 Task: Send email and add a link Link0000000031 to Sandip@sogtage.net; Email000000002 with a subject Subject0000000032 and add a message Message0000000032. Send email and add a link Link0000000031 to Sandip@sogtage.net with a subject Subject0000000031 and add a message Message0000000031. Send email and add a link Link0000000031 to Sandip@sogtage.net; Email000000002; Email000000003 with a subject Subject0000000032 and add a message Message0000000033 and with an attachment of Attach0000000001. Send email and add a link Link0000000031 to Sandip@sogtage.net with a cc to Vanshu.thakur@sogtage.net with a subject Subject0000000031 and add a message Message0000000033 and with an attachment of Attach0000000001. Send email and add a link Link0000000031 to Sandip@sogtage.net with a cc to Vanshu.thakur@sogtage.net and bcc to Nikhil.rathi@sogtage.net with a subject Subject0000000031 and add a message Message0000000033
Action: Mouse moved to (116, 130)
Screenshot: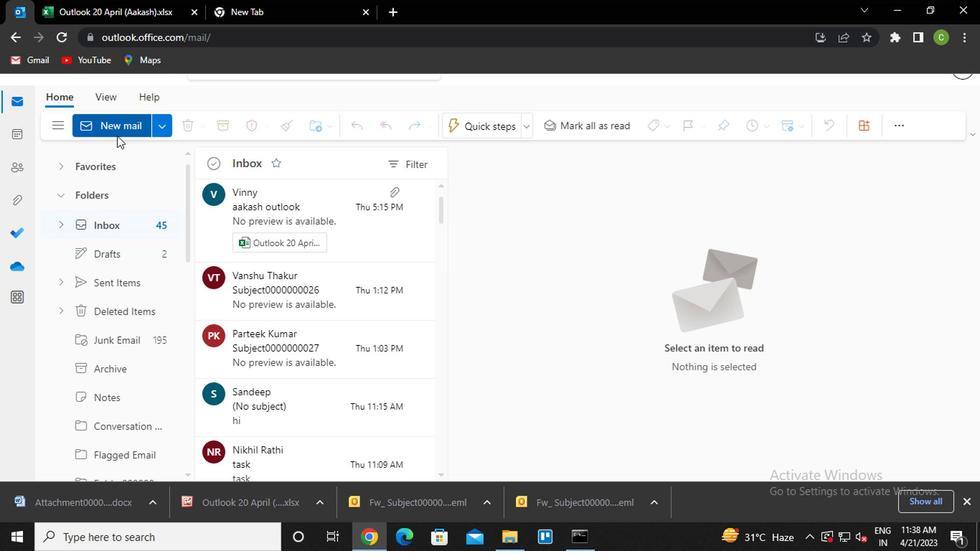 
Action: Mouse pressed left at (116, 130)
Screenshot: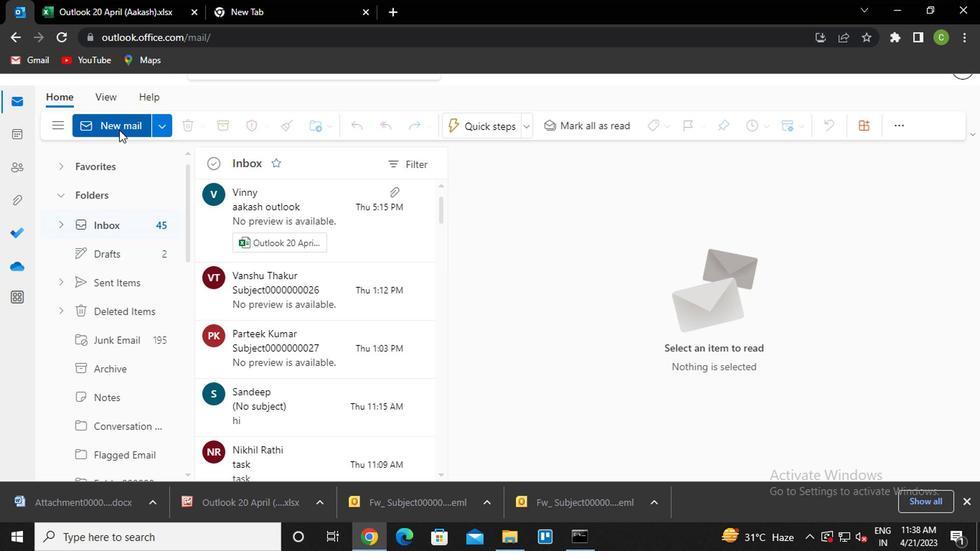 
Action: Mouse moved to (574, 314)
Screenshot: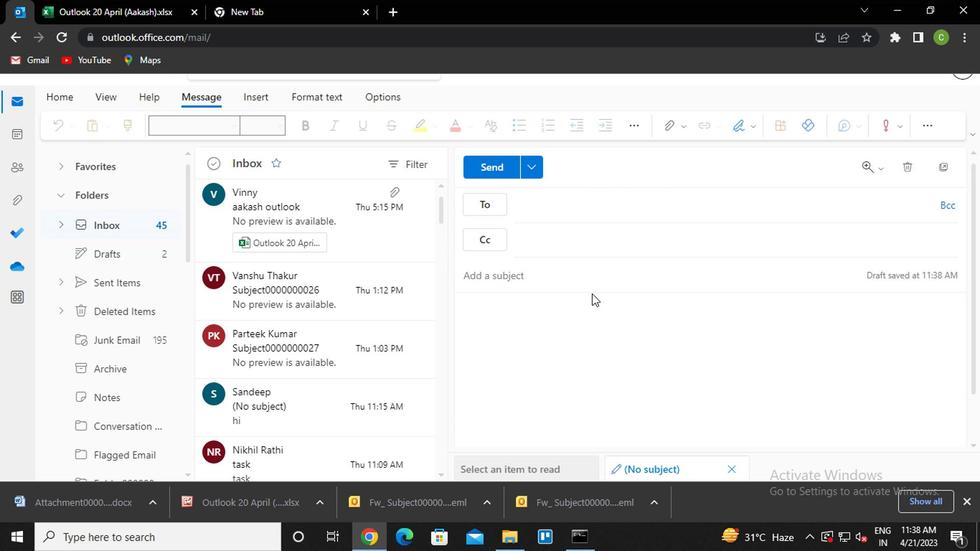 
Action: Mouse pressed left at (574, 314)
Screenshot: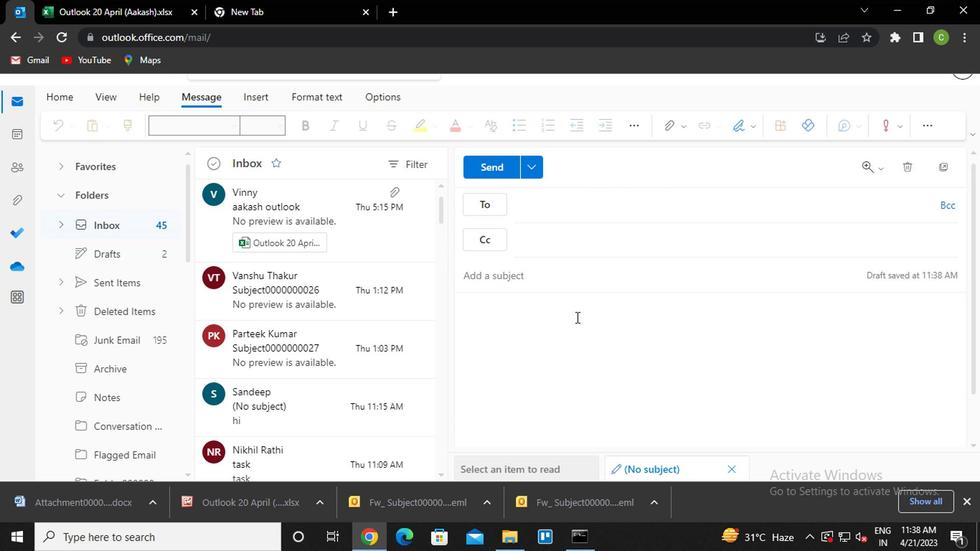 
Action: Mouse moved to (667, 126)
Screenshot: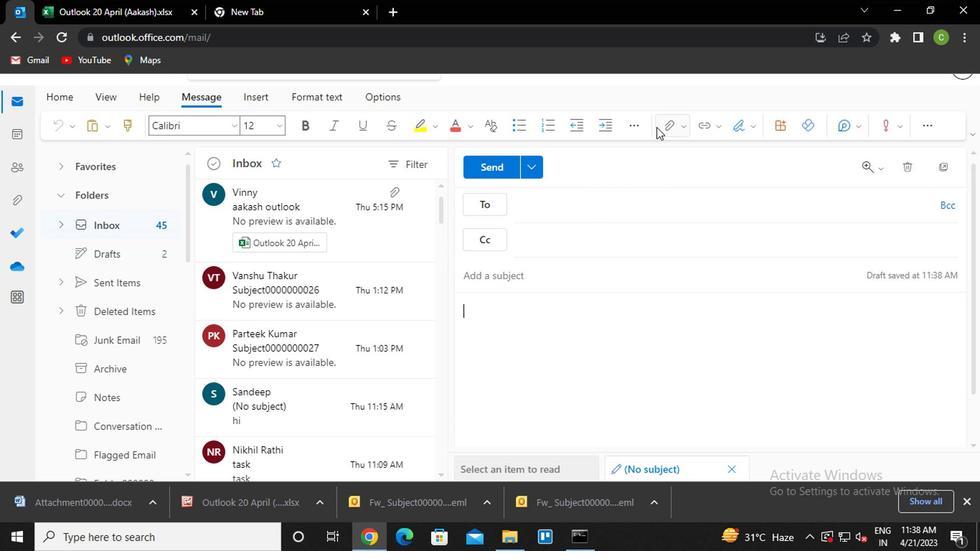 
Action: Mouse pressed left at (667, 126)
Screenshot: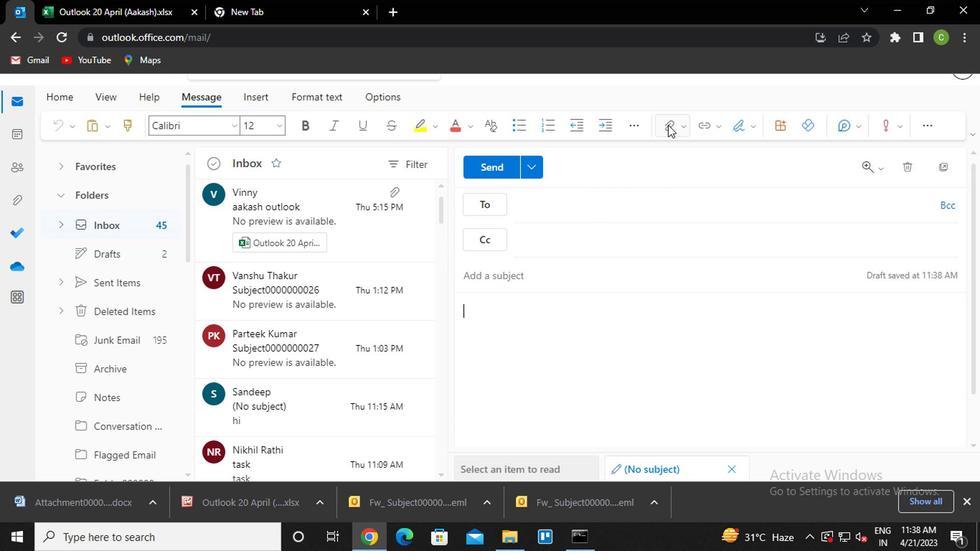 
Action: Mouse moved to (573, 237)
Screenshot: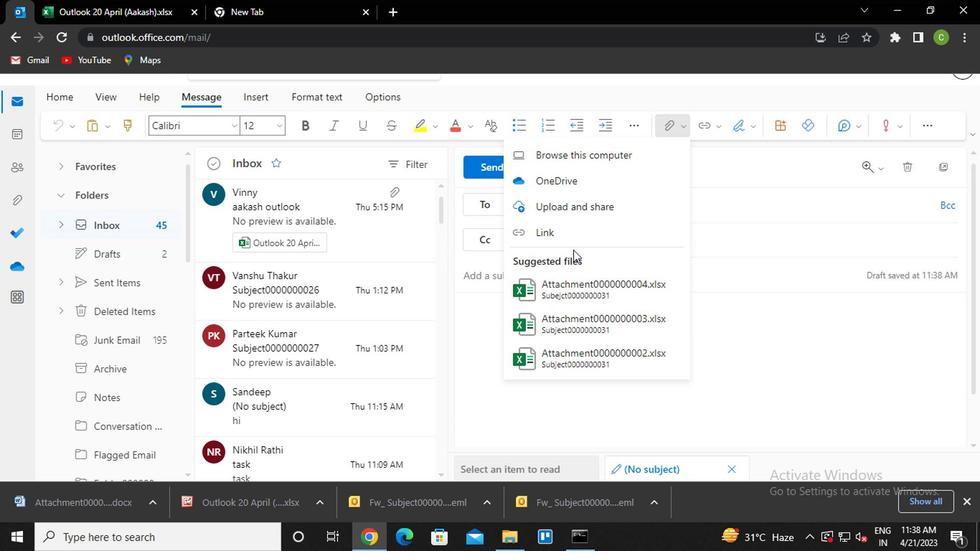 
Action: Mouse pressed left at (573, 237)
Screenshot: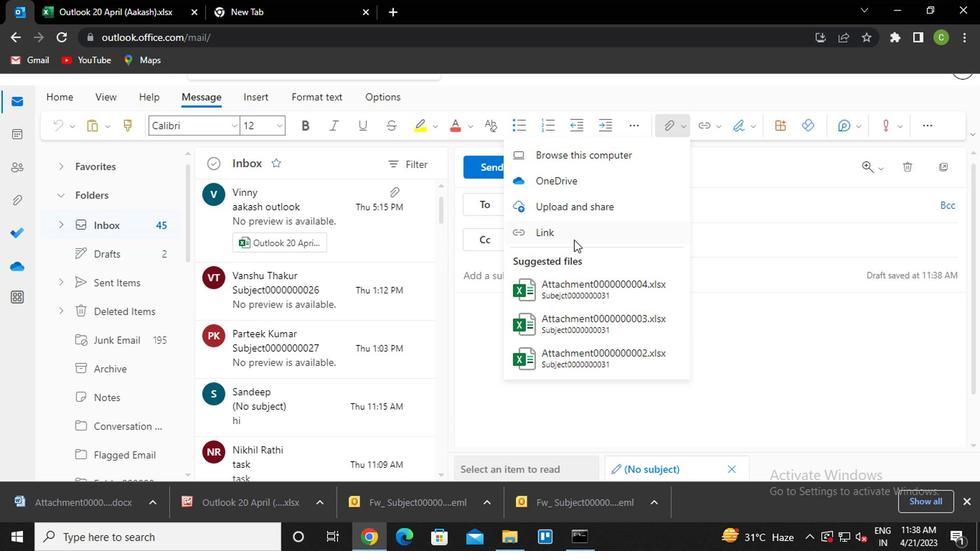 
Action: Mouse moved to (576, 238)
Screenshot: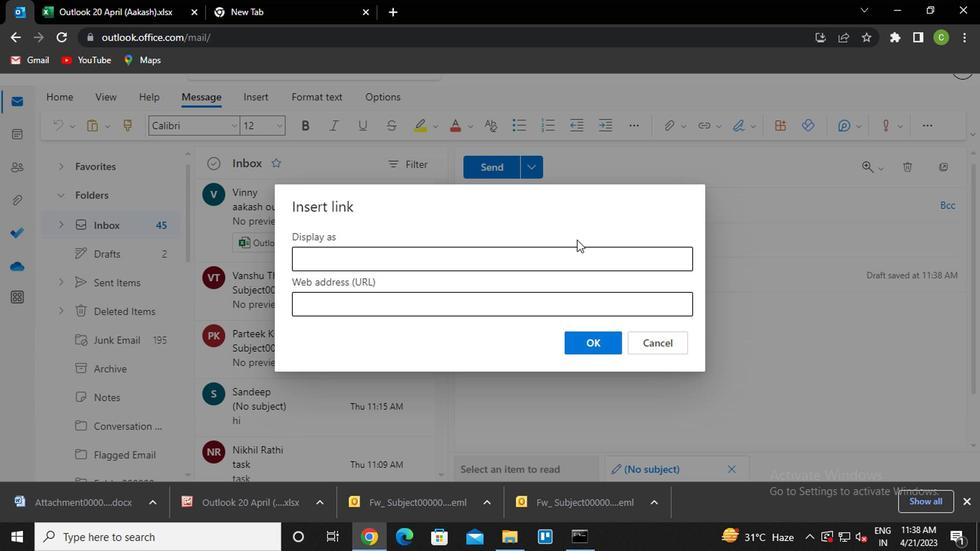 
Action: Key pressed <Key.caps_lock><Key.caps_lock>l<Key.caps_lock>ink0000000031
Screenshot: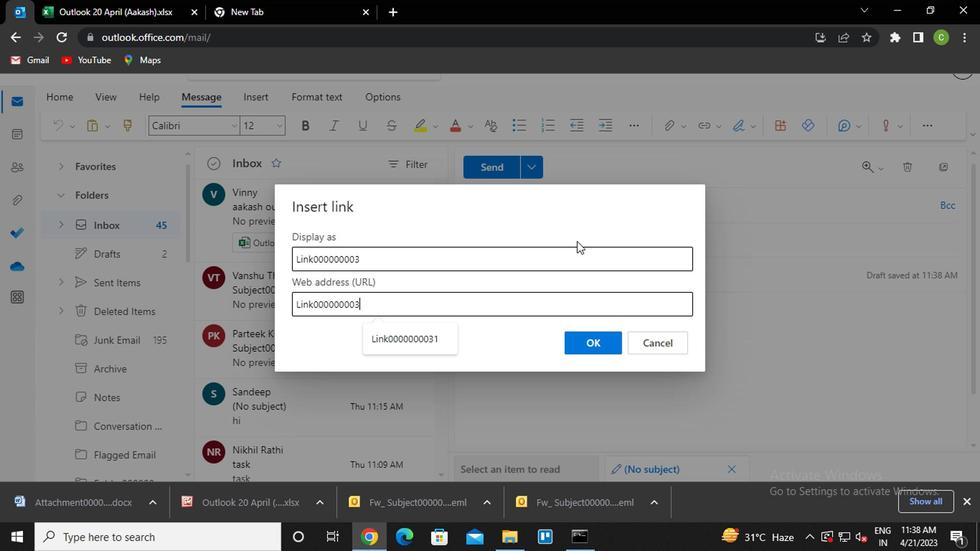 
Action: Mouse moved to (602, 343)
Screenshot: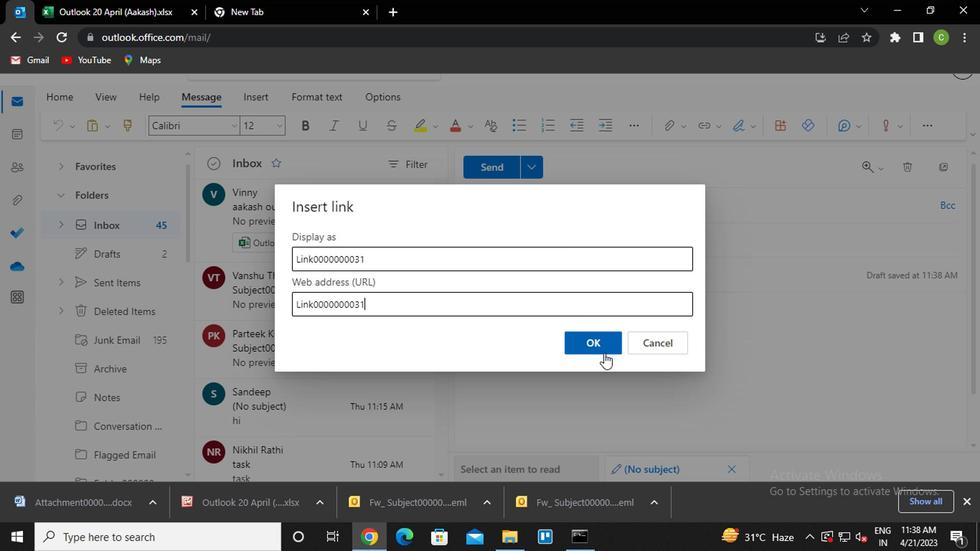 
Action: Mouse pressed left at (602, 343)
Screenshot: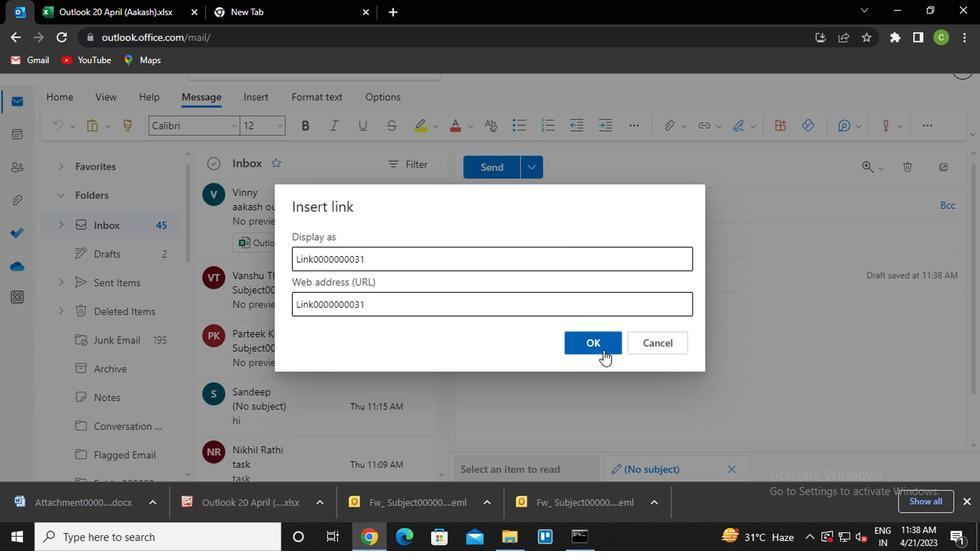 
Action: Mouse moved to (563, 200)
Screenshot: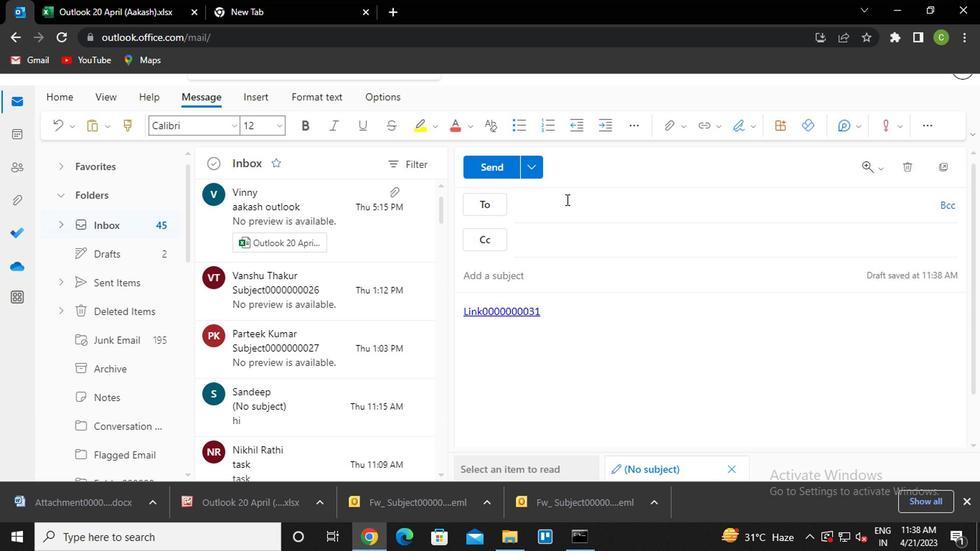 
Action: Mouse pressed left at (563, 200)
Screenshot: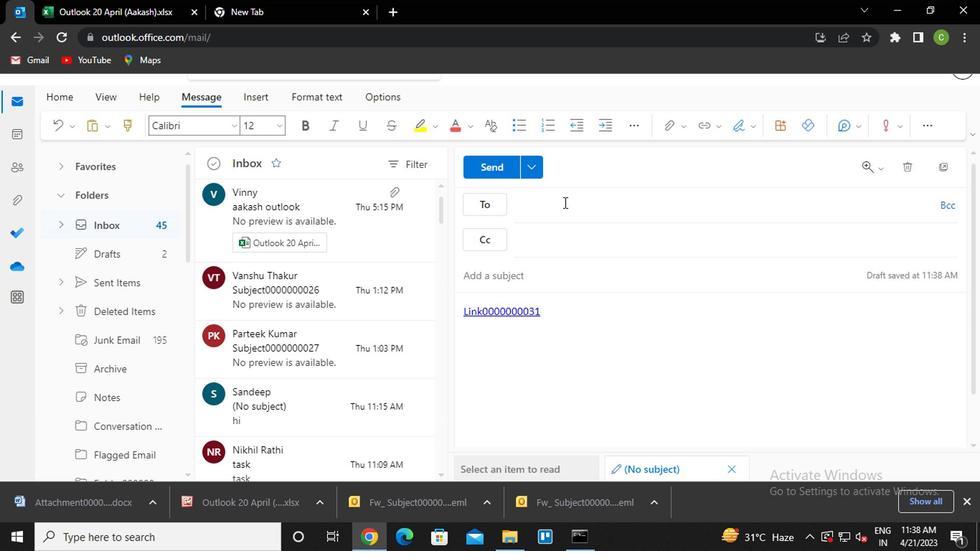 
Action: Key pressed sandeep<Key.enter>vanshu<Key.enter><Key.tab><Key.tab><Key.caps_lock>s<Key.caps_lock>ubject0000000032
Screenshot: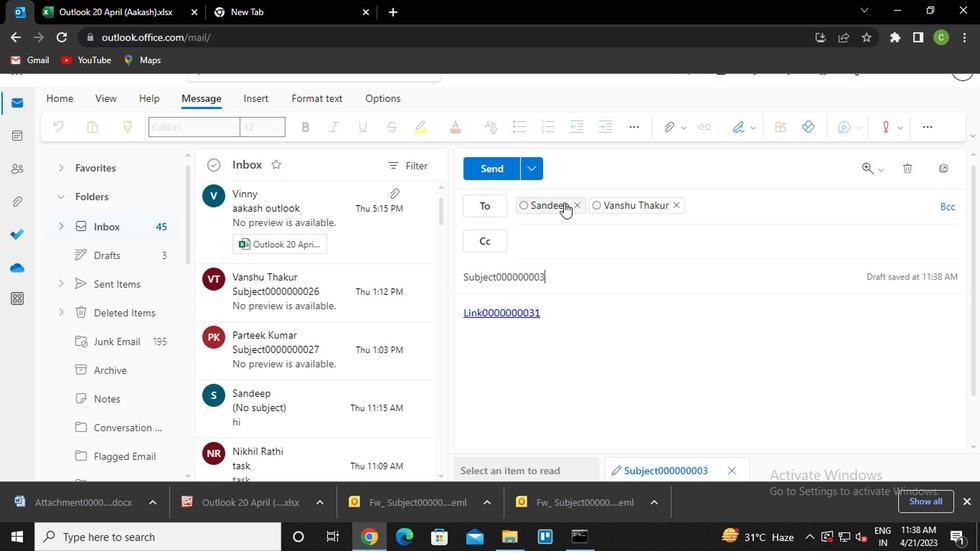 
Action: Mouse moved to (590, 309)
Screenshot: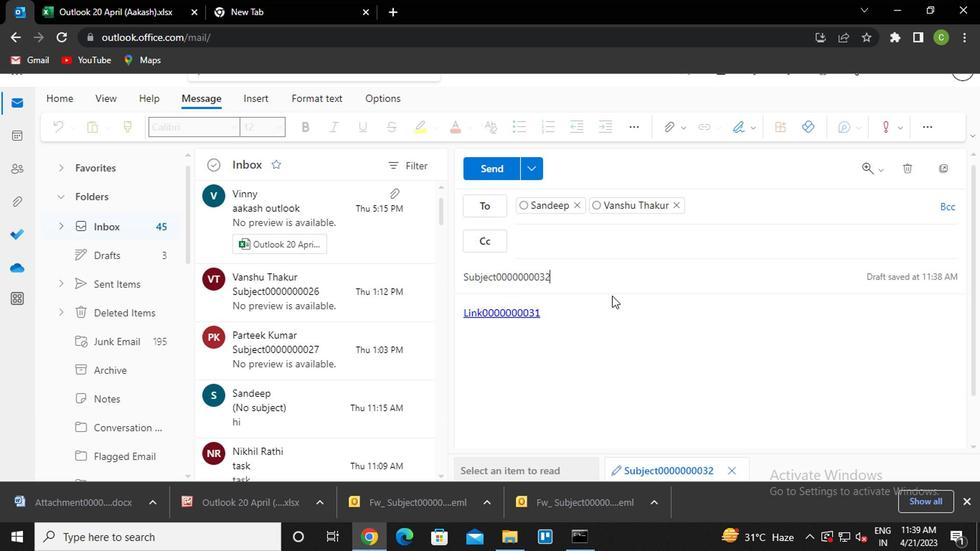 
Action: Mouse pressed left at (590, 309)
Screenshot: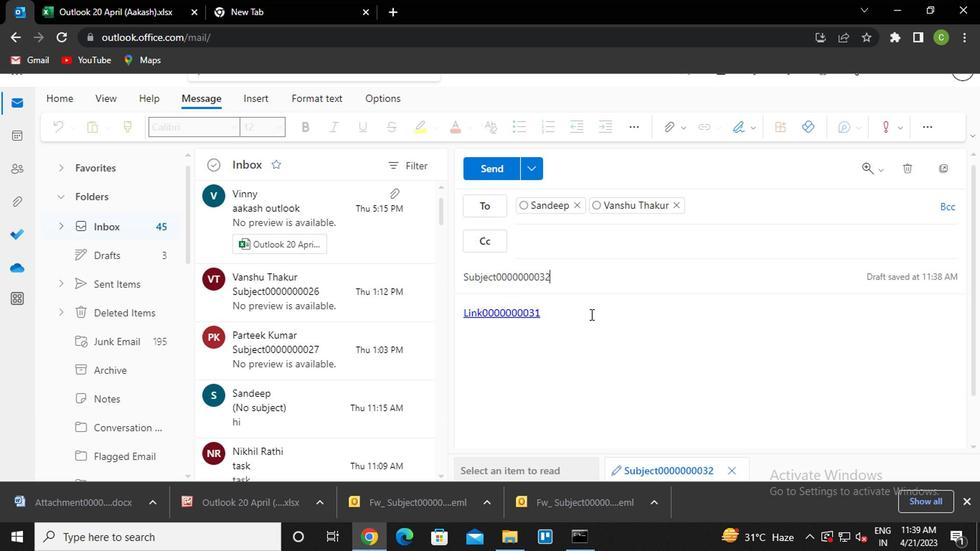 
Action: Key pressed <Key.enter><Key.caps_lock>m<Key.caps_lock>essage0000000032
Screenshot: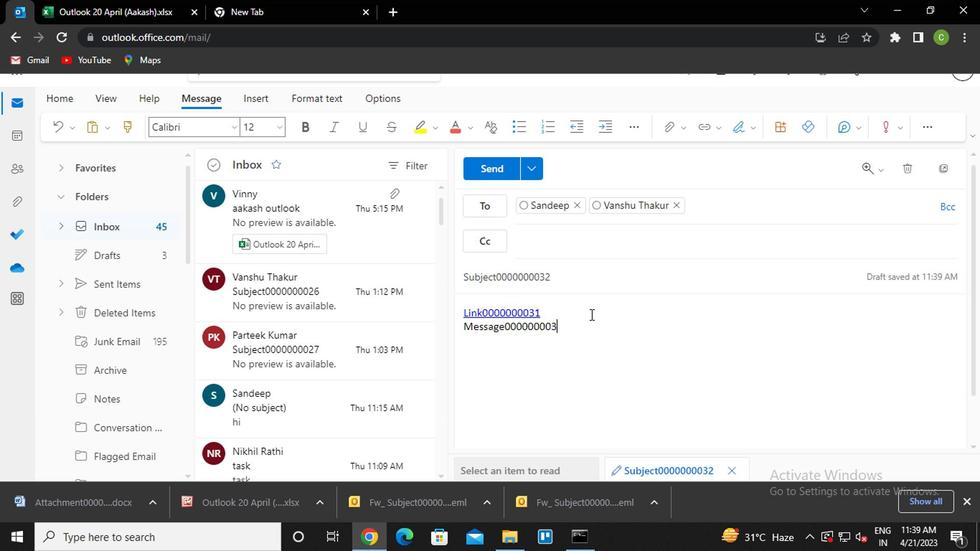 
Action: Mouse moved to (497, 175)
Screenshot: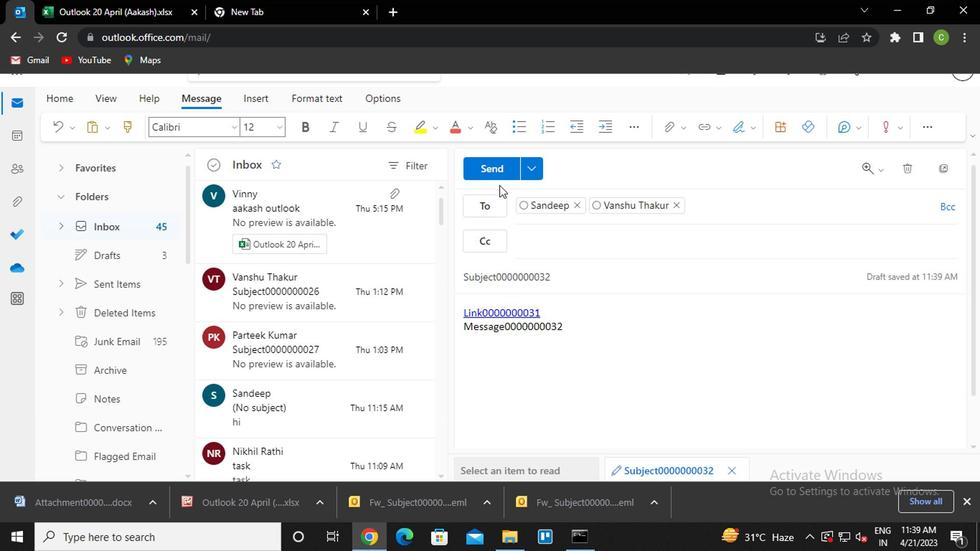 
Action: Mouse pressed left at (497, 175)
Screenshot: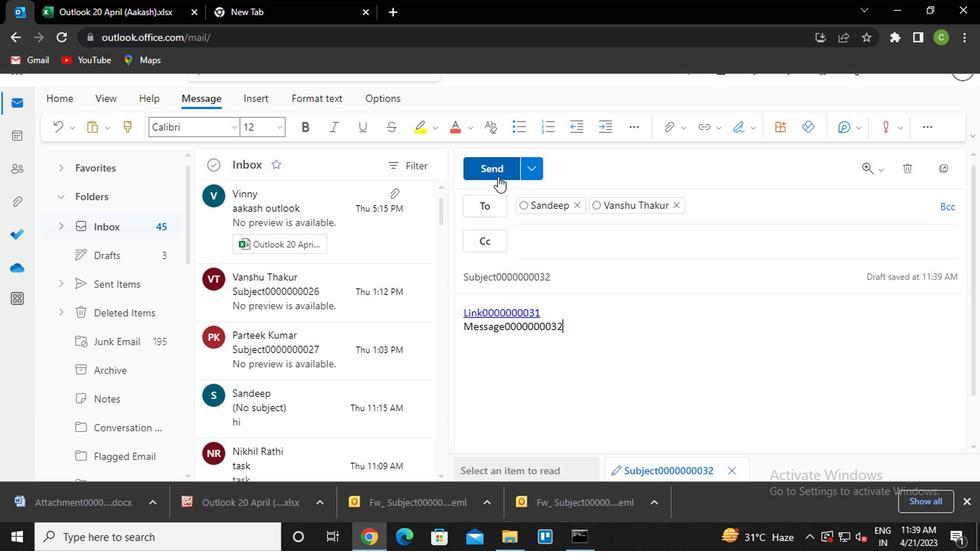 
Action: Mouse moved to (128, 130)
Screenshot: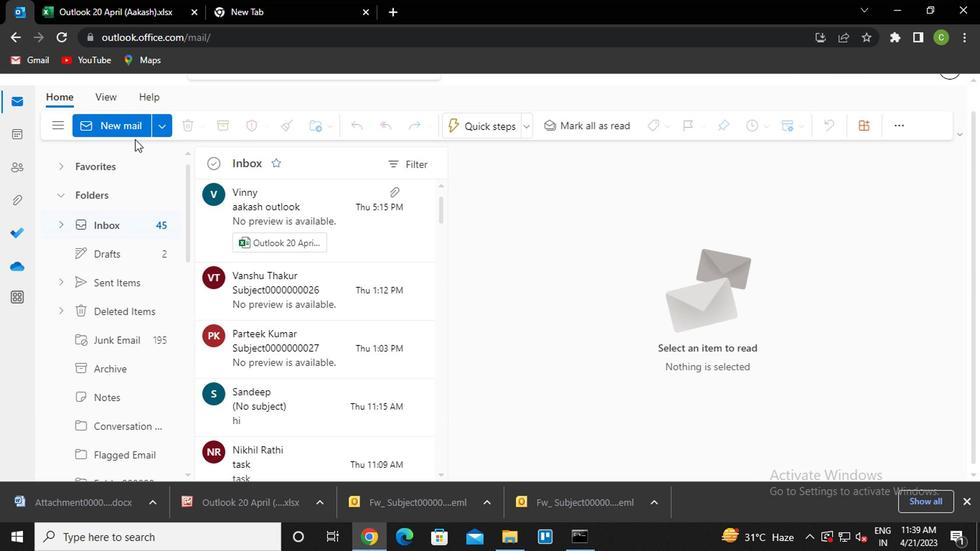 
Action: Mouse pressed left at (128, 130)
Screenshot: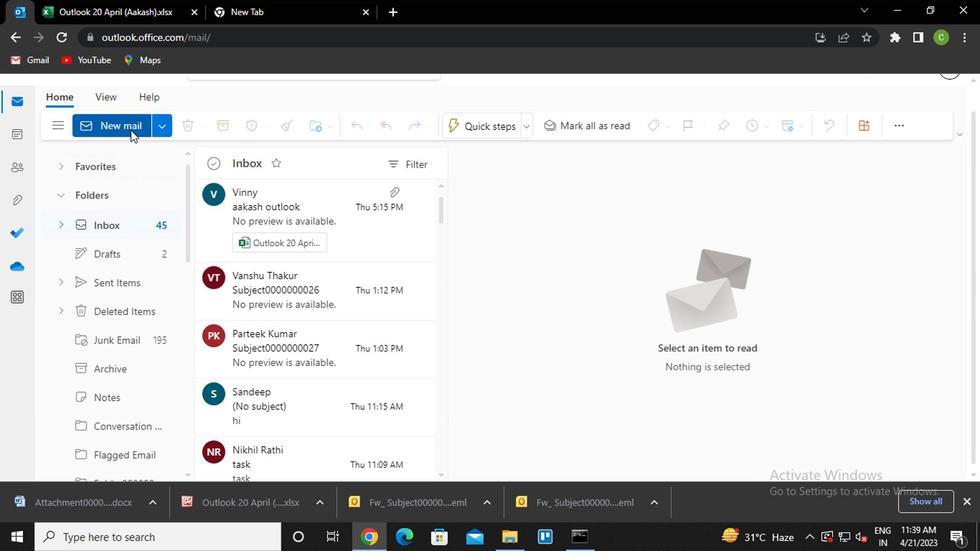 
Action: Mouse moved to (523, 293)
Screenshot: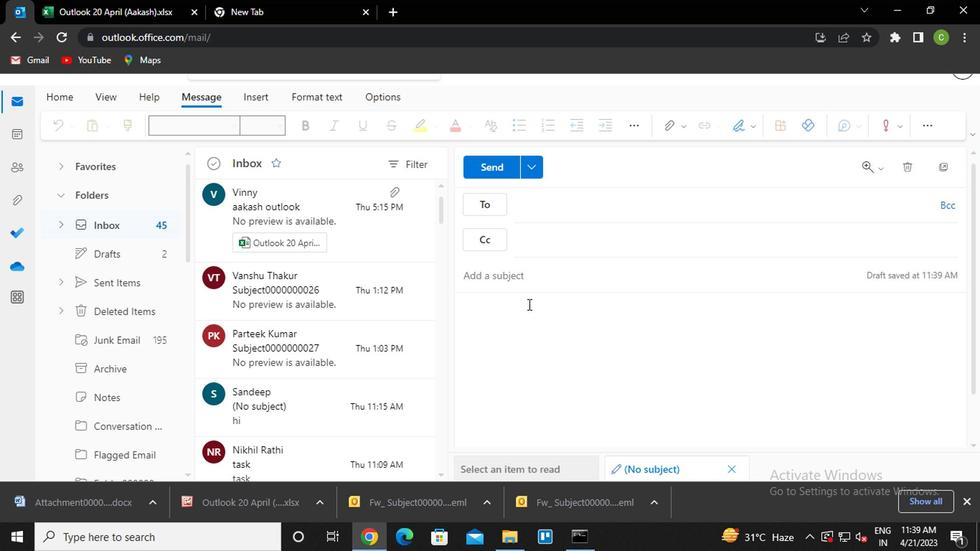 
Action: Mouse pressed left at (523, 293)
Screenshot: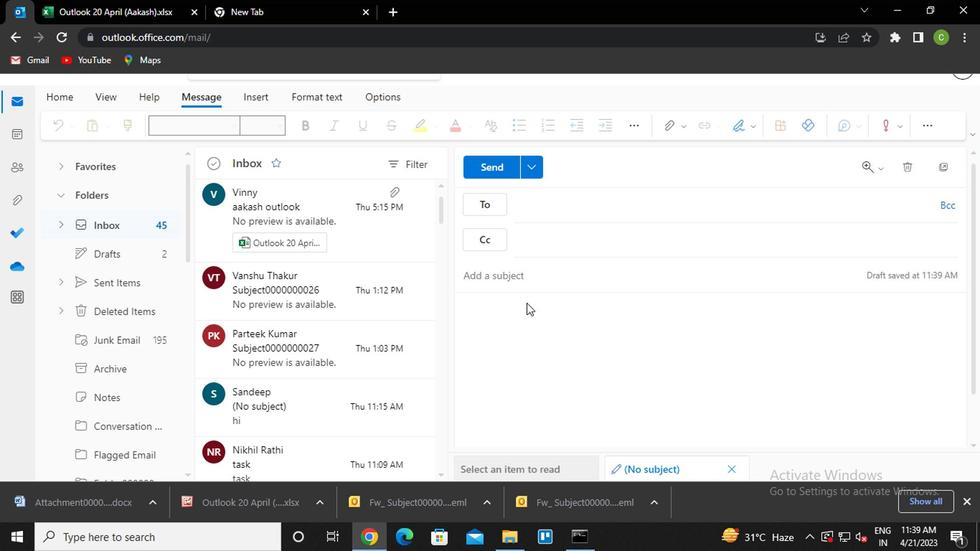 
Action: Mouse moved to (499, 273)
Screenshot: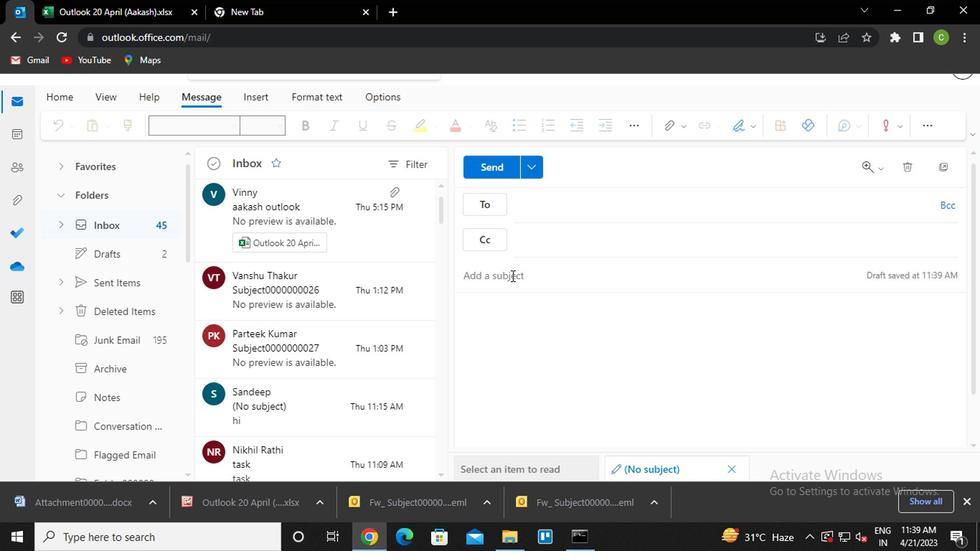 
Action: Mouse pressed left at (499, 273)
Screenshot: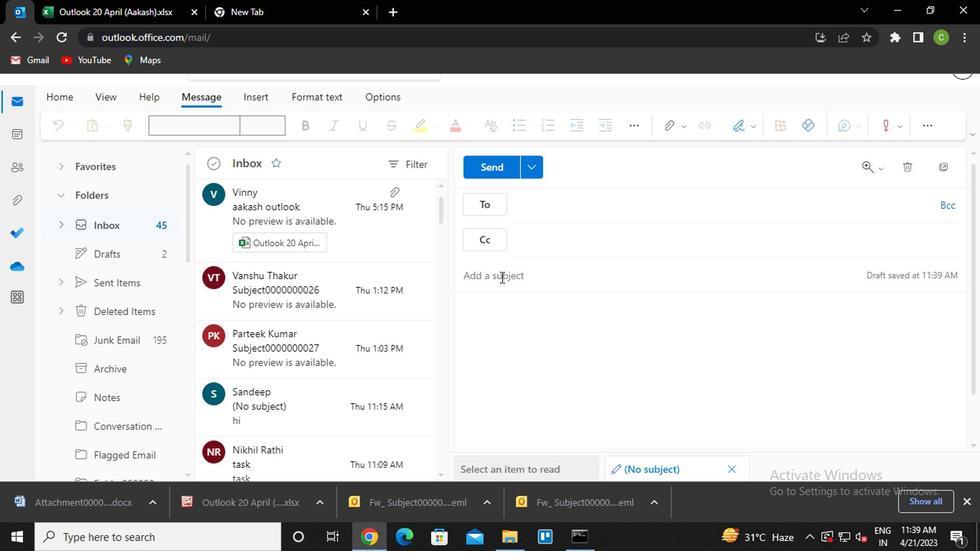 
Action: Mouse moved to (528, 310)
Screenshot: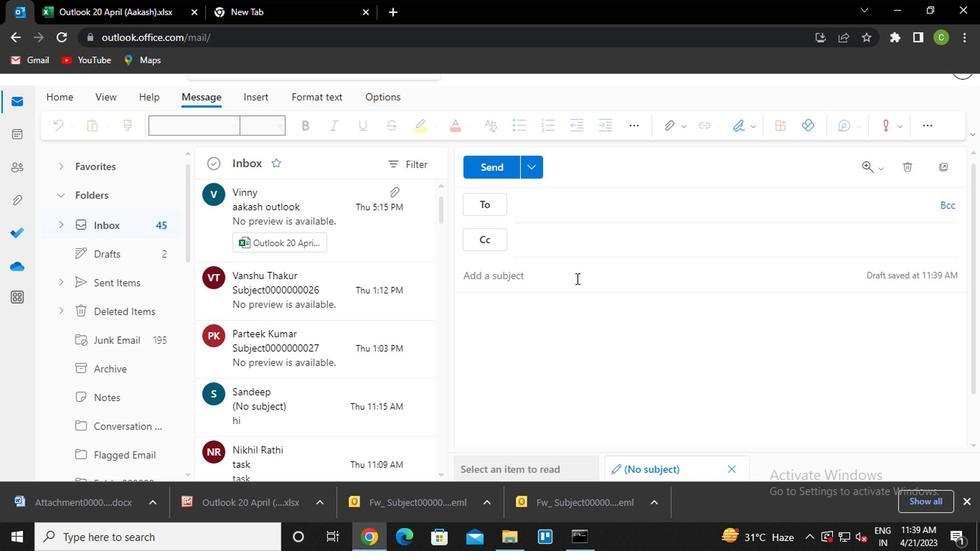 
Action: Mouse pressed left at (528, 310)
Screenshot: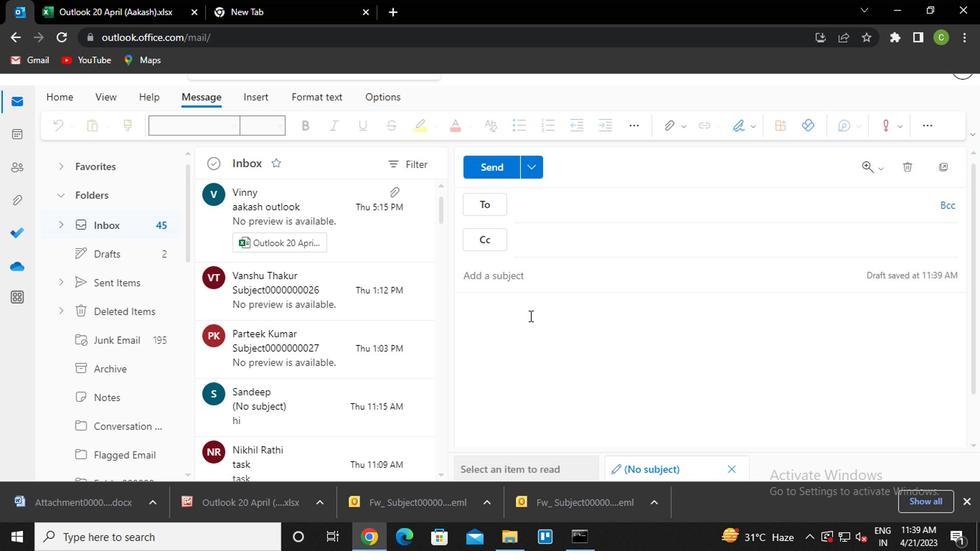 
Action: Mouse moved to (667, 122)
Screenshot: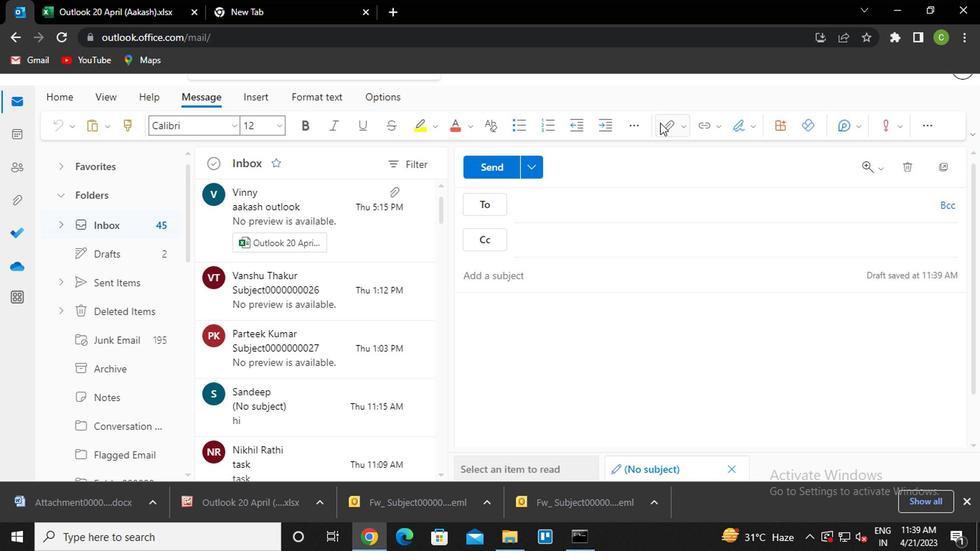 
Action: Mouse pressed left at (667, 122)
Screenshot: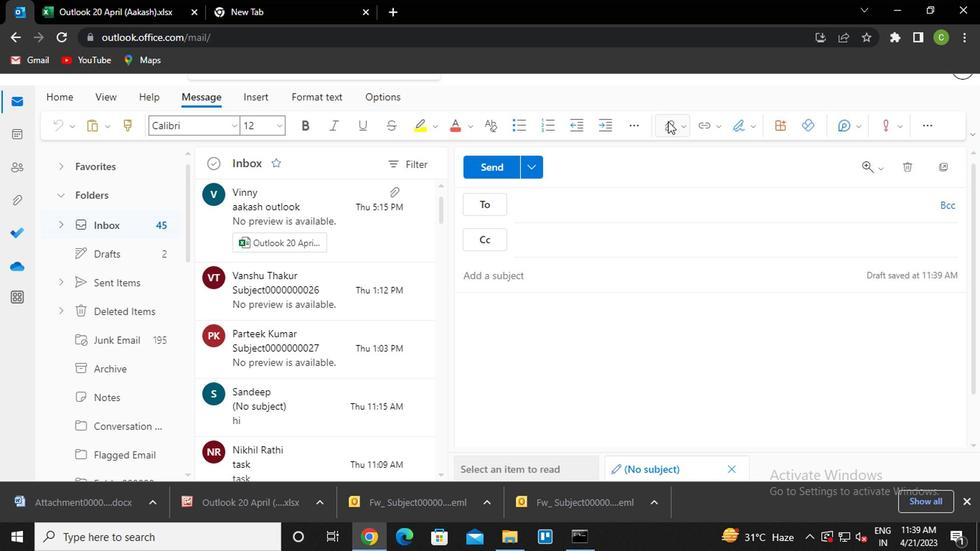 
Action: Mouse moved to (564, 226)
Screenshot: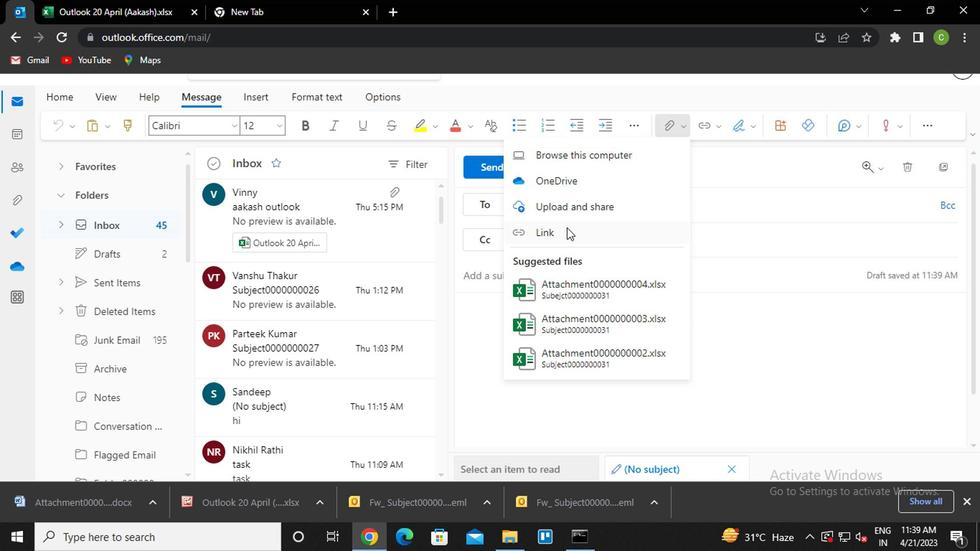 
Action: Mouse pressed left at (564, 226)
Screenshot: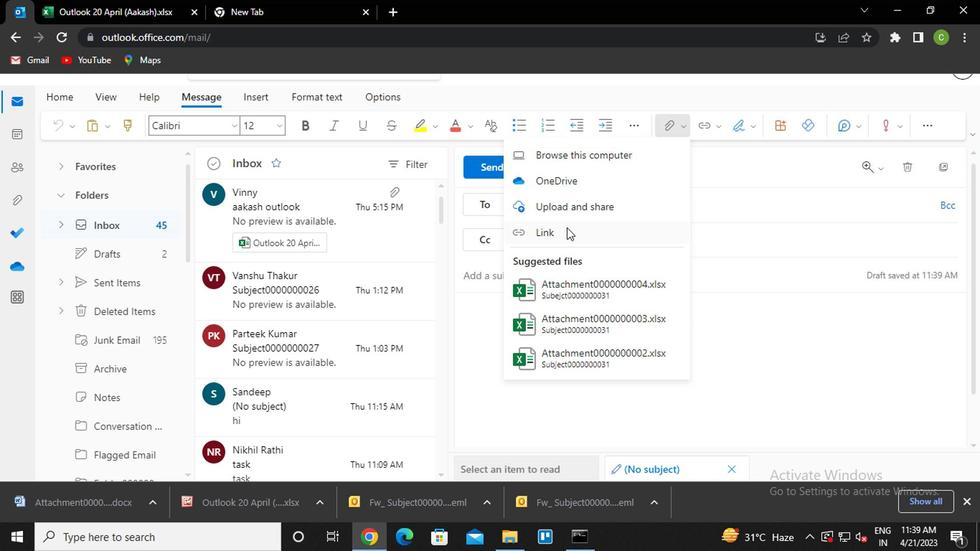 
Action: Mouse moved to (563, 227)
Screenshot: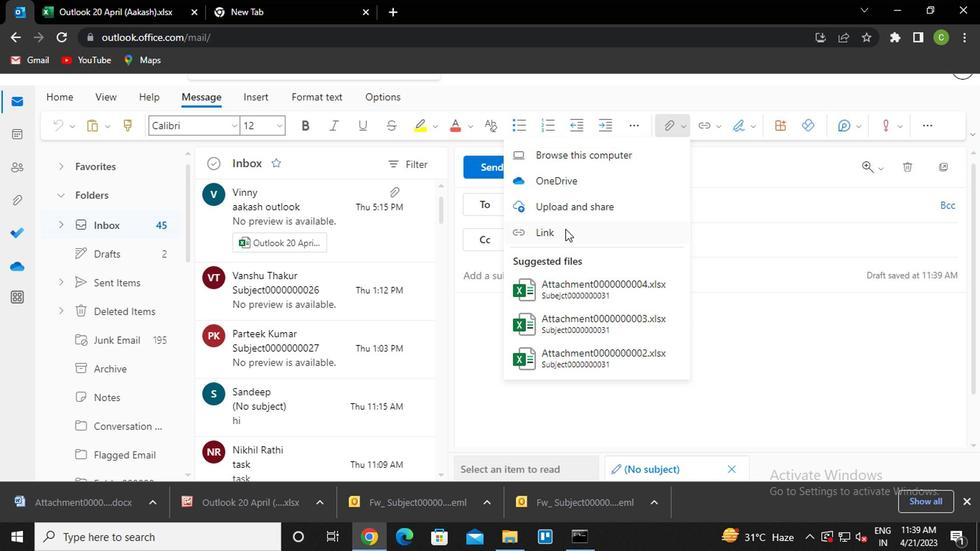 
Action: Key pressed <Key.caps_lock>l<Key.caps_lock>ink0000000031
Screenshot: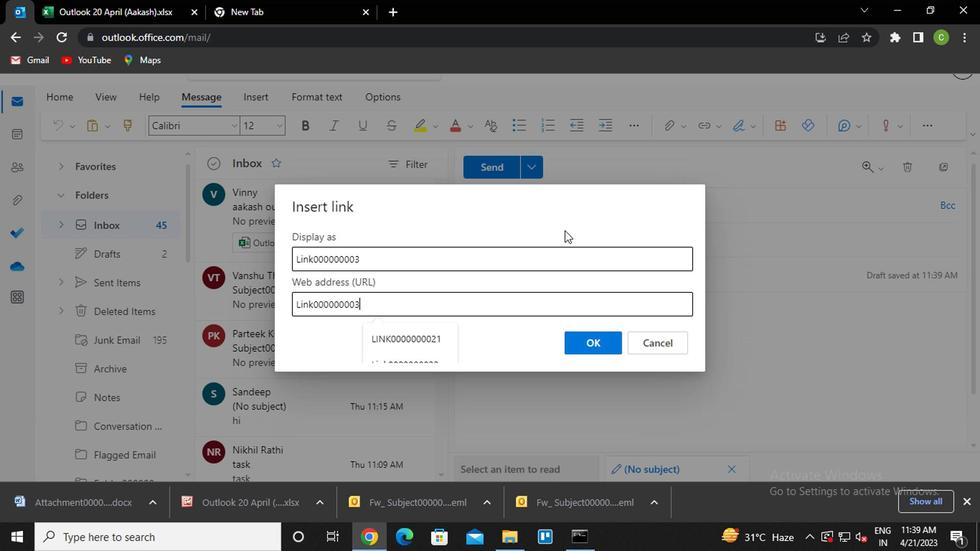 
Action: Mouse moved to (598, 332)
Screenshot: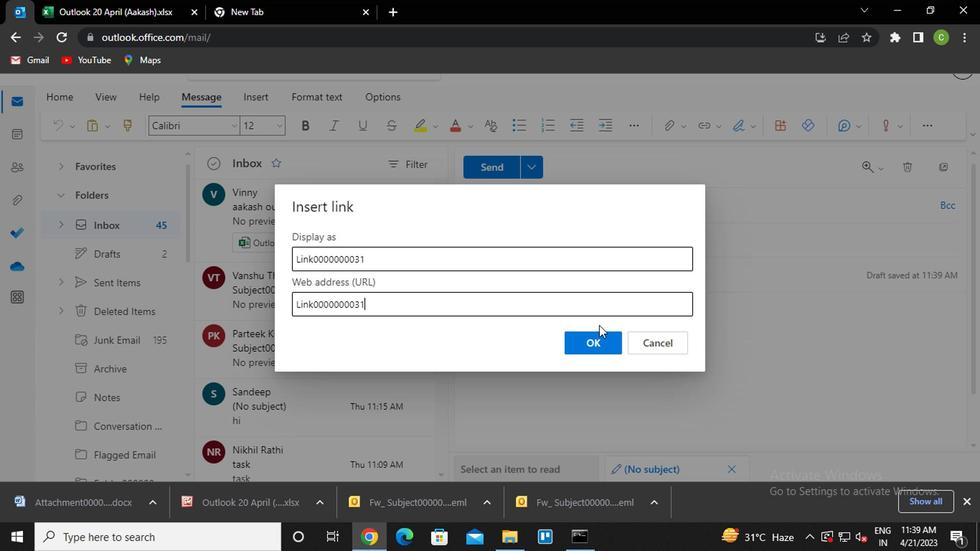 
Action: Mouse pressed left at (598, 332)
Screenshot: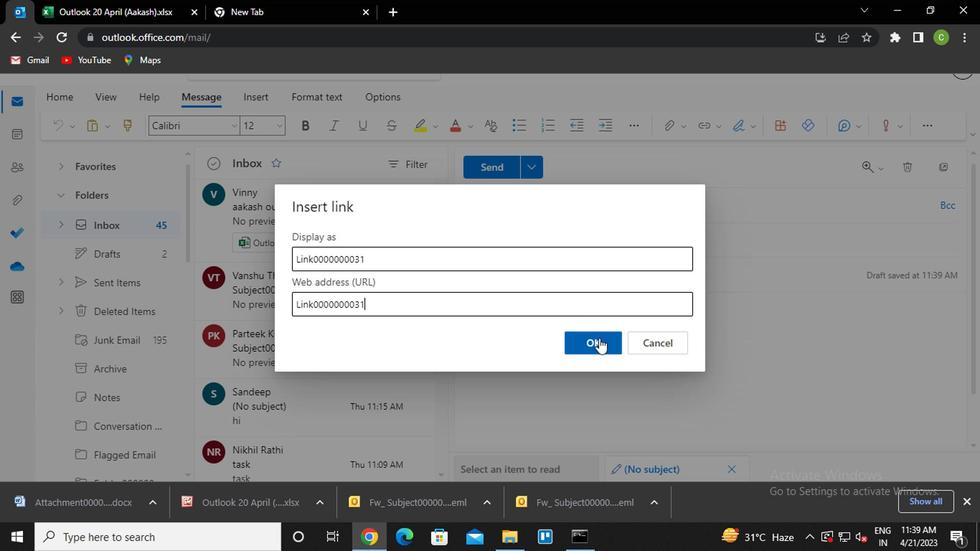 
Action: Mouse moved to (546, 202)
Screenshot: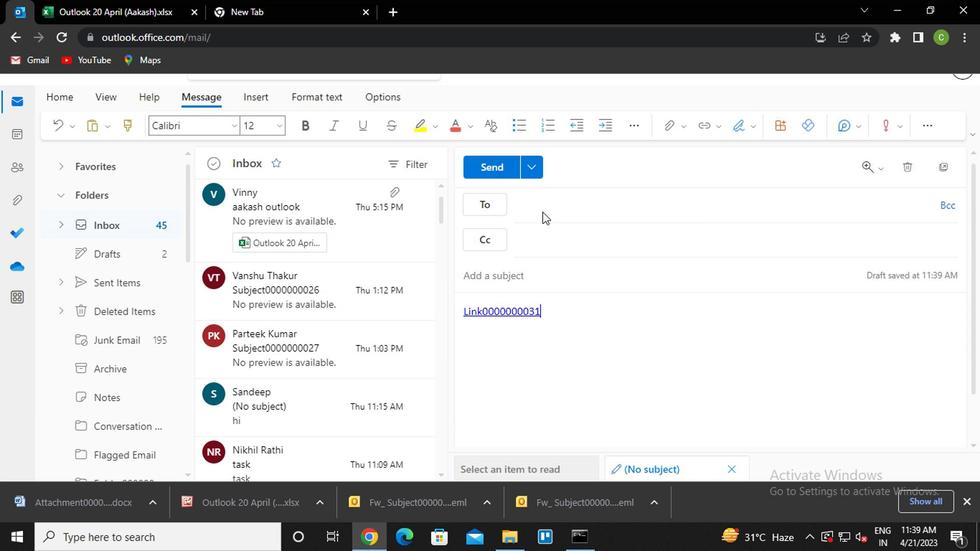 
Action: Mouse pressed left at (546, 202)
Screenshot: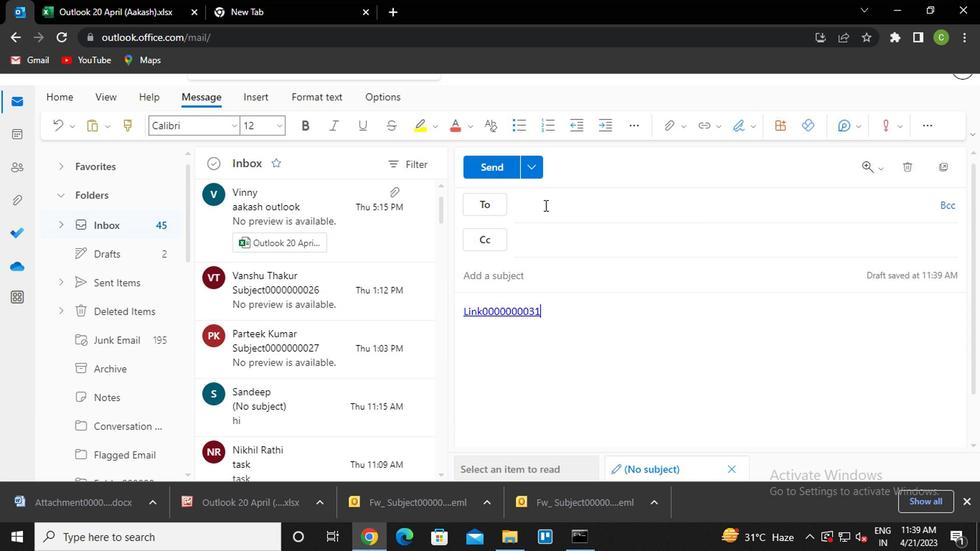 
Action: Key pressed sandeep<Key.enter>
Screenshot: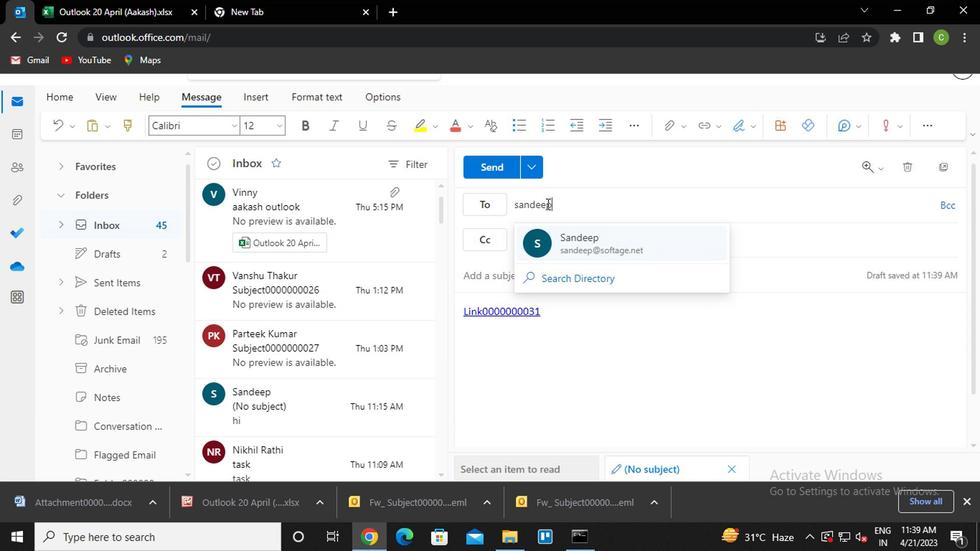 
Action: Mouse moved to (515, 271)
Screenshot: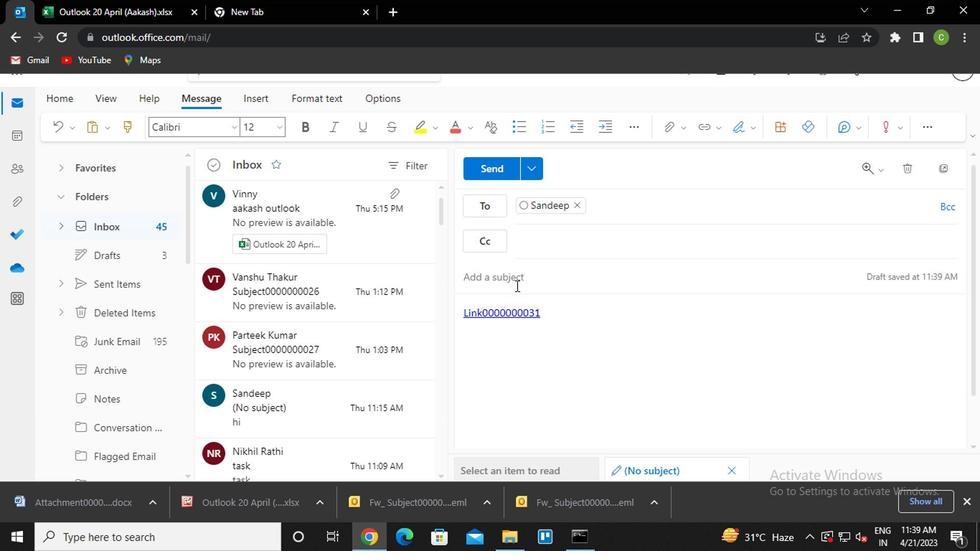 
Action: Mouse pressed left at (515, 271)
Screenshot: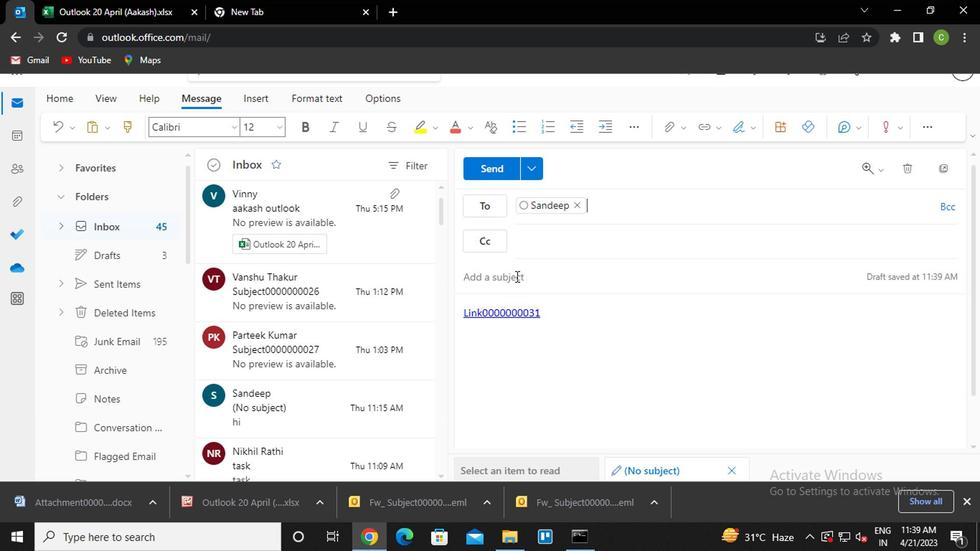 
Action: Key pressed <Key.caps_lock>s<Key.caps_lock>ubject0000000031<Key.tab><Key.tab><Key.backspace>
Screenshot: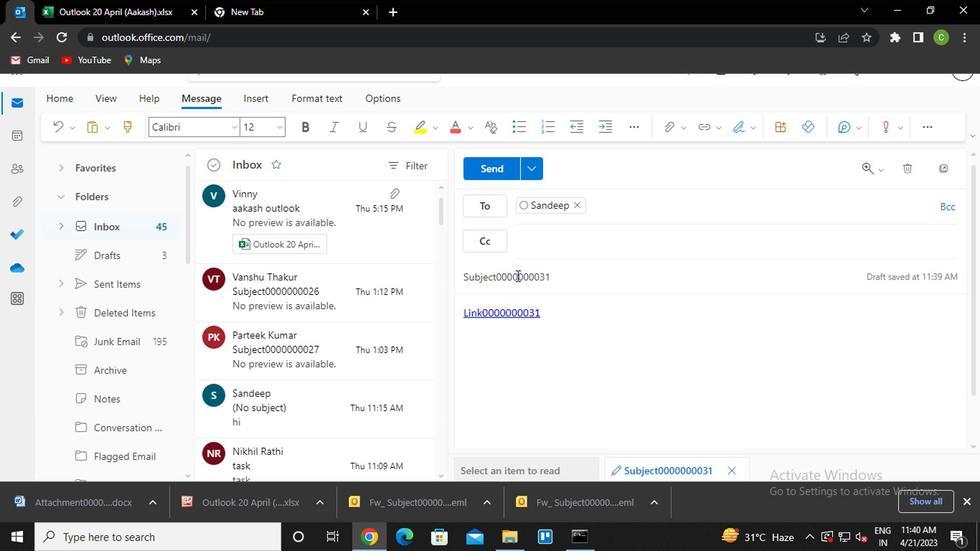 
Action: Mouse moved to (525, 335)
Screenshot: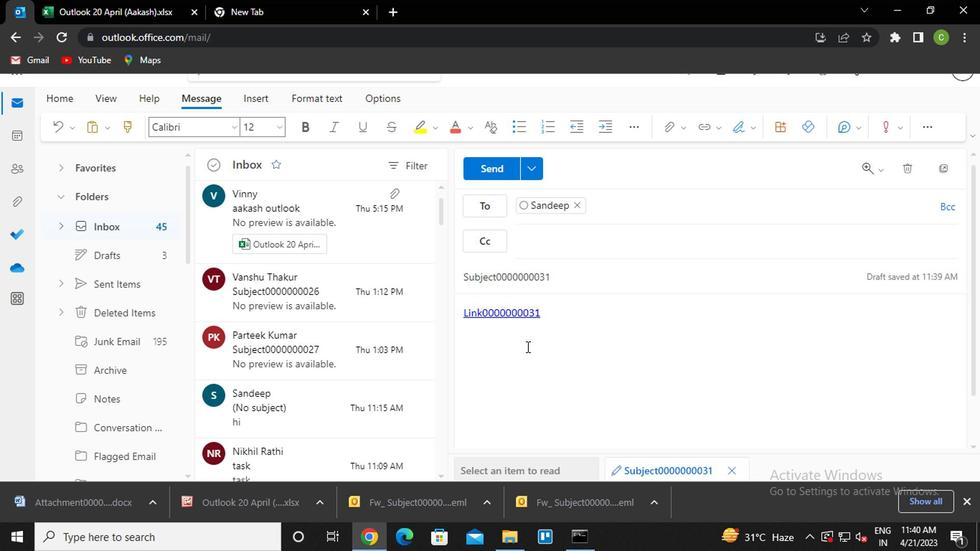
Action: Mouse pressed left at (525, 335)
Screenshot: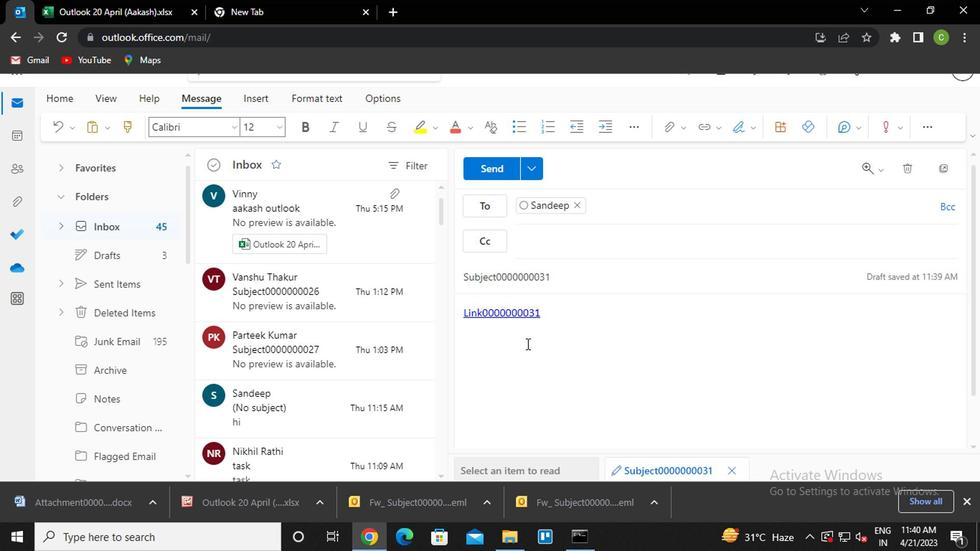 
Action: Mouse moved to (551, 313)
Screenshot: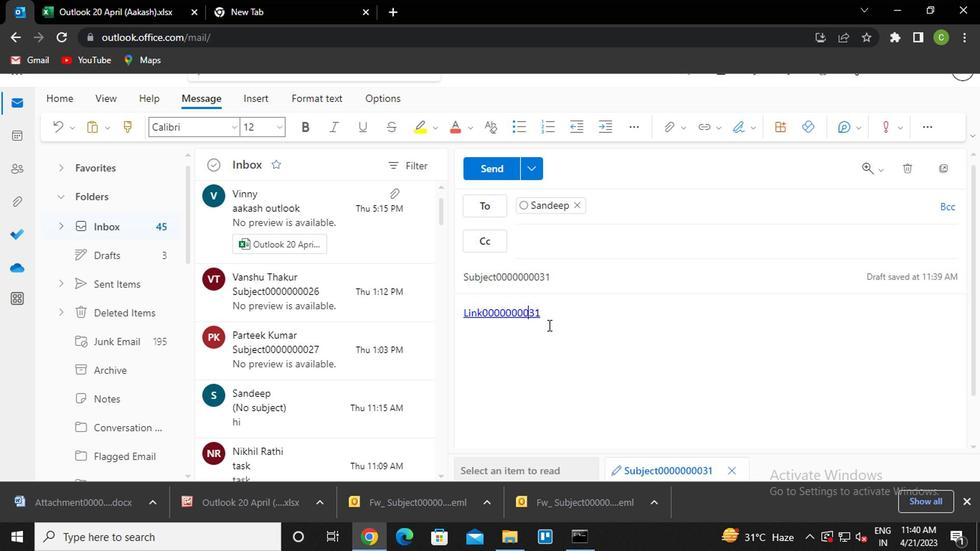 
Action: Mouse pressed left at (551, 313)
Screenshot: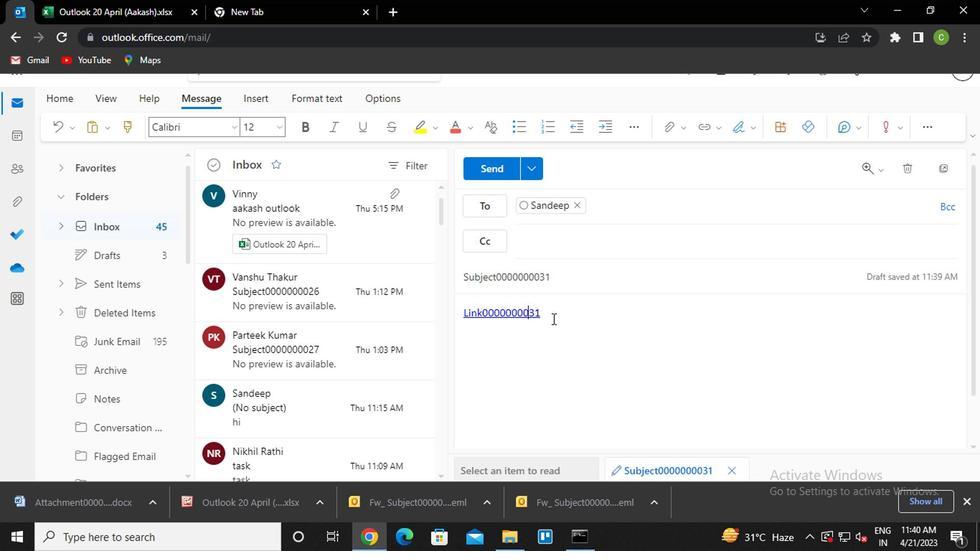 
Action: Key pressed <Key.enter><Key.caps_lock>m<Key.caps_lock>essage0000000031
Screenshot: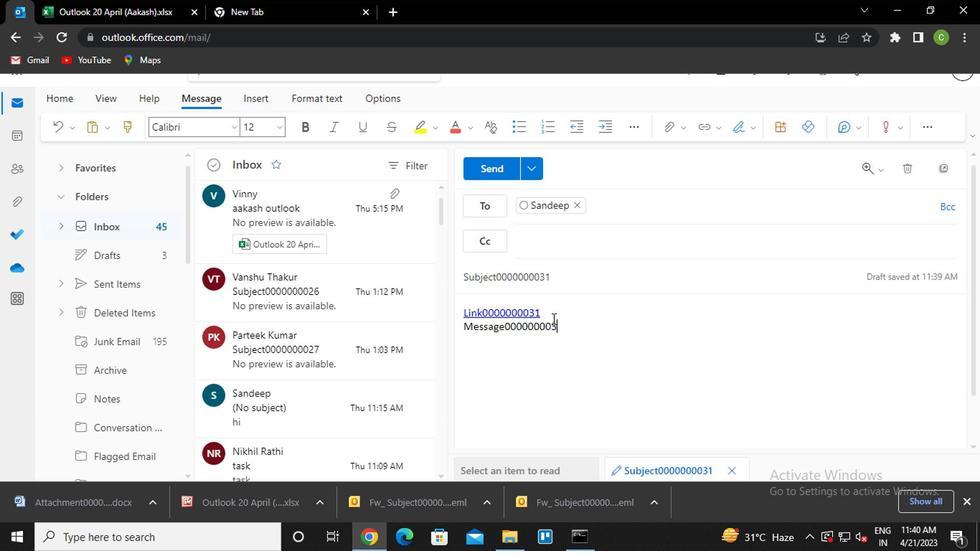
Action: Mouse moved to (493, 170)
Screenshot: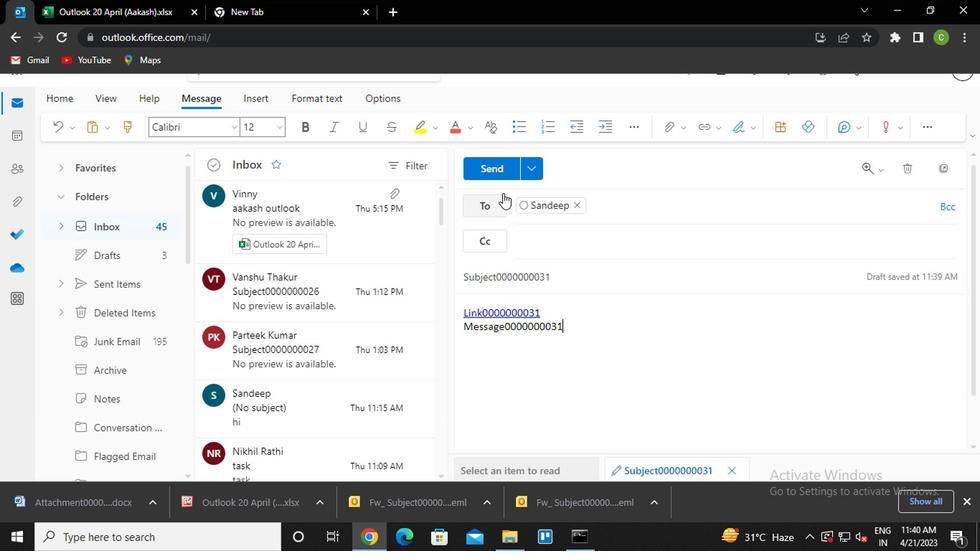 
Action: Mouse pressed left at (493, 170)
Screenshot: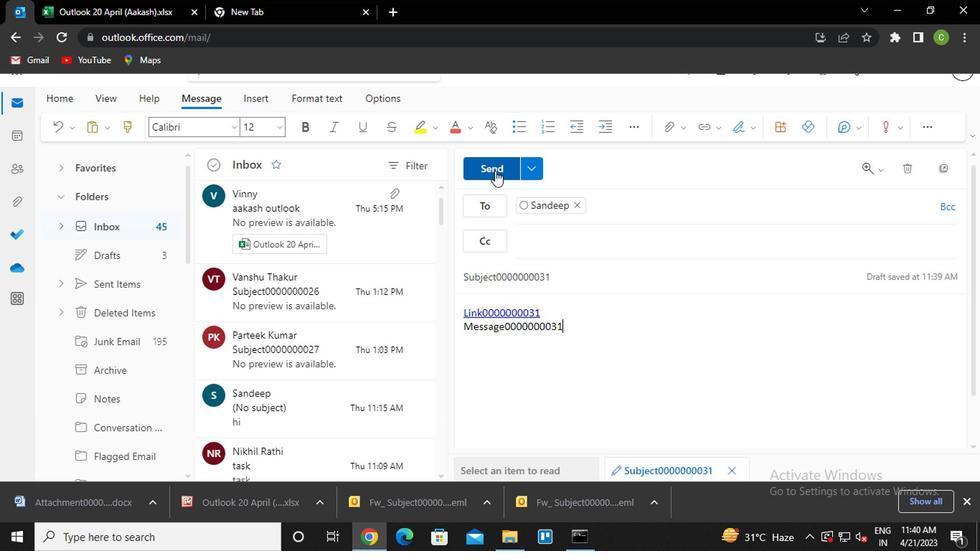 
Action: Mouse moved to (110, 119)
Screenshot: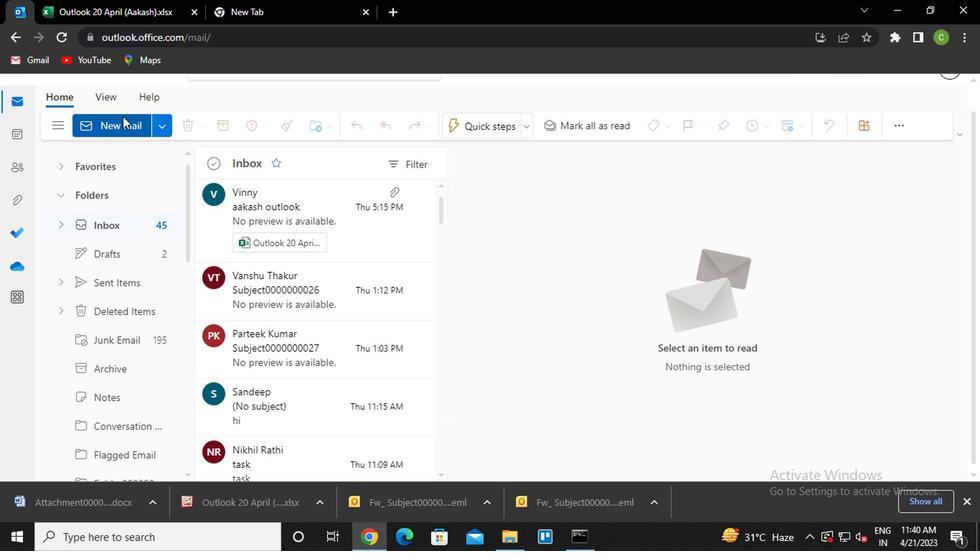 
Action: Mouse pressed left at (110, 119)
Screenshot: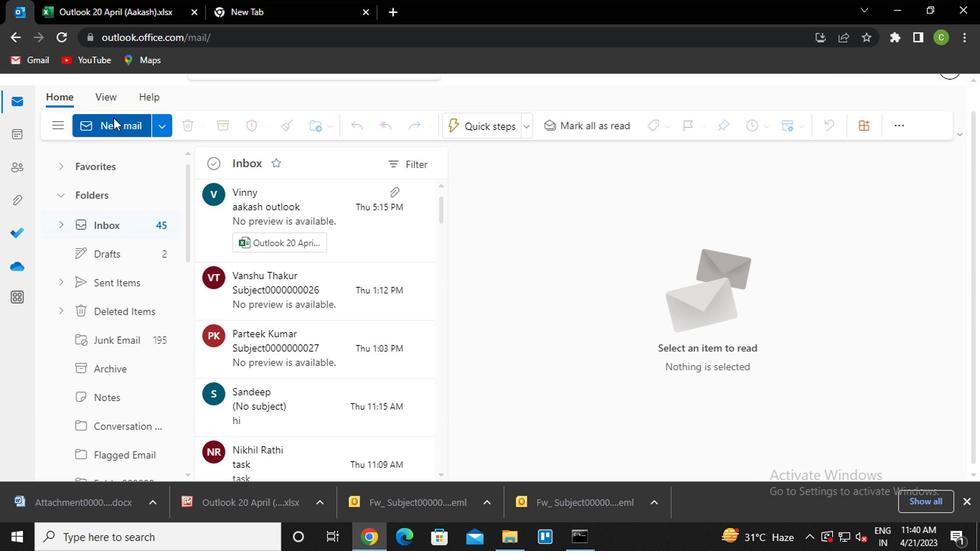 
Action: Mouse moved to (514, 299)
Screenshot: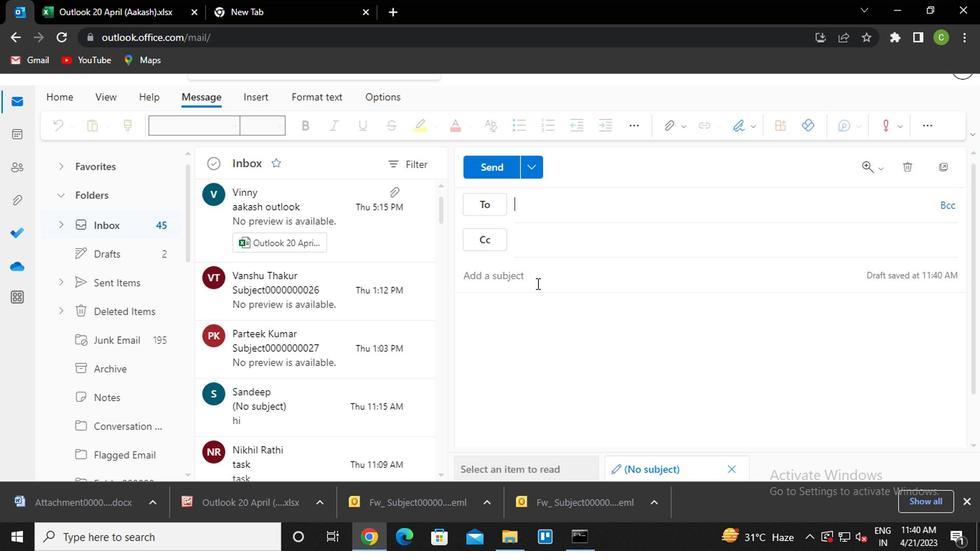 
Action: Mouse pressed left at (514, 299)
Screenshot: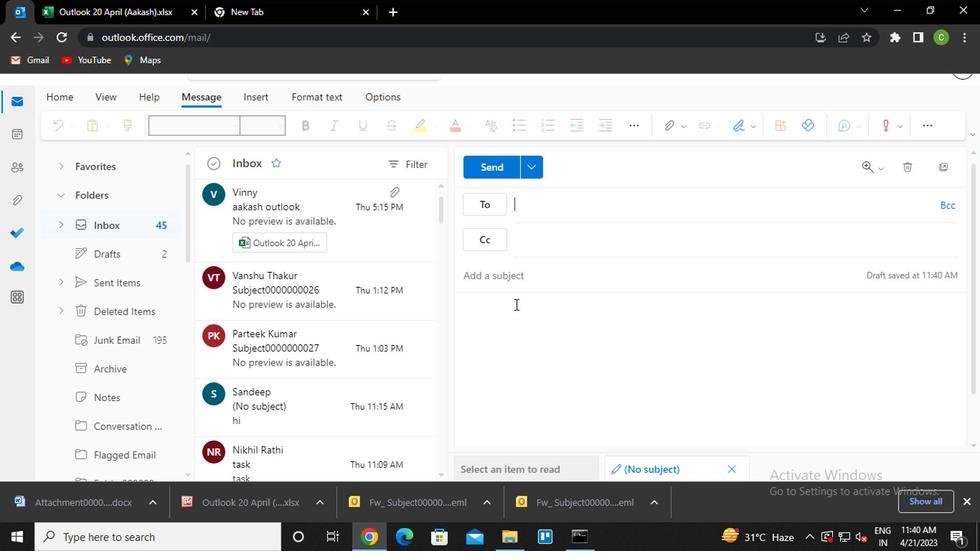 
Action: Mouse moved to (679, 130)
Screenshot: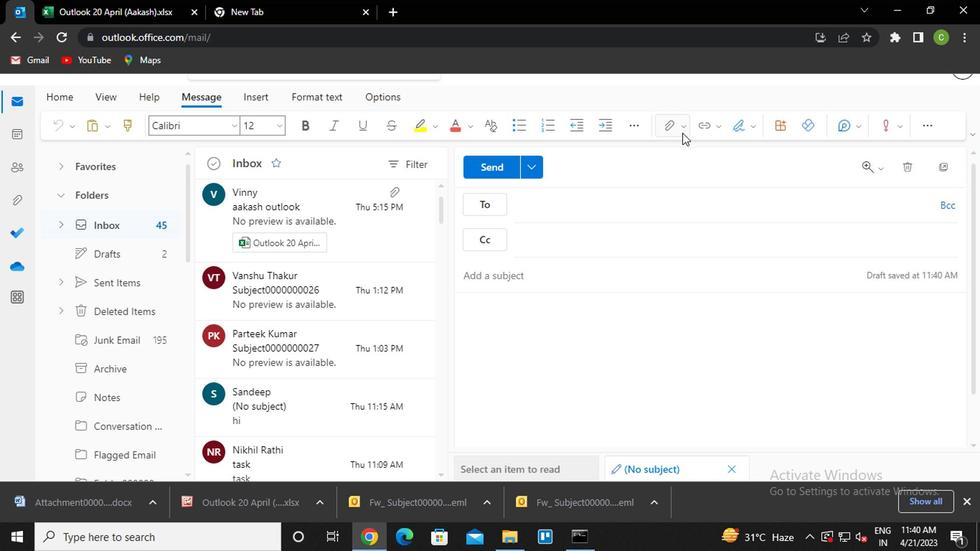 
Action: Mouse pressed left at (679, 130)
Screenshot: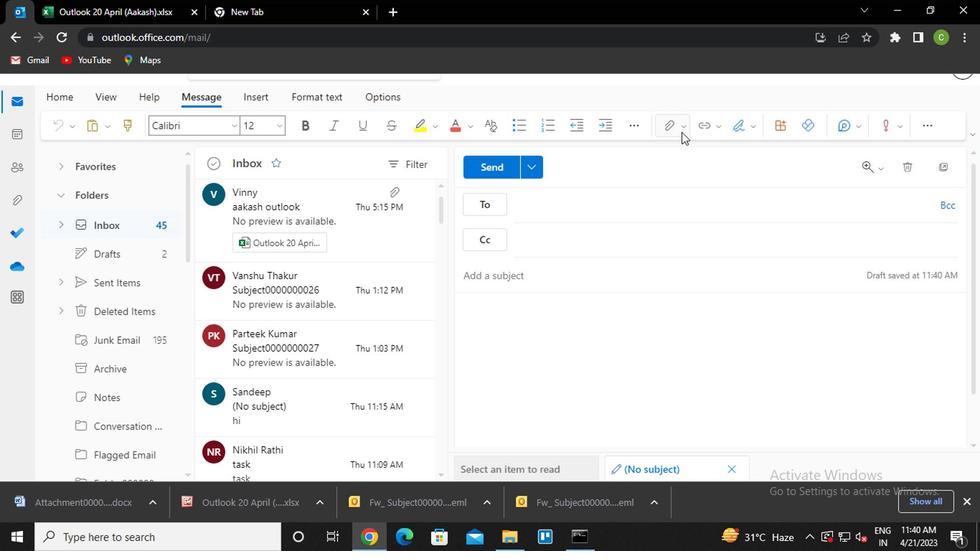 
Action: Mouse moved to (597, 229)
Screenshot: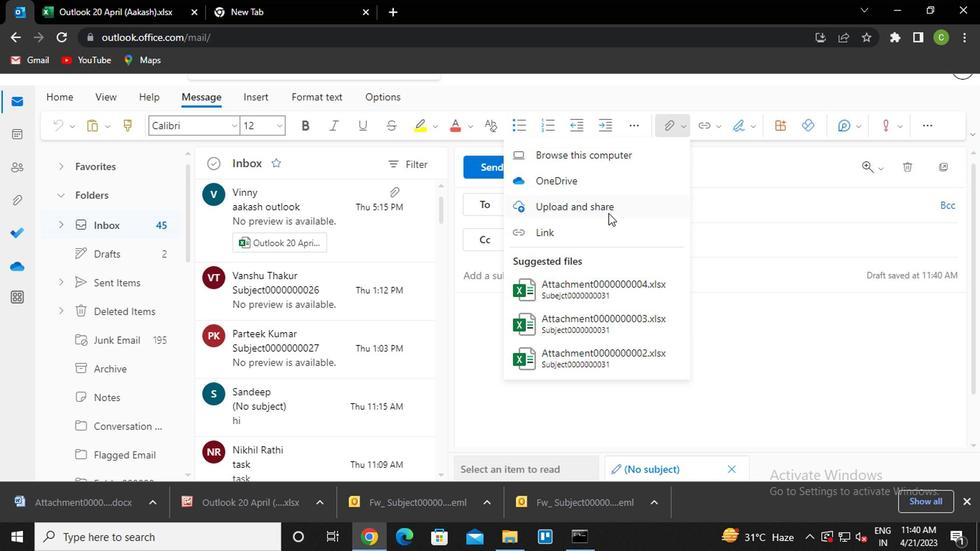 
Action: Mouse pressed left at (597, 229)
Screenshot: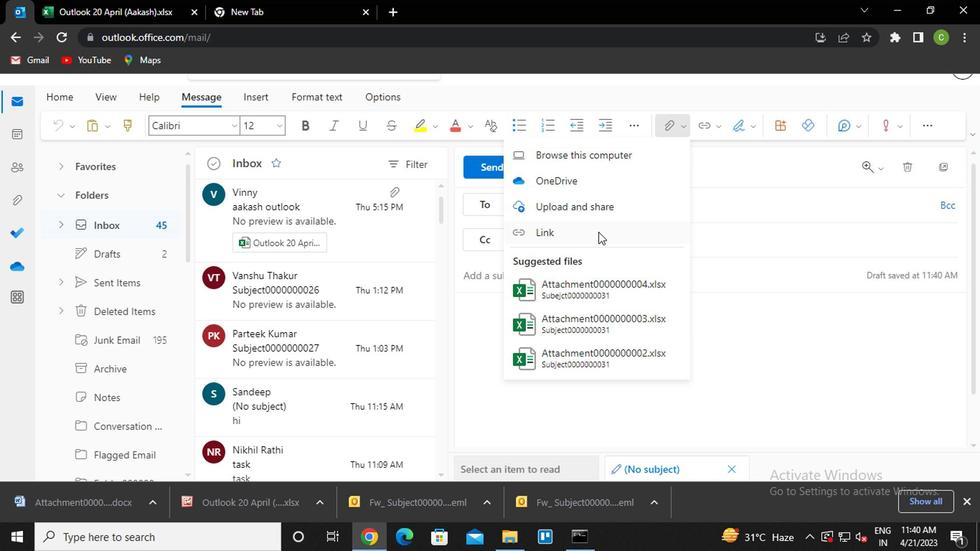 
Action: Mouse moved to (514, 254)
Screenshot: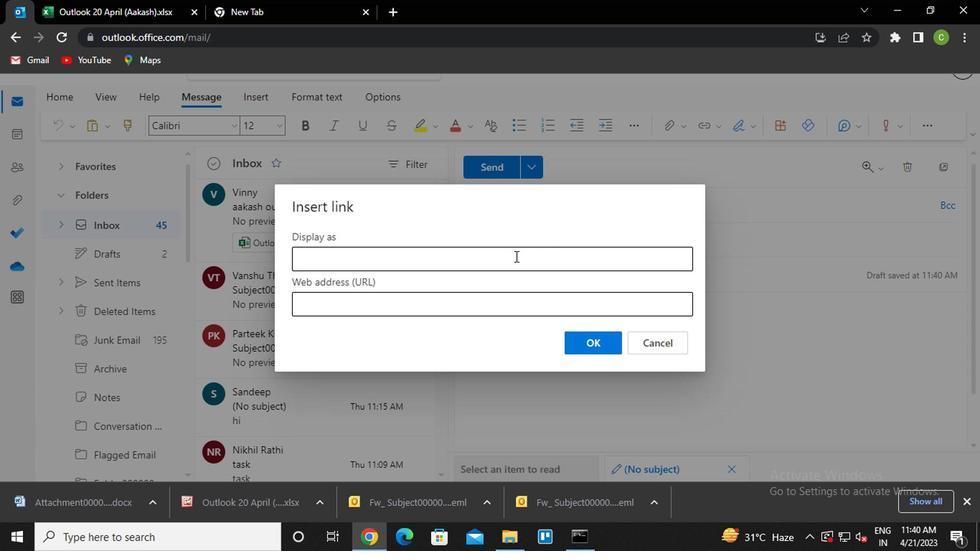 
Action: Key pressed <Key.caps_lock>l<Key.caps_lock>ink0000000031
Screenshot: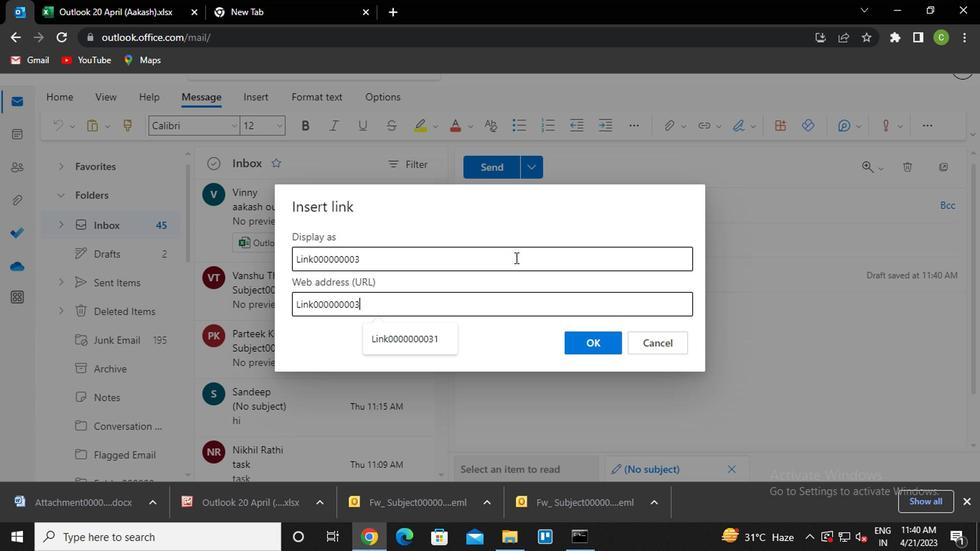 
Action: Mouse moved to (582, 333)
Screenshot: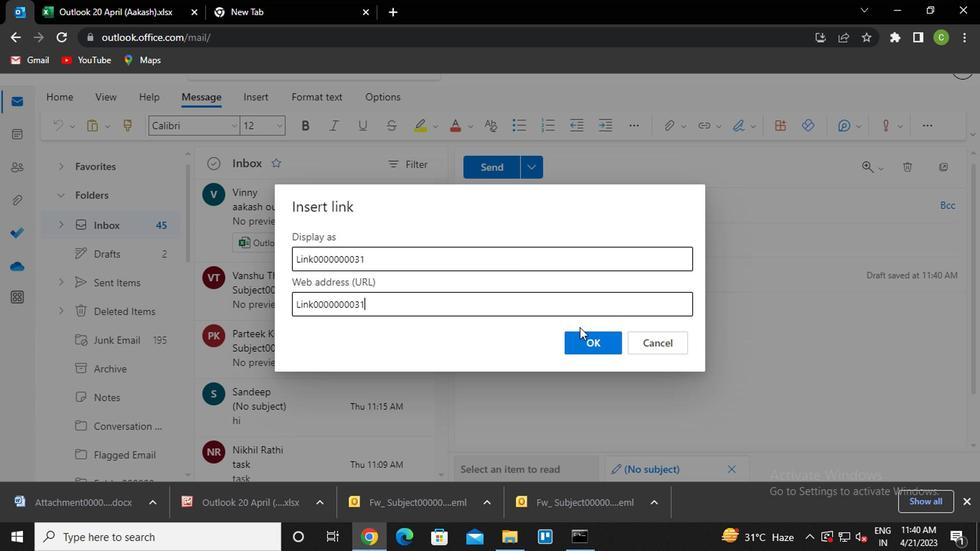 
Action: Mouse pressed left at (582, 333)
Screenshot: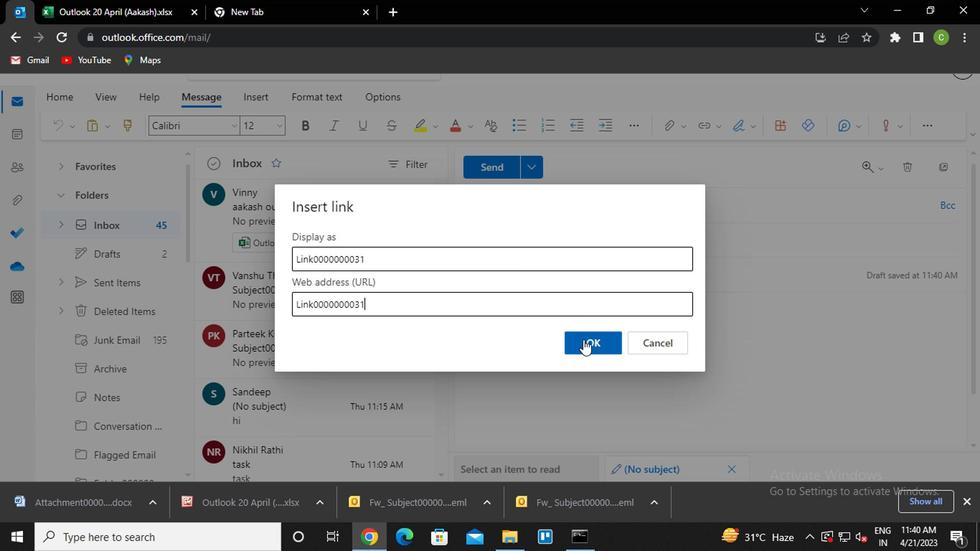 
Action: Mouse moved to (540, 207)
Screenshot: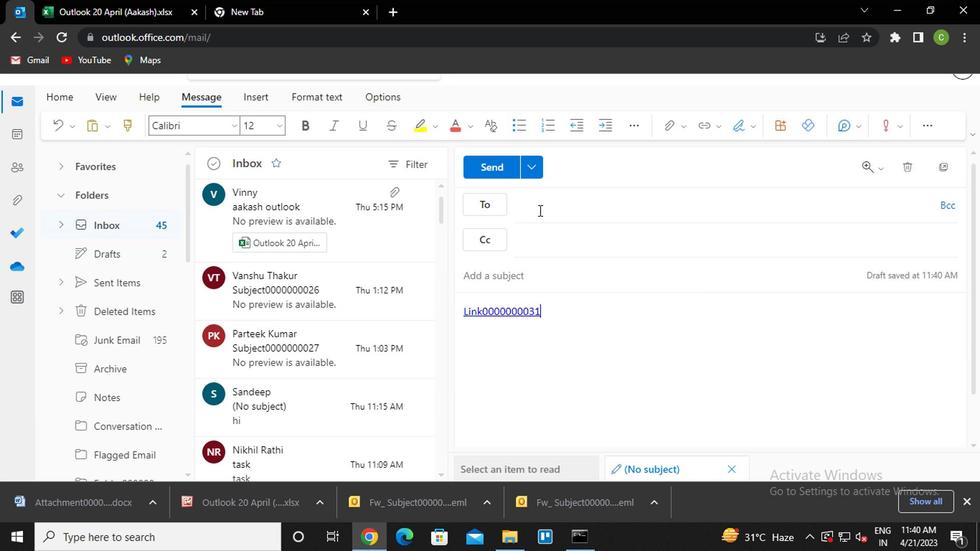 
Action: Mouse pressed left at (540, 207)
Screenshot: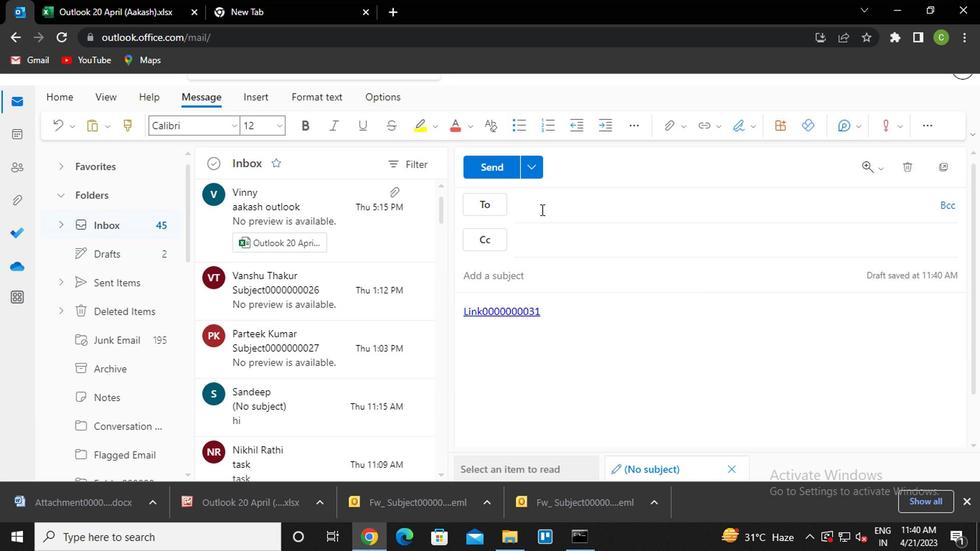 
Action: Key pressed sandeep<Key.enter>vanshu<Key.enter>nikhil<Key.enter><Key.tab><Key.tab><Key.caps_lock>s<Key.caps_lock>ubject0000000032
Screenshot: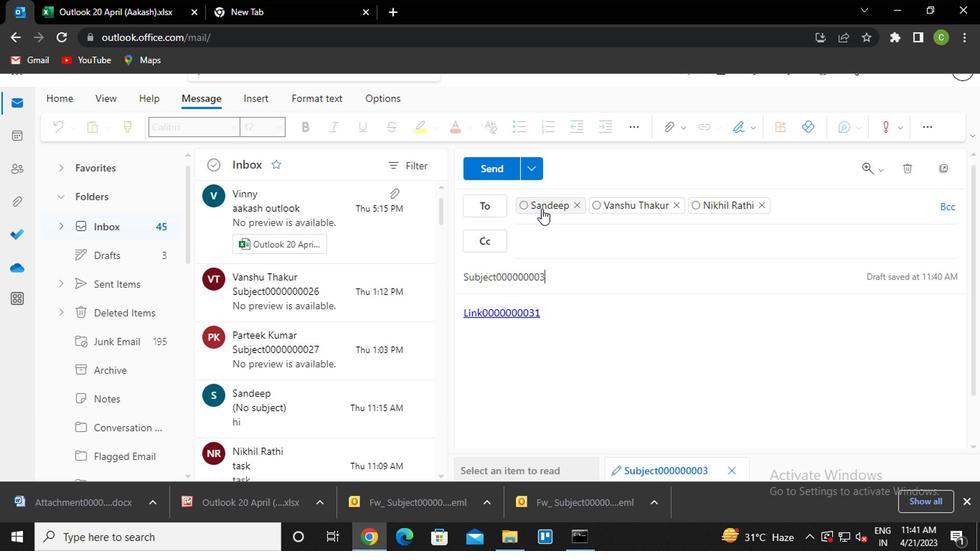 
Action: Mouse moved to (563, 313)
Screenshot: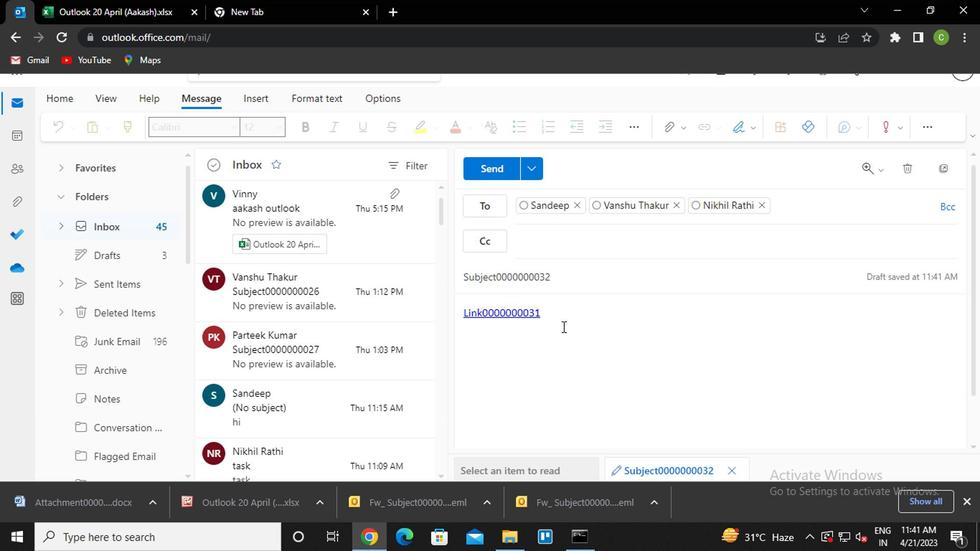 
Action: Mouse pressed left at (563, 313)
Screenshot: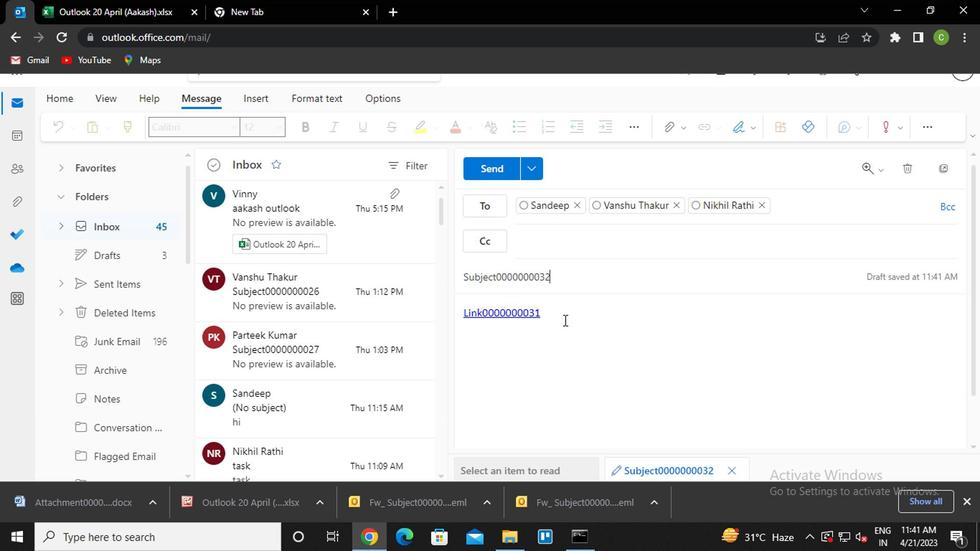 
Action: Key pressed <Key.enter><Key.caps_lock>m<Key.caps_lock>essage0000000033
Screenshot: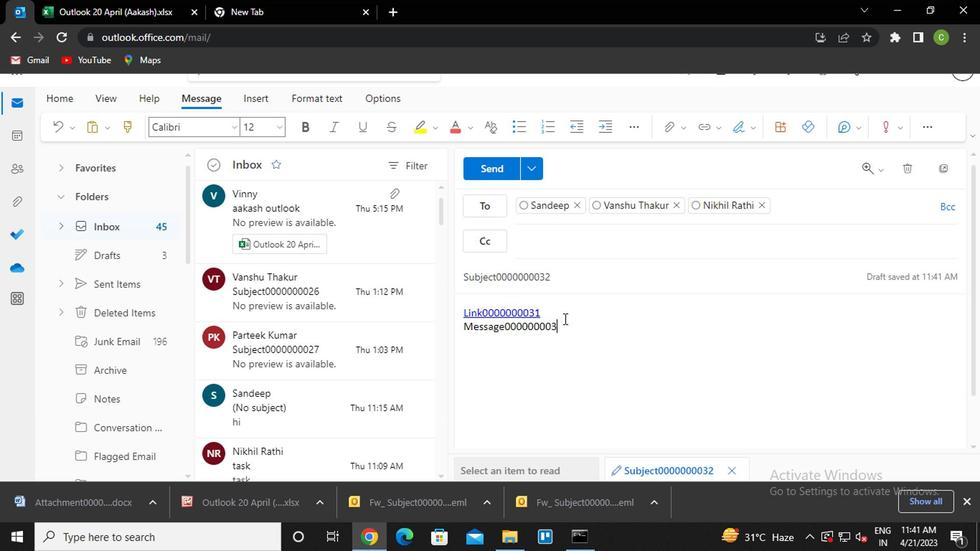 
Action: Mouse moved to (669, 126)
Screenshot: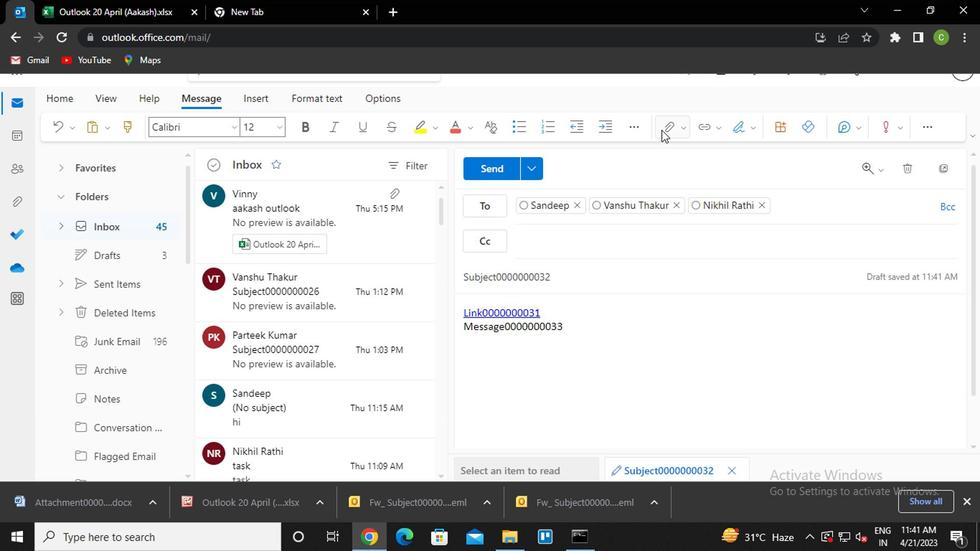 
Action: Mouse pressed left at (669, 126)
Screenshot: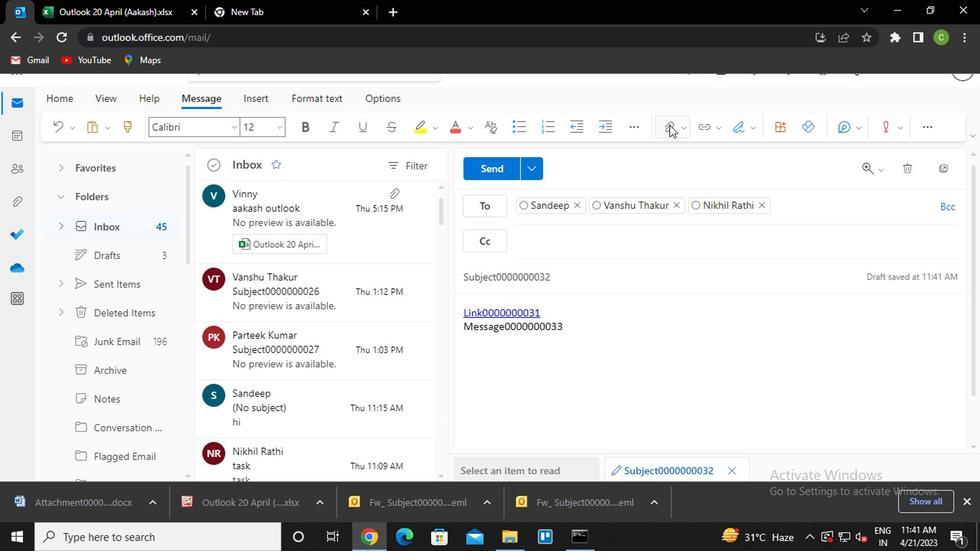
Action: Mouse moved to (589, 159)
Screenshot: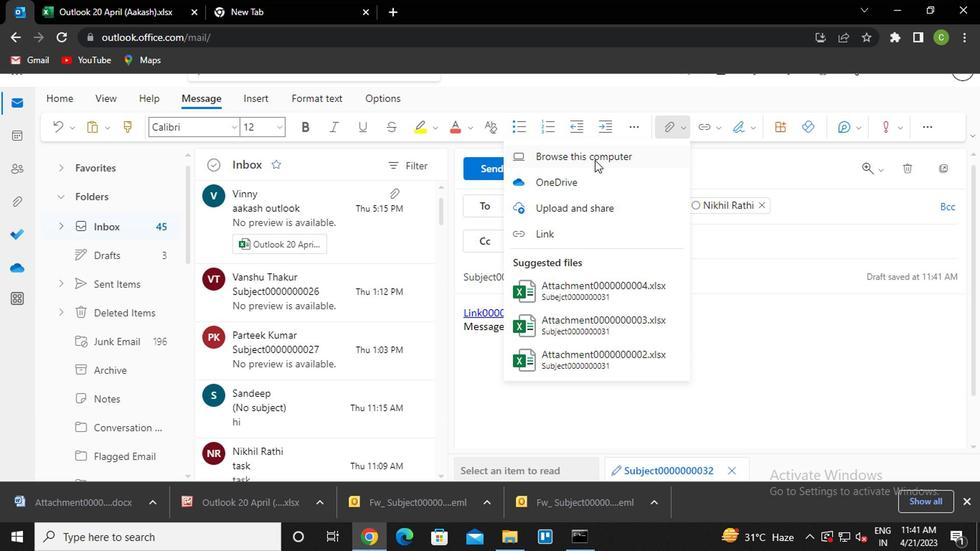 
Action: Mouse pressed left at (589, 159)
Screenshot: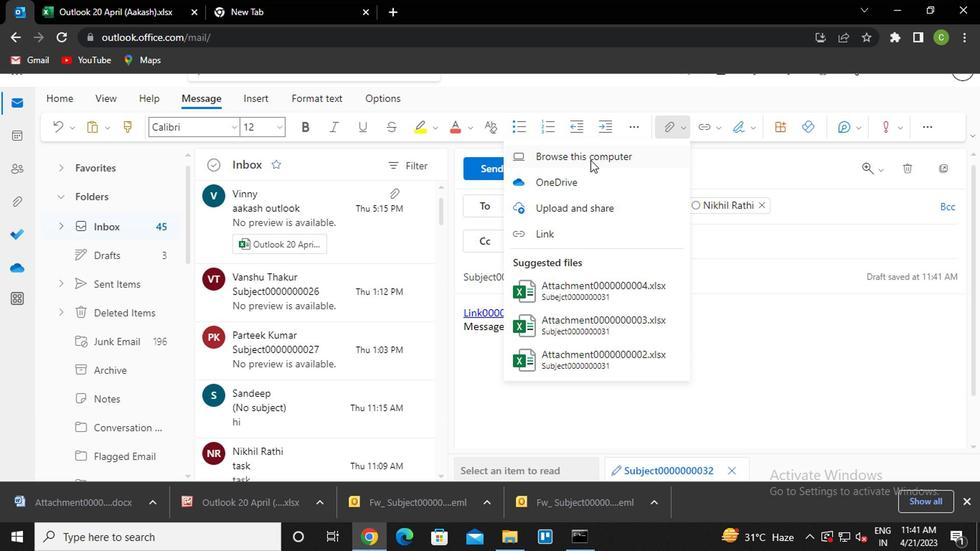 
Action: Mouse moved to (230, 106)
Screenshot: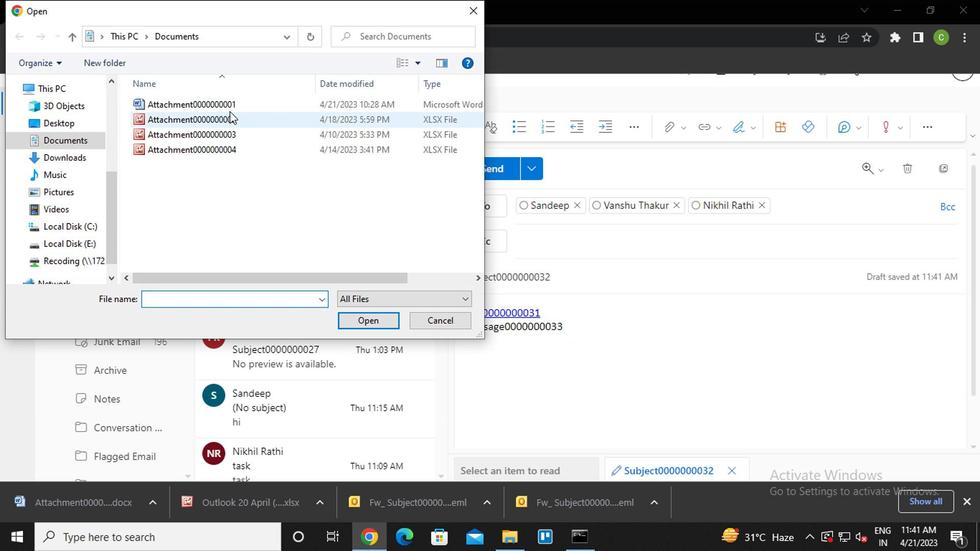 
Action: Mouse pressed left at (230, 106)
Screenshot: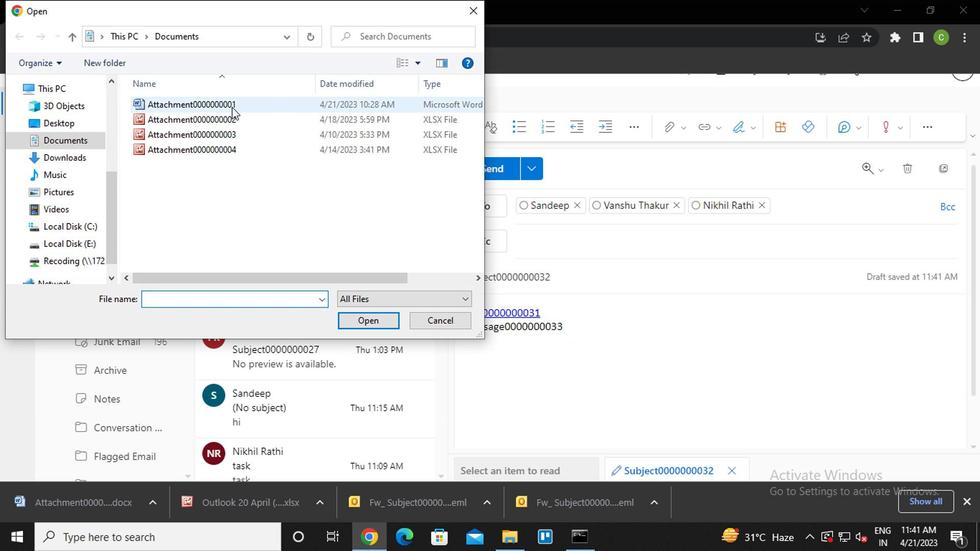 
Action: Mouse pressed left at (230, 106)
Screenshot: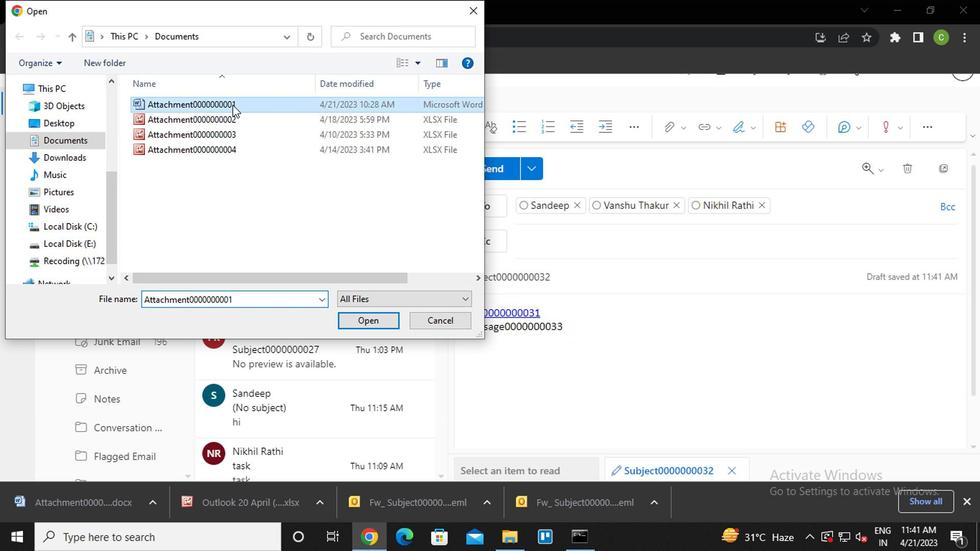 
Action: Mouse moved to (480, 167)
Screenshot: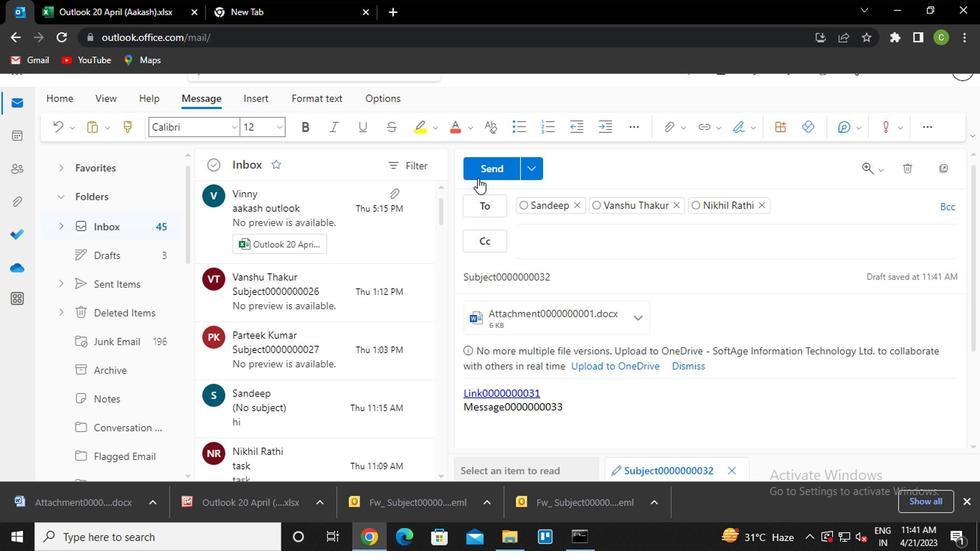
Action: Mouse pressed left at (480, 167)
Screenshot: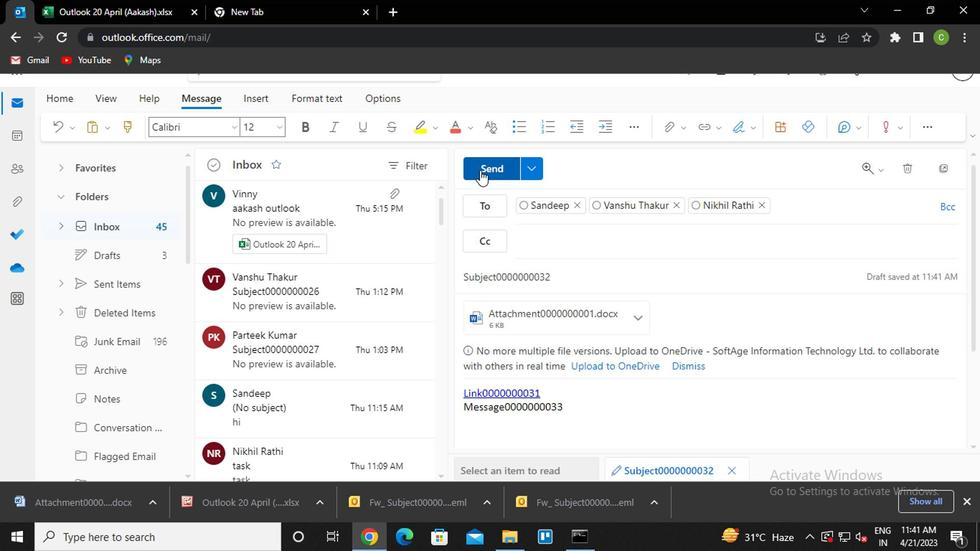
Action: Mouse moved to (117, 126)
Screenshot: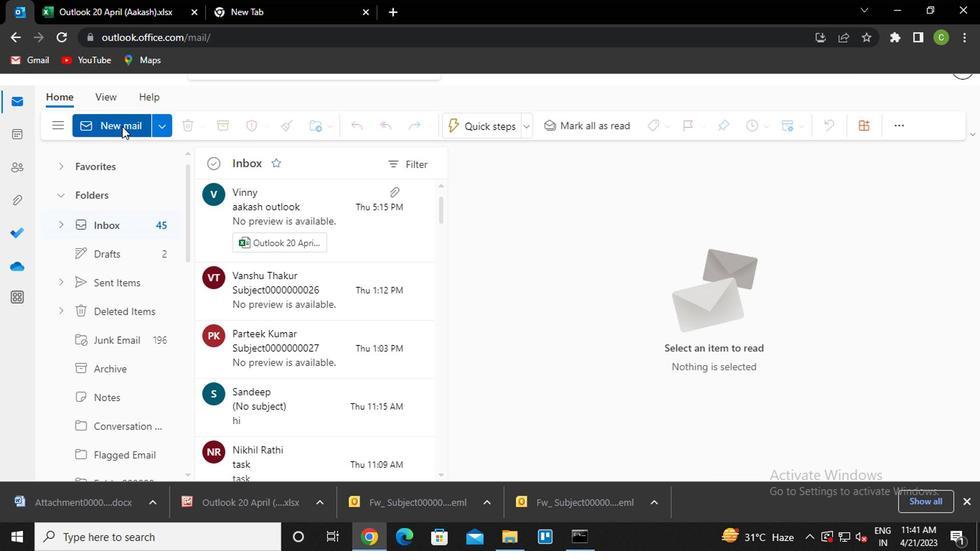 
Action: Mouse pressed left at (117, 126)
Screenshot: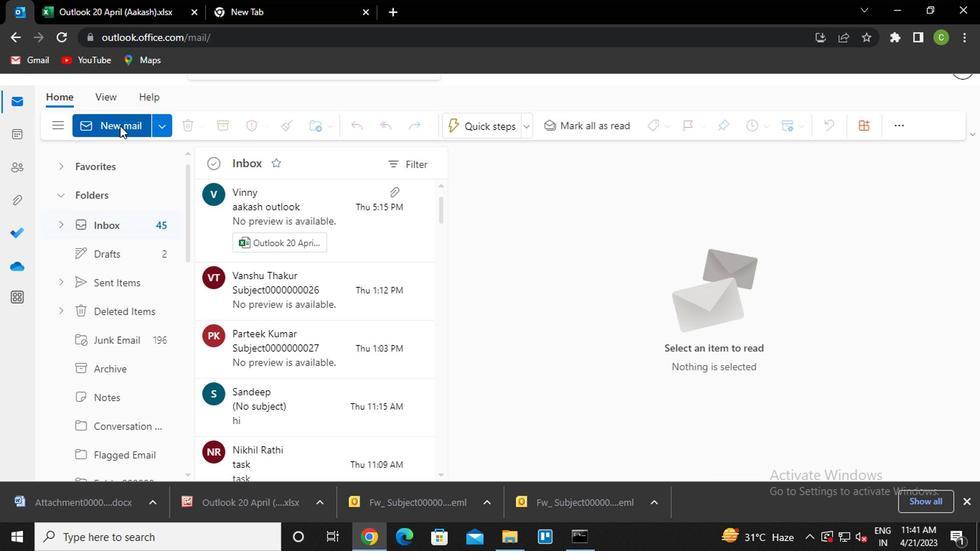 
Action: Mouse moved to (566, 312)
Screenshot: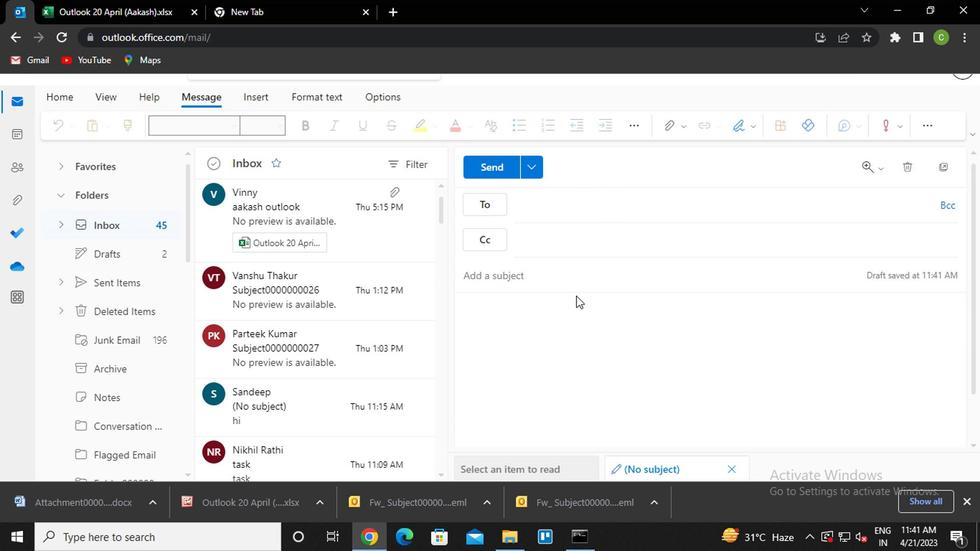 
Action: Mouse pressed left at (566, 312)
Screenshot: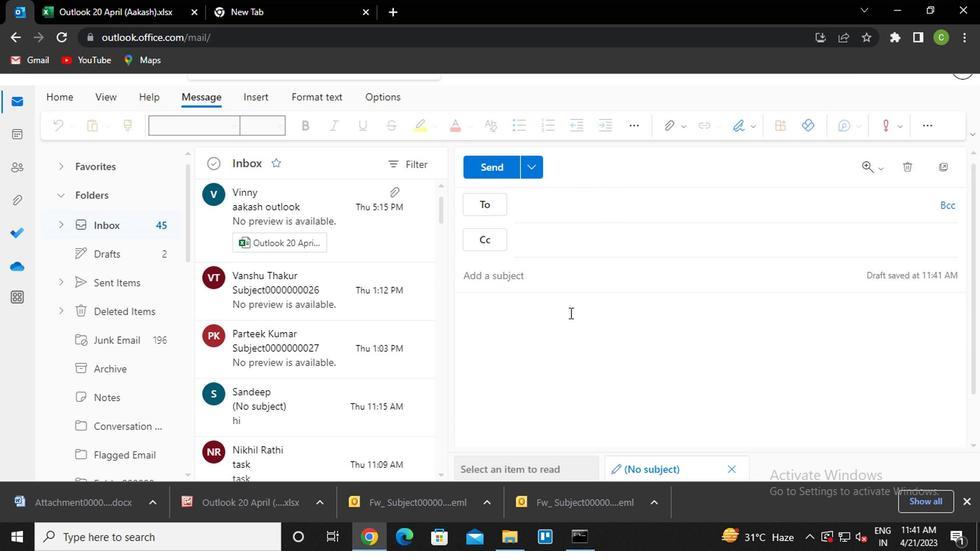 
Action: Mouse moved to (681, 123)
Screenshot: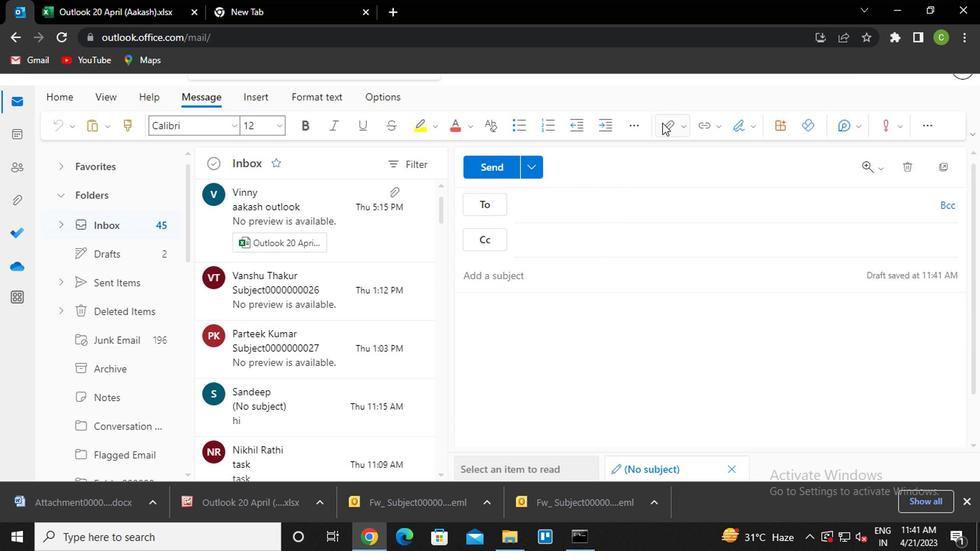 
Action: Mouse pressed left at (681, 123)
Screenshot: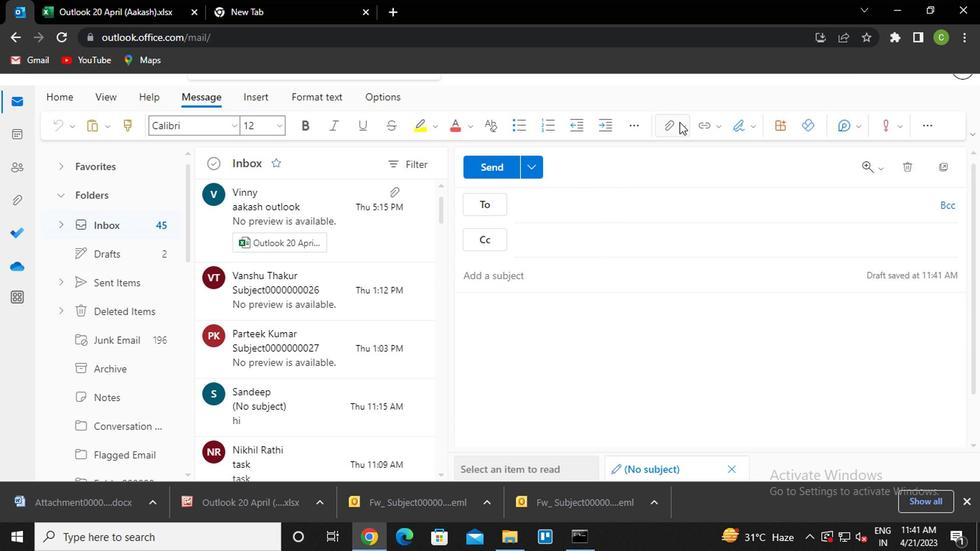 
Action: Mouse moved to (546, 227)
Screenshot: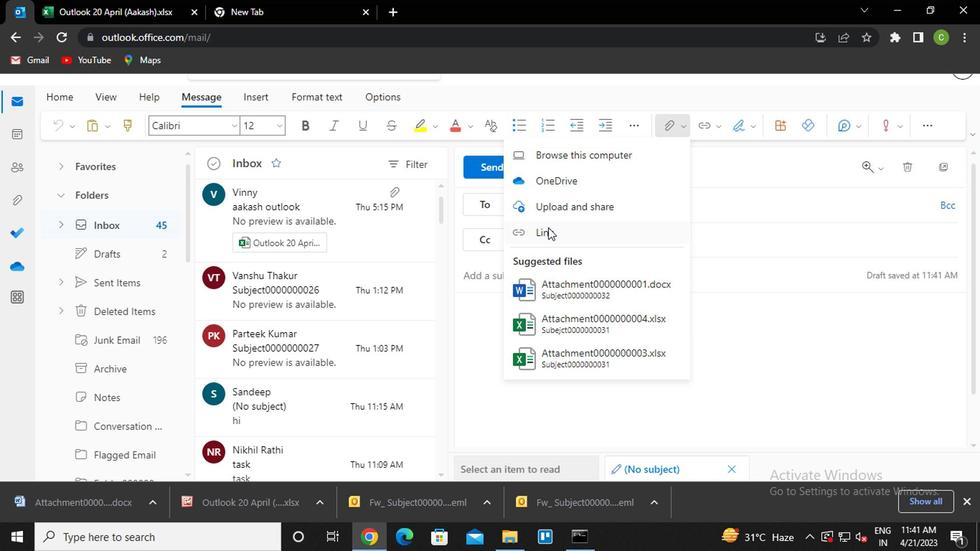 
Action: Mouse pressed left at (546, 227)
Screenshot: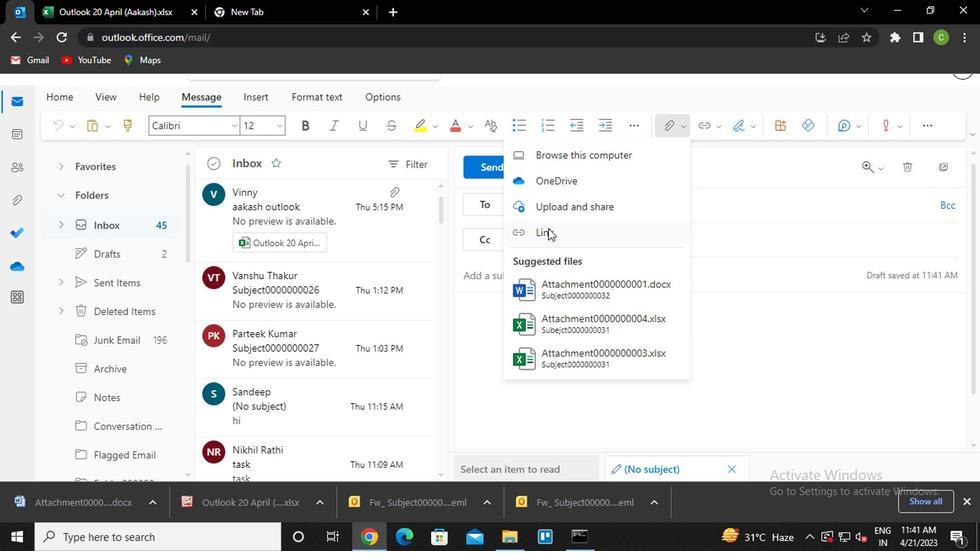 
Action: Mouse moved to (463, 244)
Screenshot: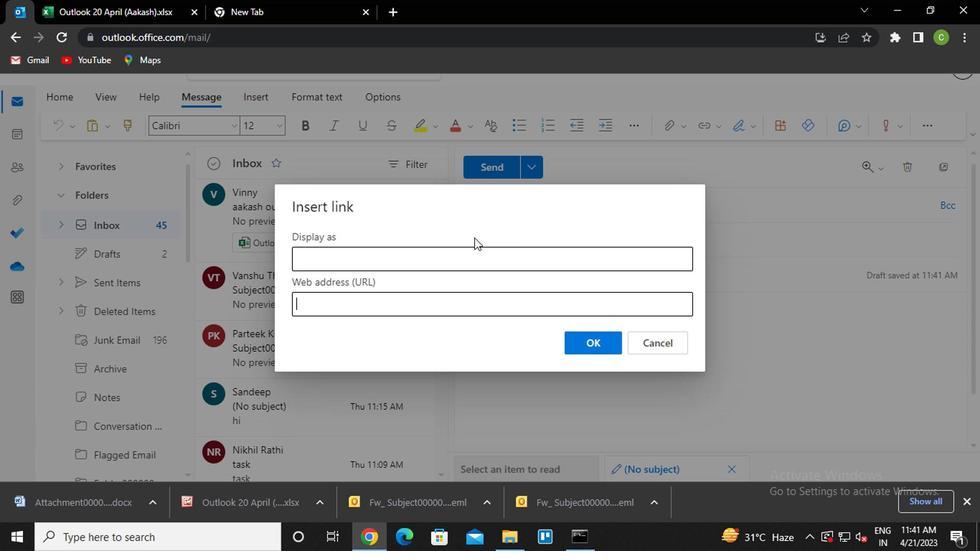 
Action: Mouse pressed left at (463, 244)
Screenshot: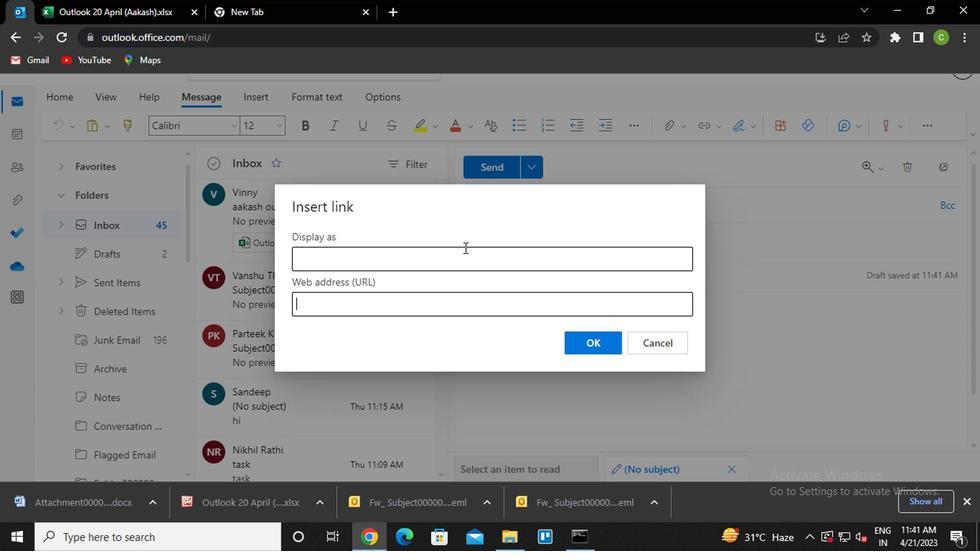
Action: Mouse moved to (331, 296)
Screenshot: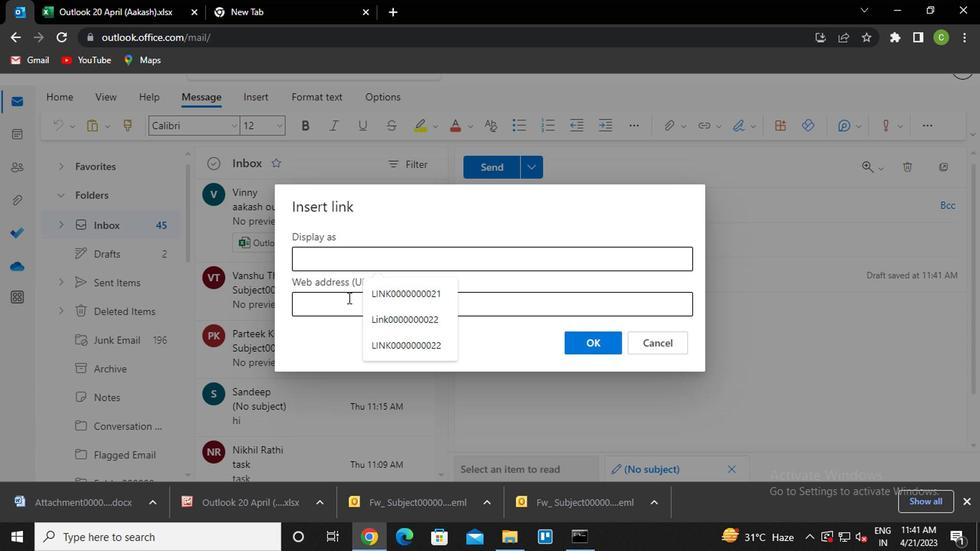 
Action: Mouse pressed left at (331, 296)
Screenshot: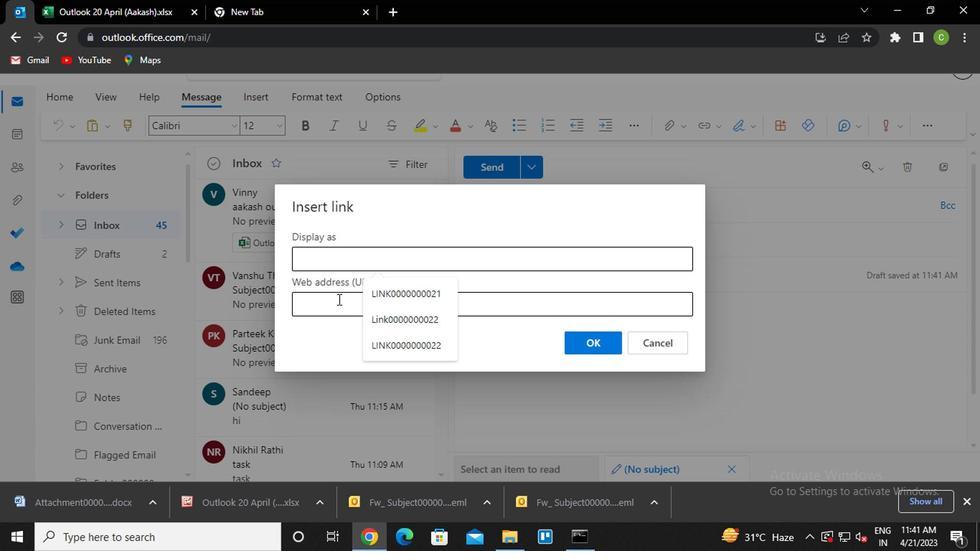 
Action: Mouse moved to (328, 297)
Screenshot: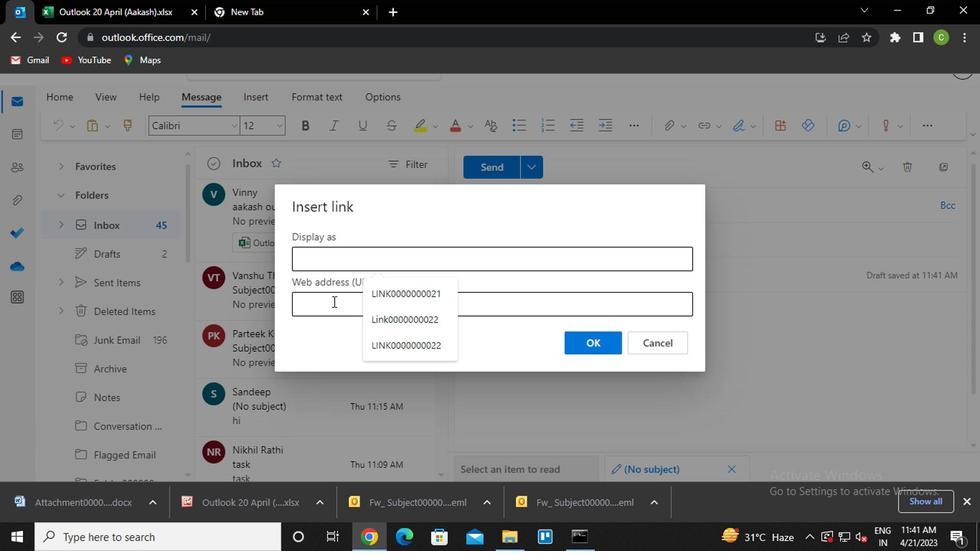 
Action: Key pressed <Key.caps_lock>l<Key.caps_lock>ink-<Key.backspace>0000000031
Screenshot: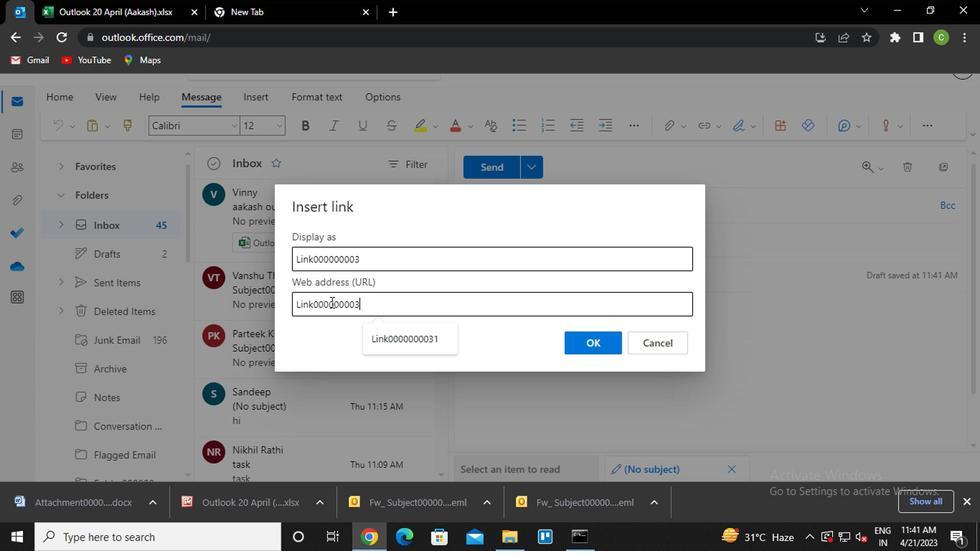 
Action: Mouse moved to (569, 335)
Screenshot: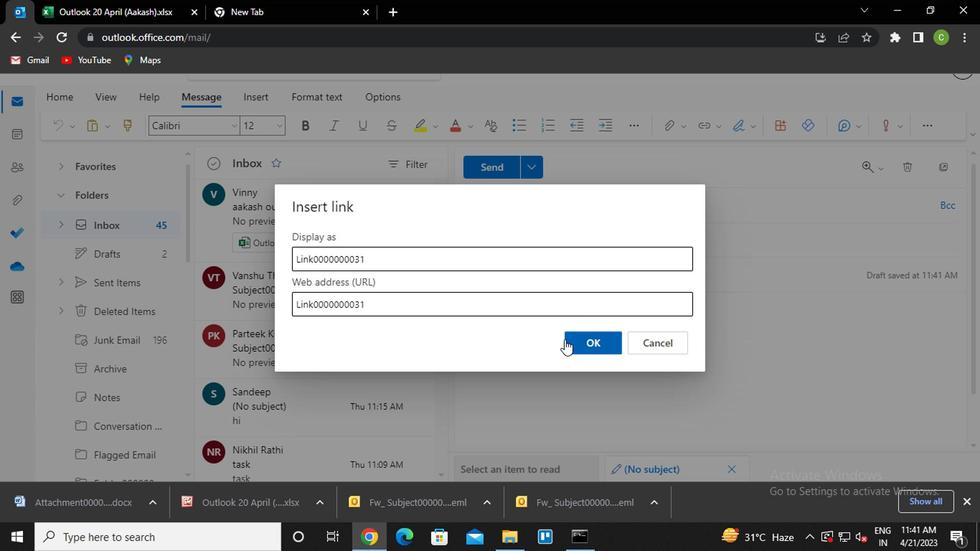 
Action: Mouse pressed left at (569, 335)
Screenshot: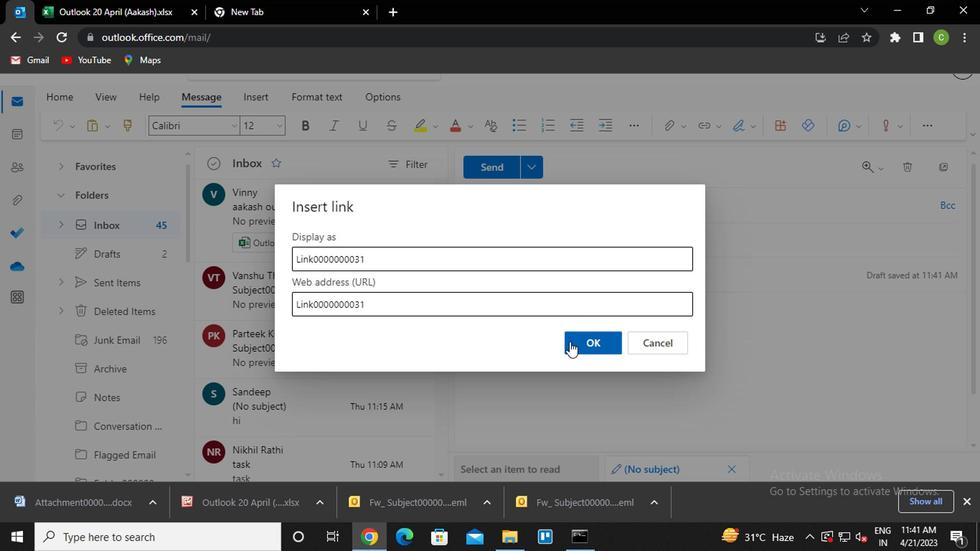 
Action: Mouse moved to (590, 203)
Screenshot: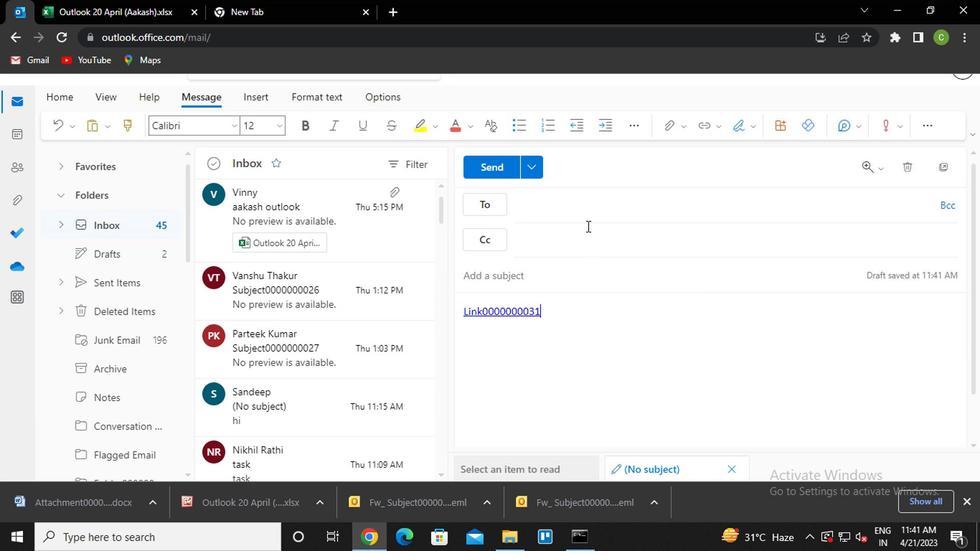 
Action: Mouse pressed left at (590, 203)
Screenshot: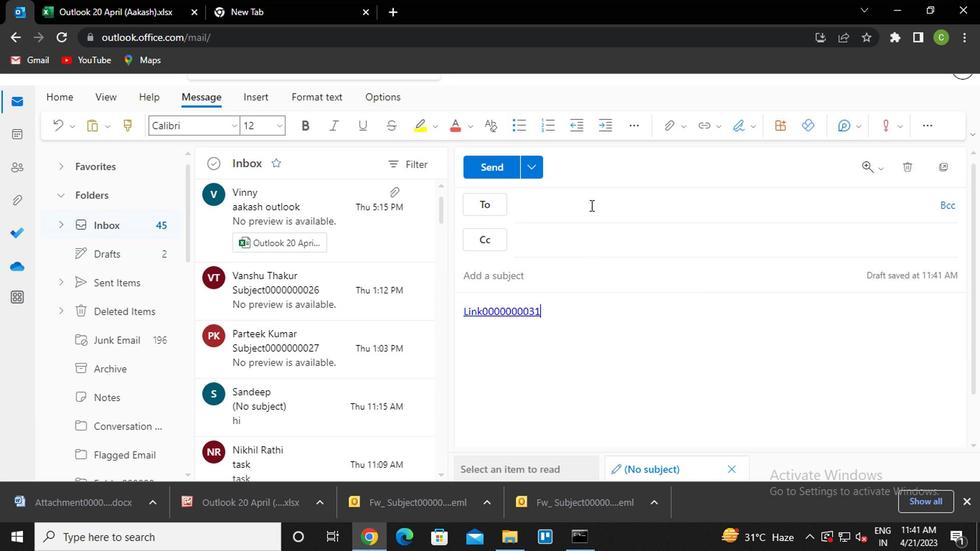 
Action: Key pressed sandeep<Key.enter><Key.tab>vanshu<Key.enter><Key.tab><Key.caps_lock>s<Key.caps_lock>ubject0000000031<Key.tab><Key.tab><Key.backspace><Key.enter><Key.caps_lock>m<Key.caps_lock>essage0000000033
Screenshot: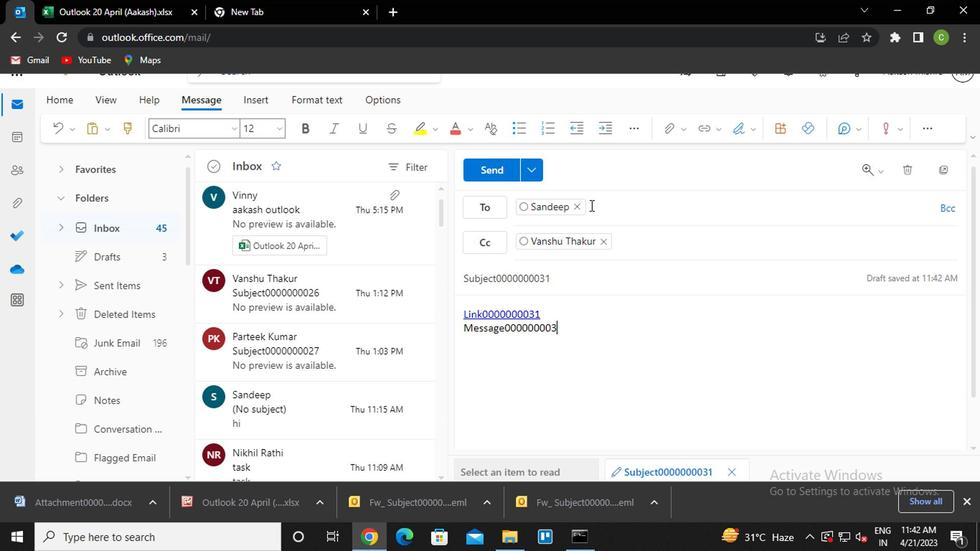 
Action: Mouse moved to (665, 130)
Screenshot: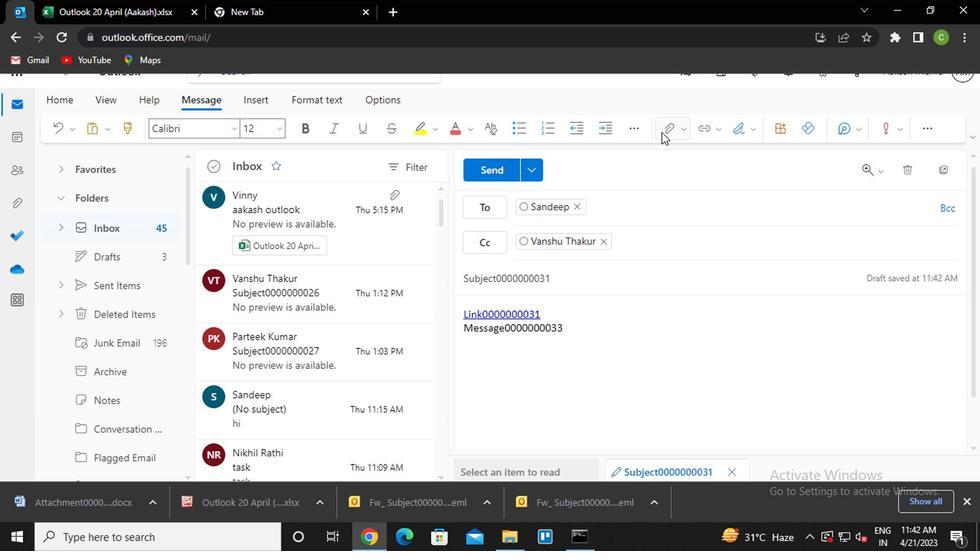
Action: Mouse pressed left at (665, 130)
Screenshot: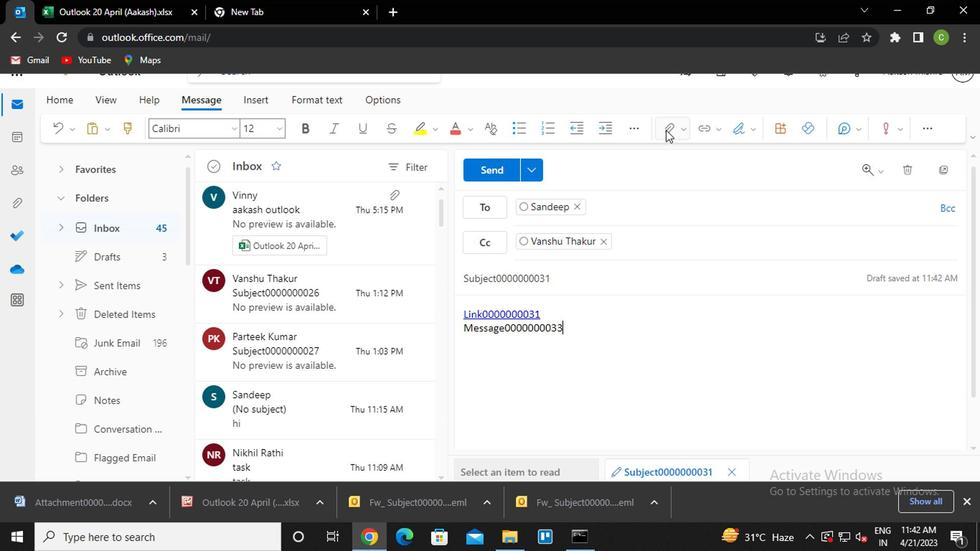 
Action: Mouse moved to (598, 156)
Screenshot: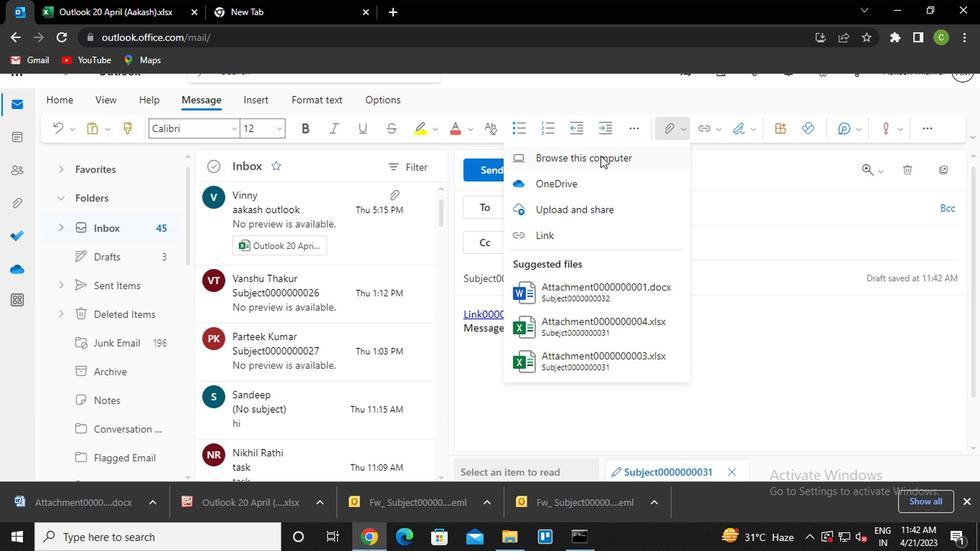 
Action: Mouse pressed left at (598, 156)
Screenshot: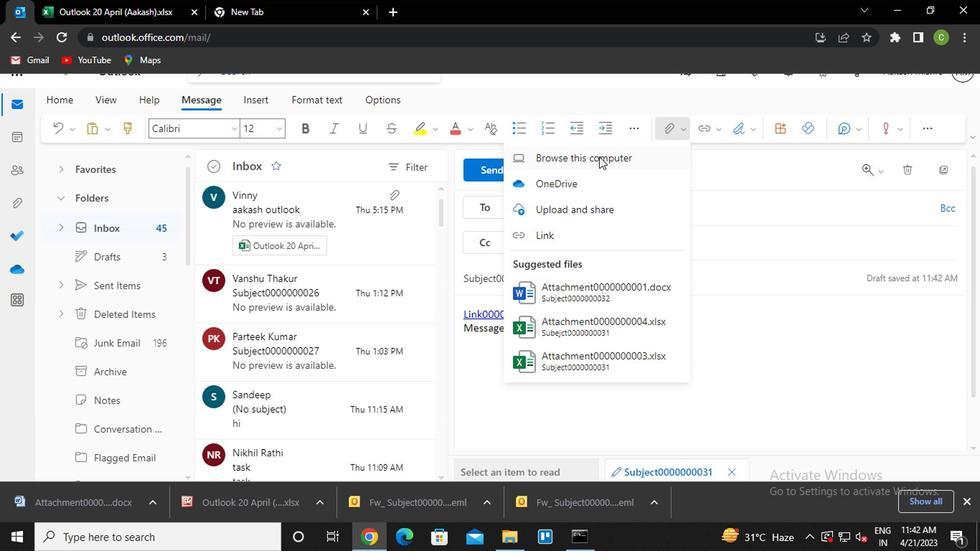 
Action: Mouse moved to (215, 109)
Screenshot: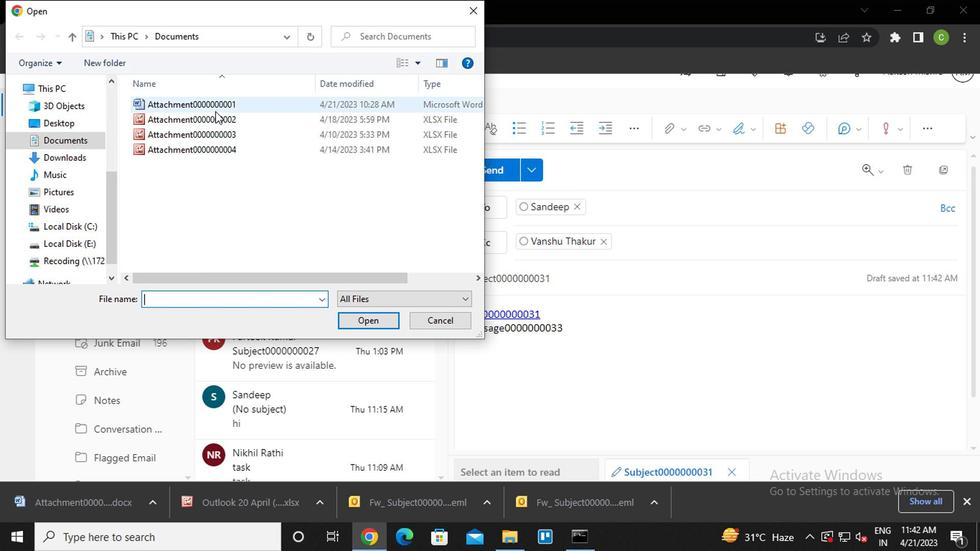 
Action: Mouse pressed left at (215, 109)
Screenshot: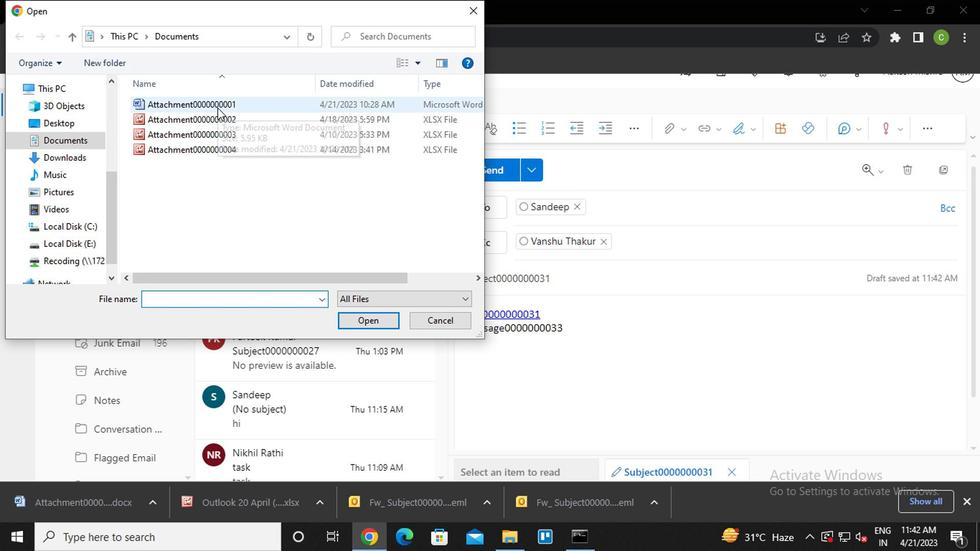 
Action: Mouse pressed left at (215, 109)
Screenshot: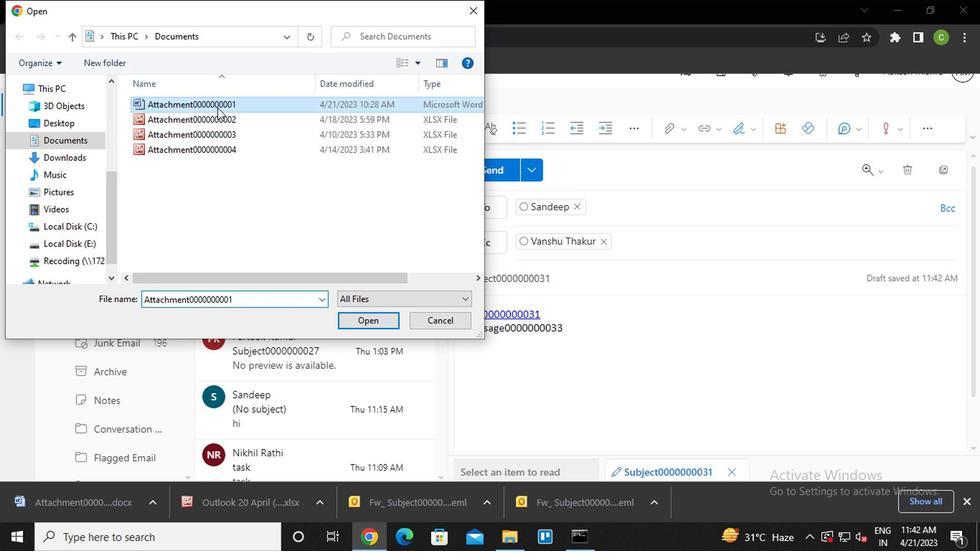
Action: Mouse moved to (489, 175)
Screenshot: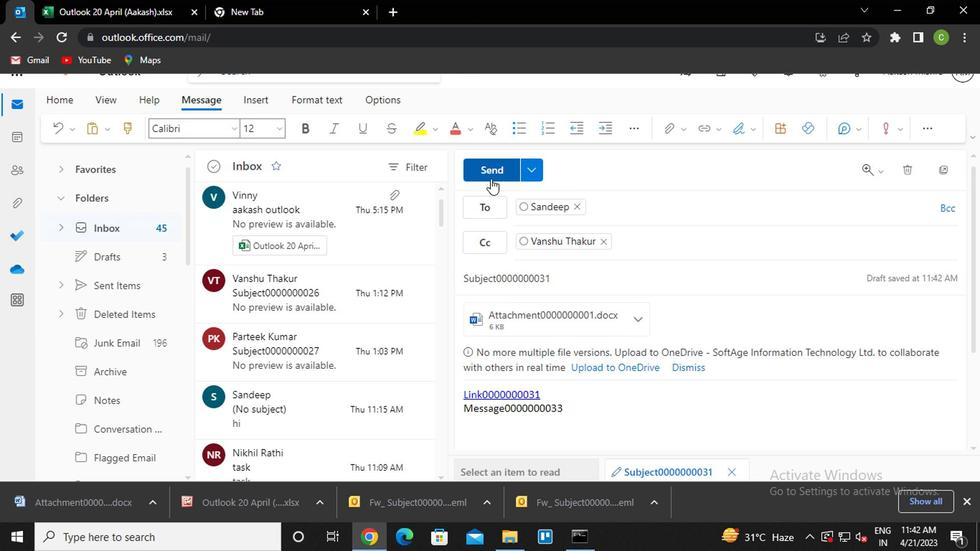 
Action: Mouse pressed left at (489, 175)
Screenshot: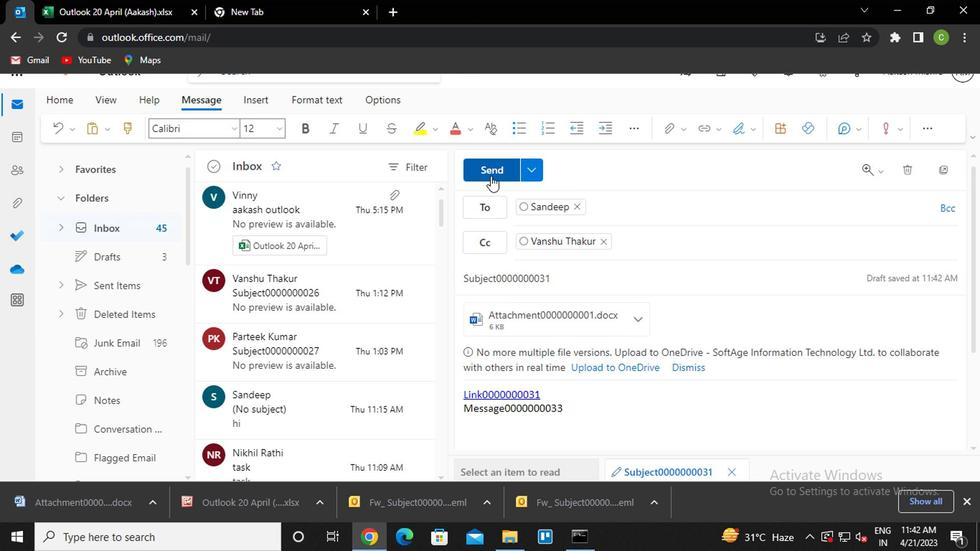 
Action: Mouse moved to (134, 134)
Screenshot: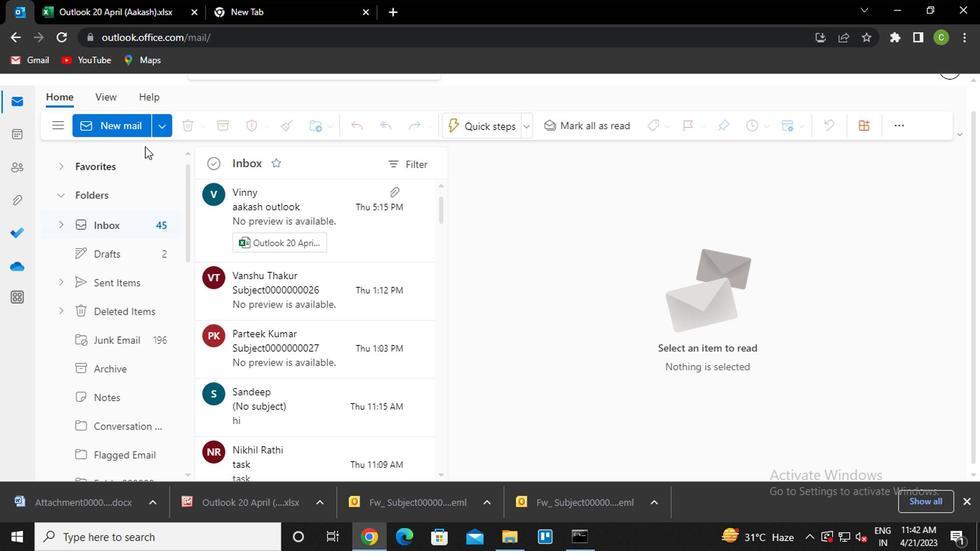 
Action: Mouse pressed left at (134, 134)
Screenshot: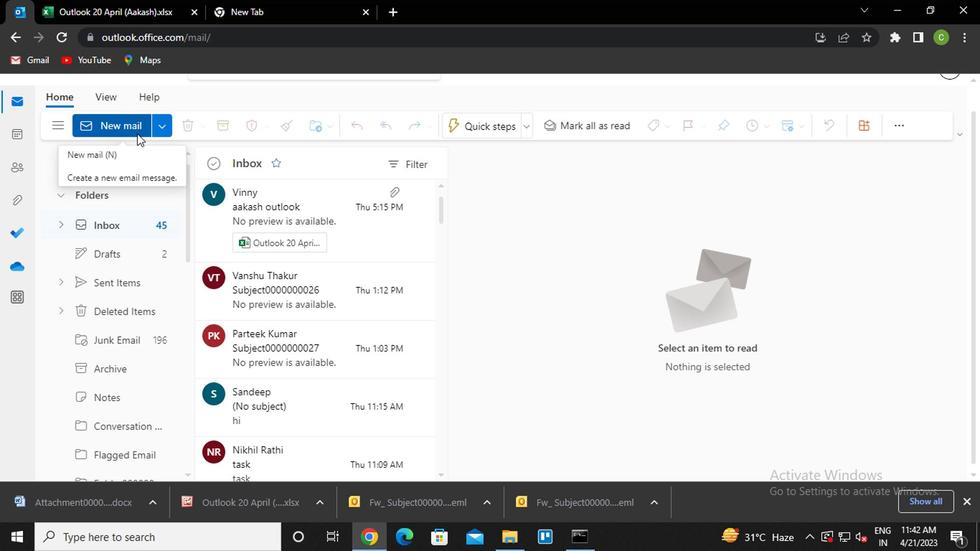 
Action: Mouse moved to (521, 333)
Screenshot: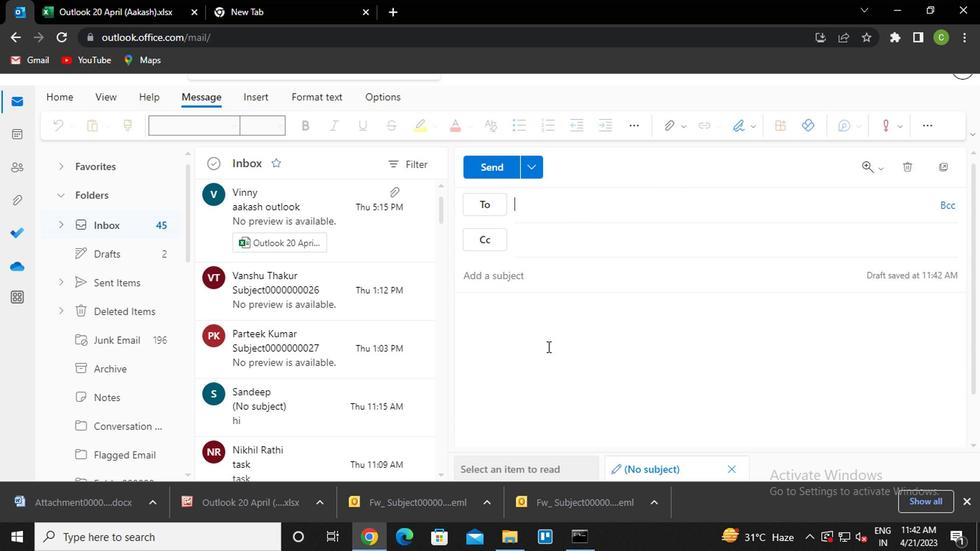 
Action: Mouse pressed left at (521, 333)
Screenshot: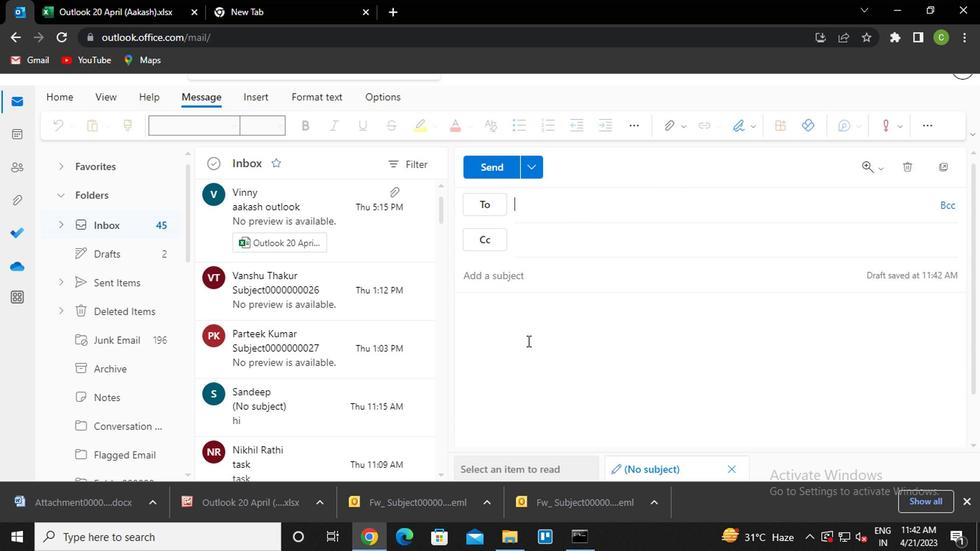 
Action: Mouse moved to (671, 132)
Screenshot: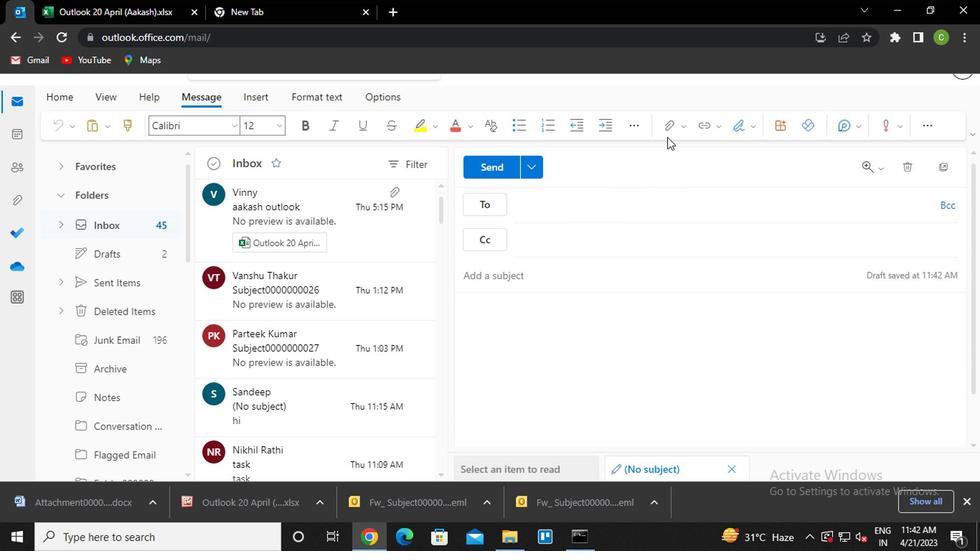 
Action: Mouse pressed left at (671, 132)
Screenshot: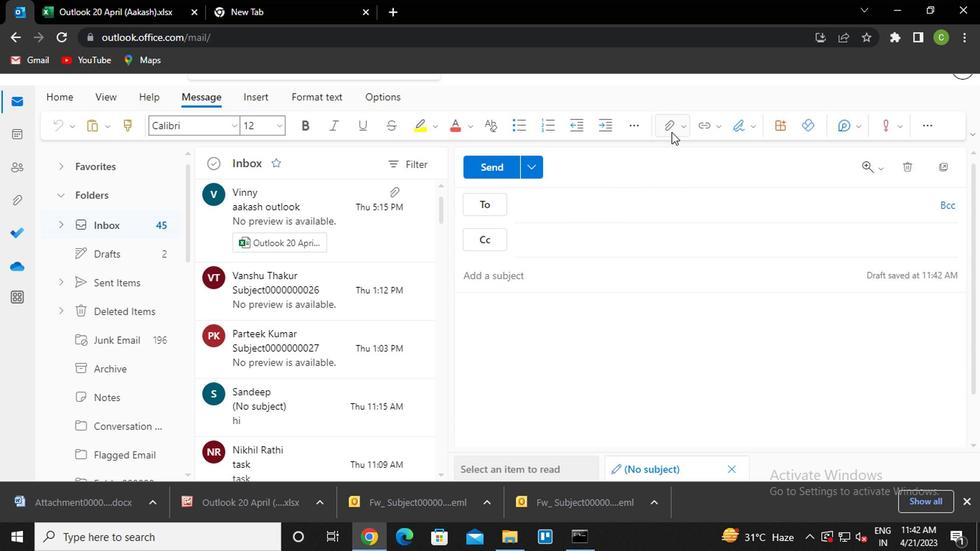 
Action: Mouse moved to (625, 161)
Screenshot: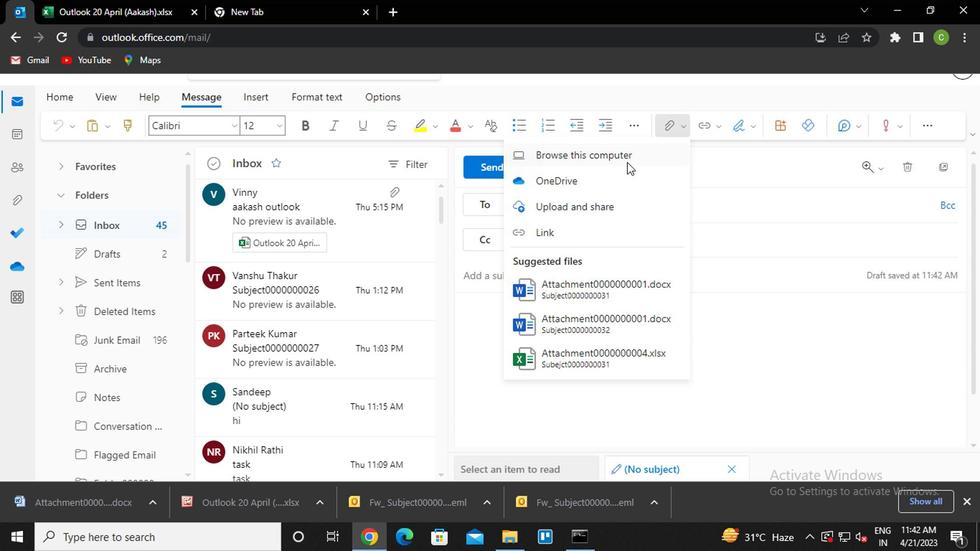 
Action: Mouse pressed left at (625, 161)
Screenshot: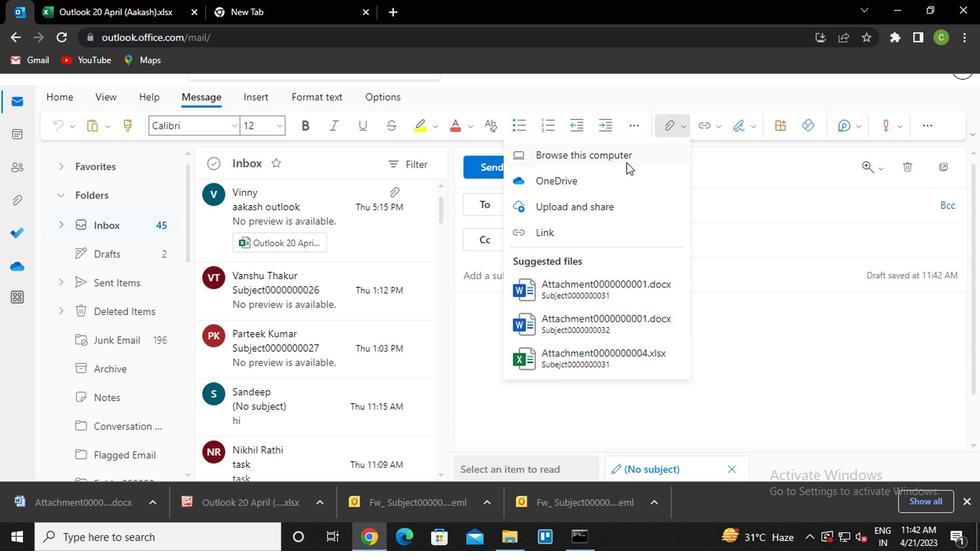 
Action: Mouse moved to (242, 109)
Screenshot: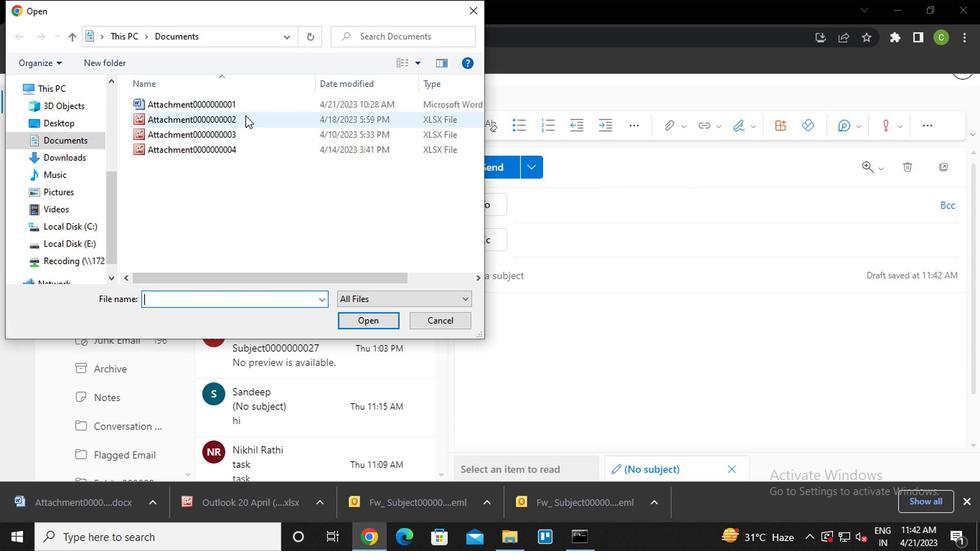 
Action: Mouse pressed left at (242, 109)
Screenshot: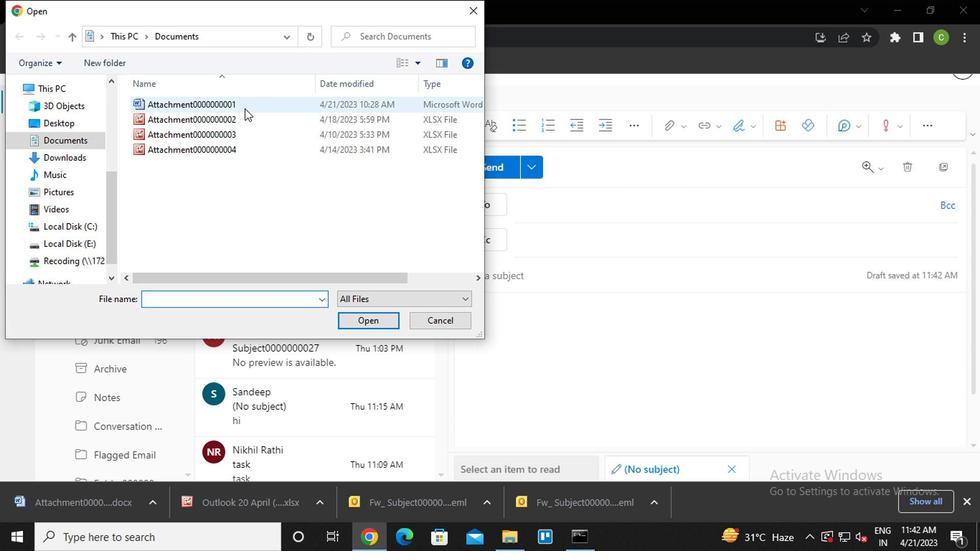 
Action: Mouse pressed left at (242, 109)
Screenshot: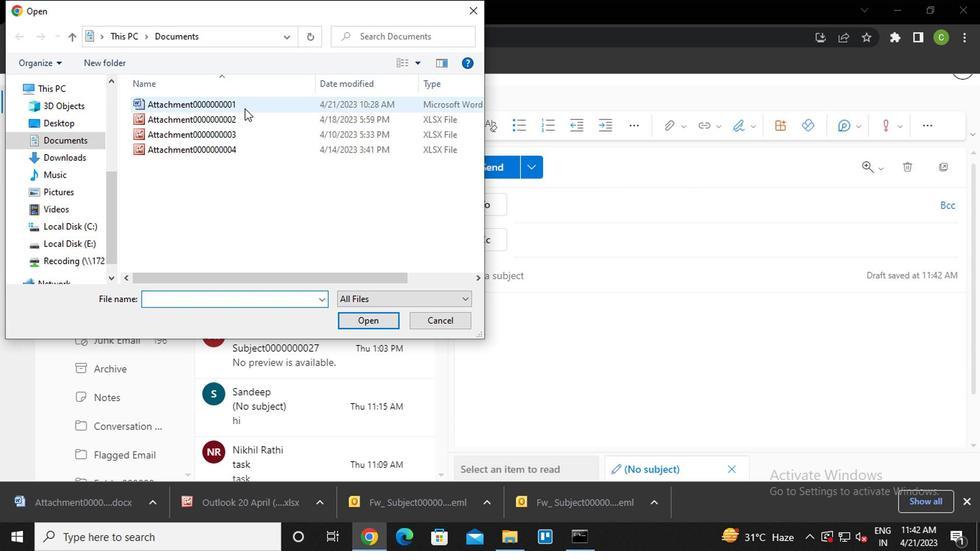 
Action: Mouse moved to (675, 130)
Screenshot: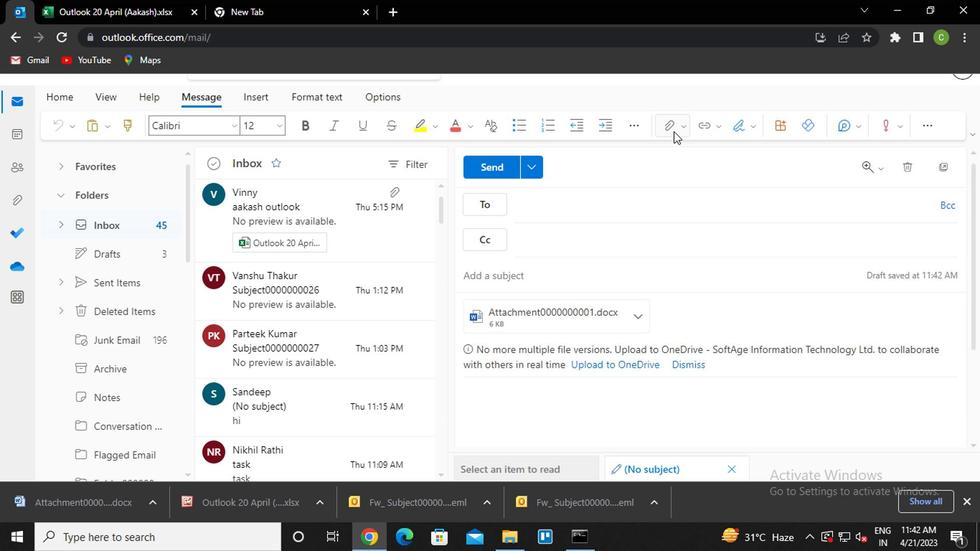 
Action: Mouse pressed left at (675, 130)
Screenshot: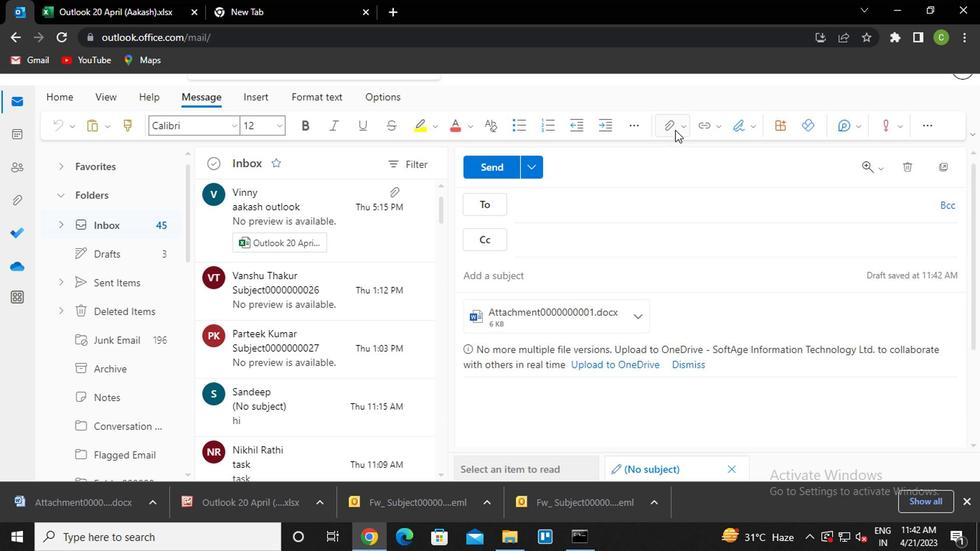 
Action: Mouse moved to (551, 229)
Screenshot: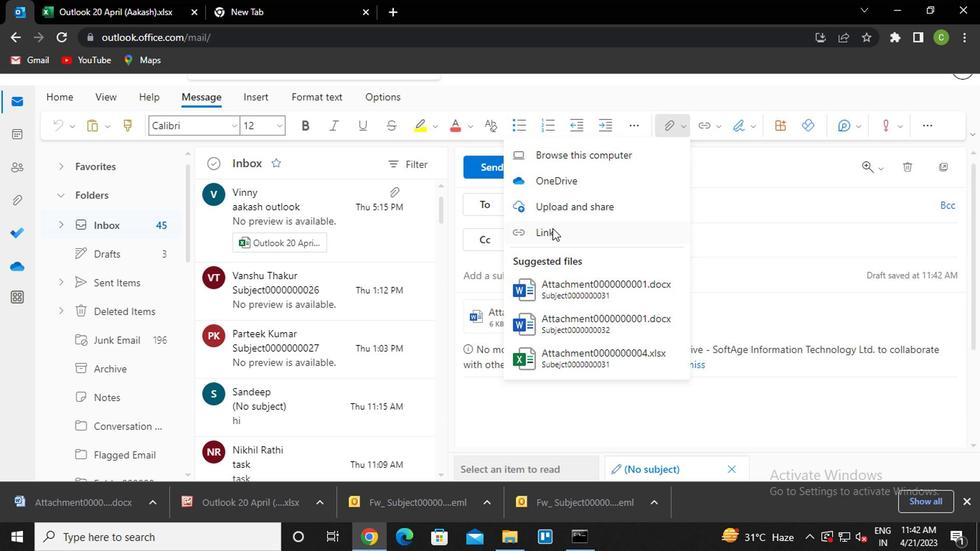 
Action: Mouse pressed left at (551, 229)
Screenshot: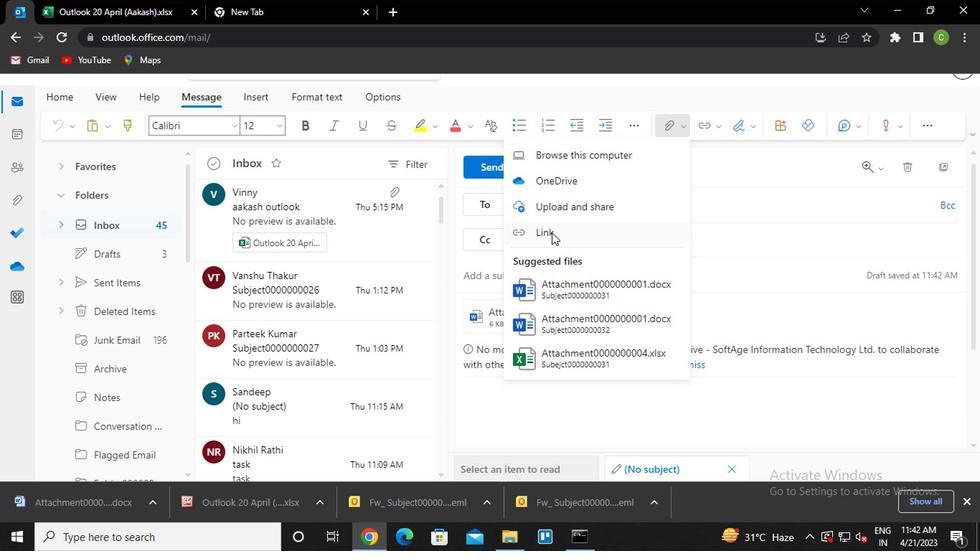 
Action: Mouse moved to (502, 260)
Screenshot: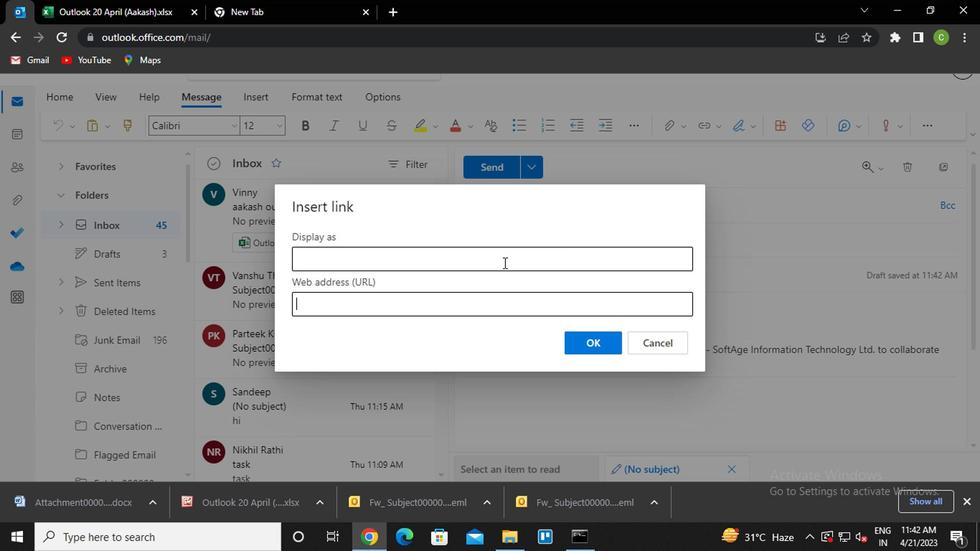
Action: Key pressed <Key.caps_lock>l<Key.caps_lock>ink0000000031
Screenshot: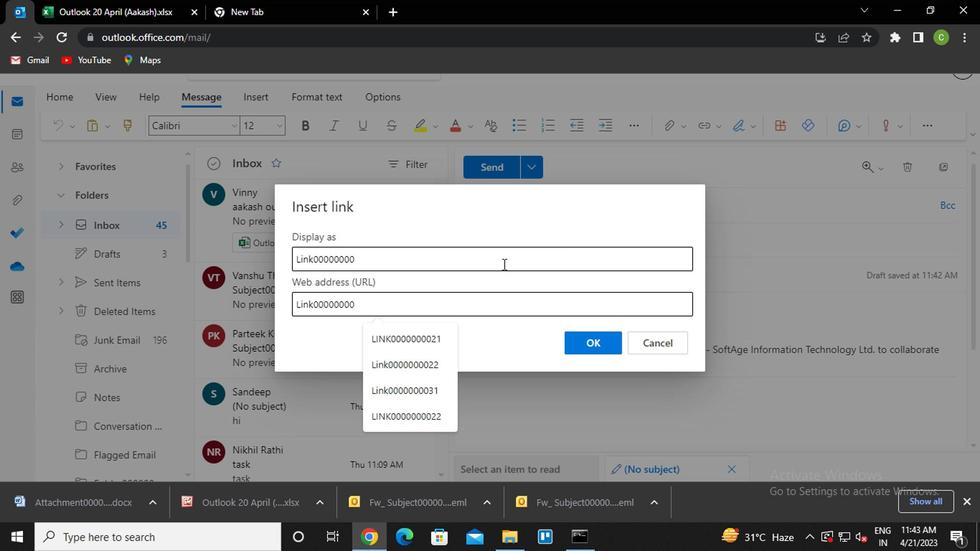 
Action: Mouse moved to (607, 344)
Screenshot: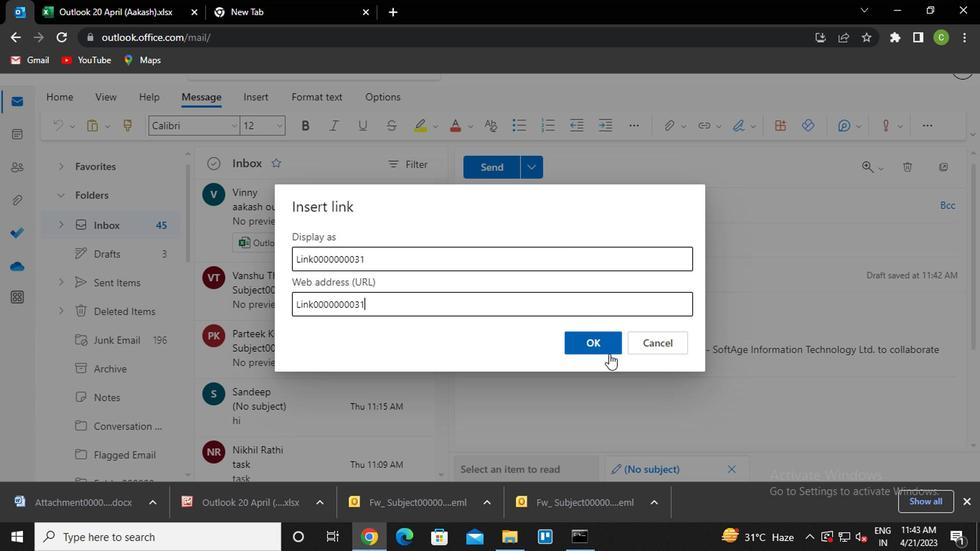 
Action: Mouse pressed left at (607, 344)
Screenshot: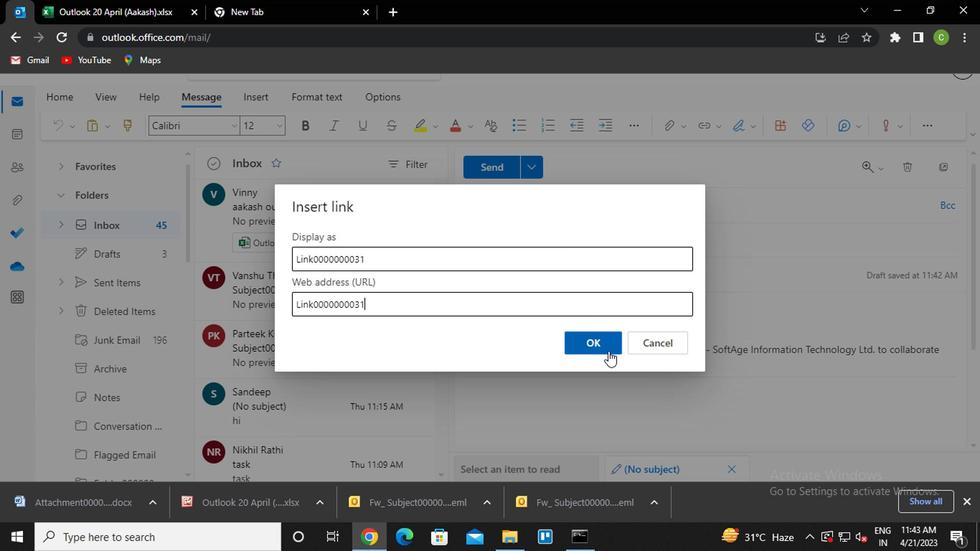 
Action: Mouse moved to (633, 313)
Screenshot: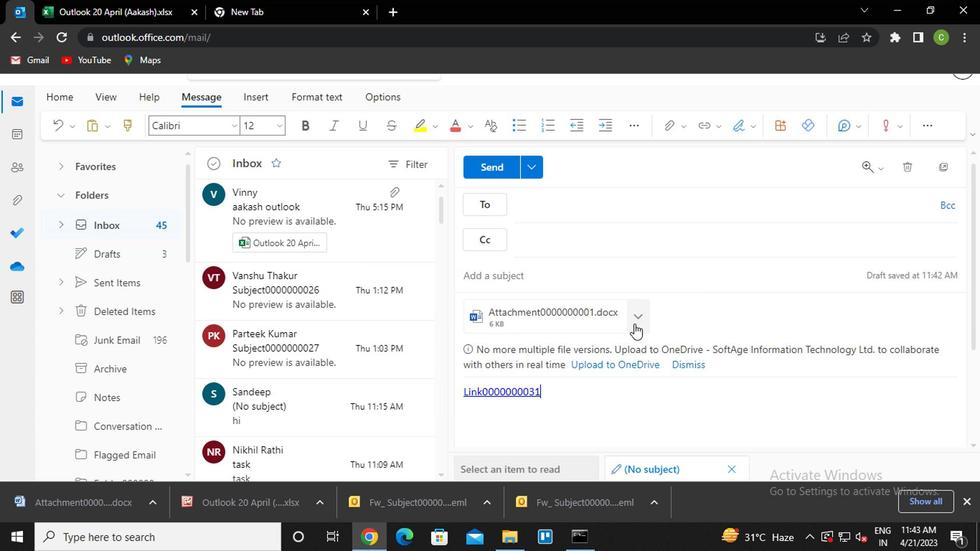 
Action: Mouse pressed left at (633, 313)
Screenshot: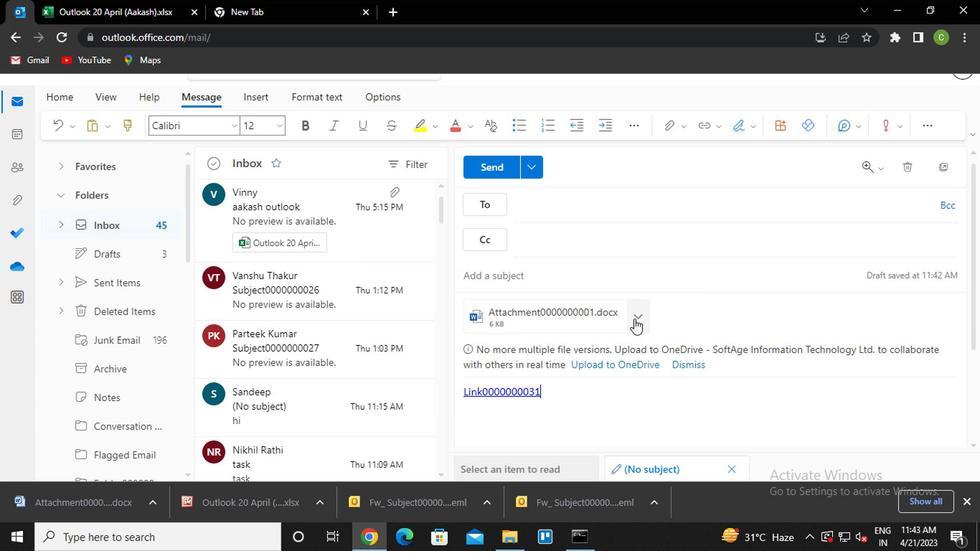 
Action: Mouse moved to (470, 408)
Screenshot: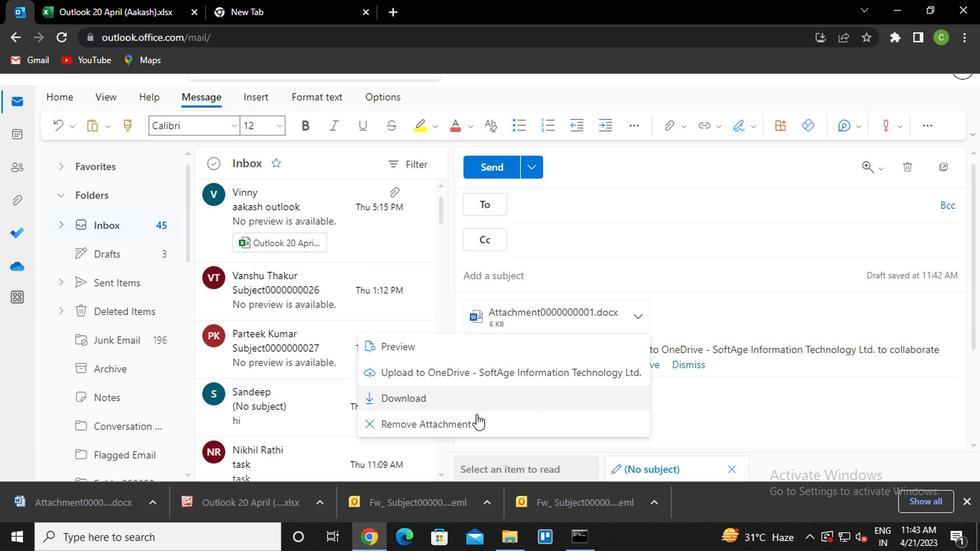 
Action: Mouse pressed left at (470, 408)
Screenshot: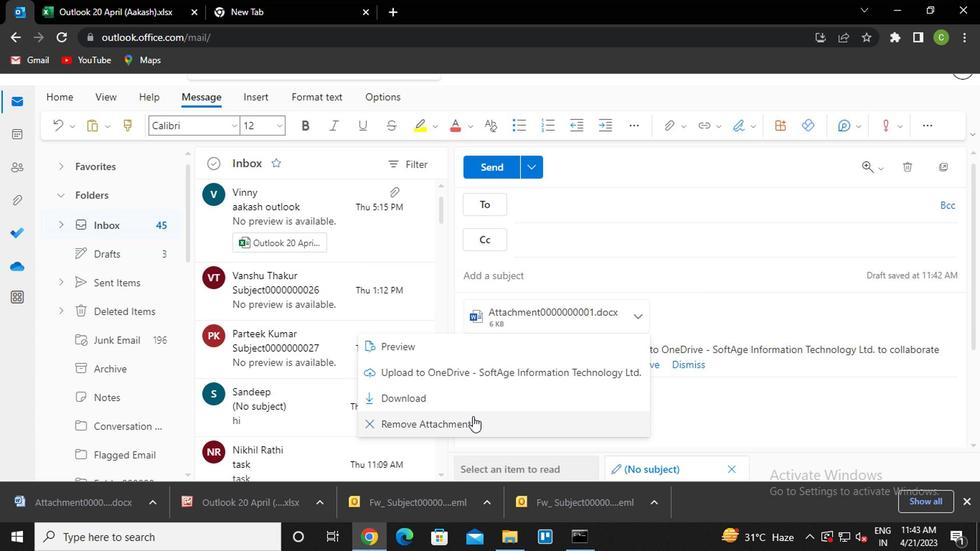 
Action: Mouse moved to (560, 200)
Screenshot: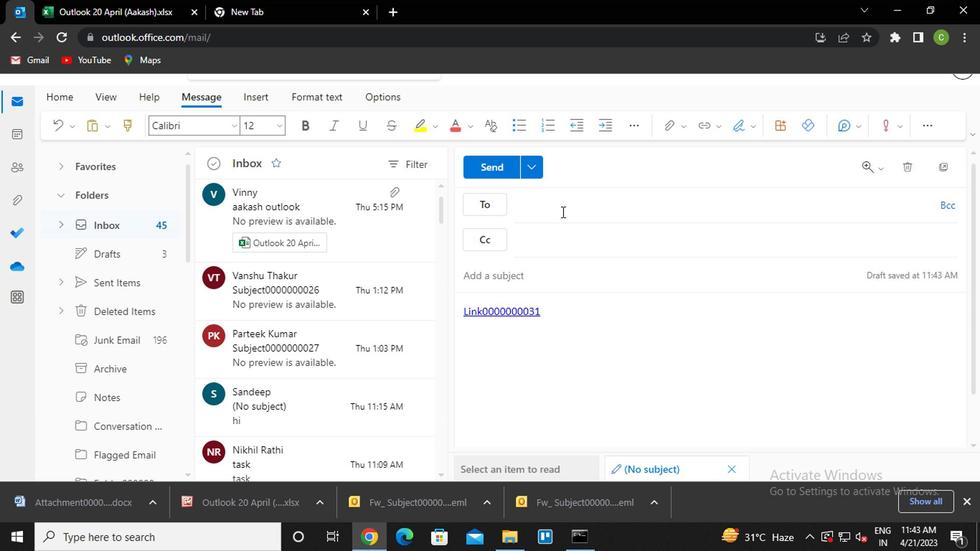 
Action: Mouse pressed left at (560, 200)
Screenshot: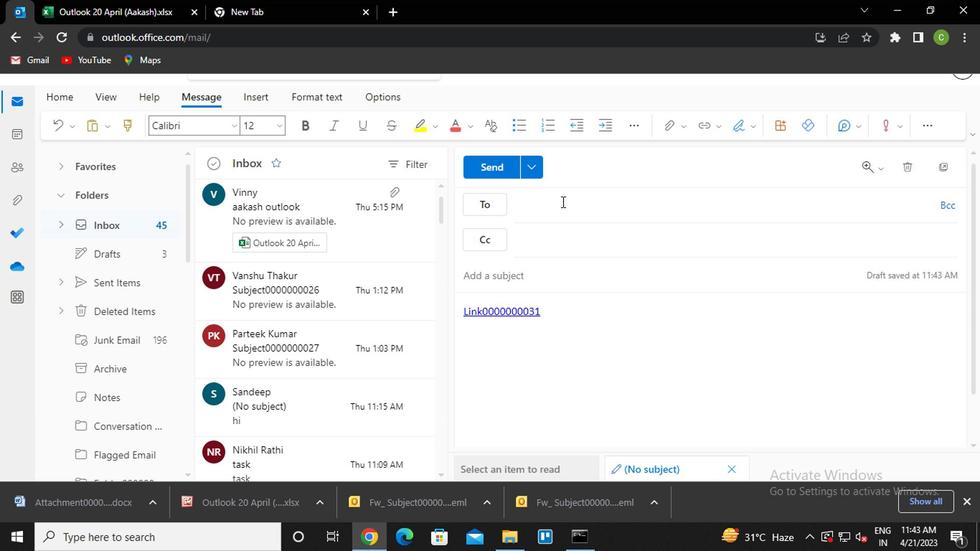 
Action: Key pressed sandeep<Key.enter><Key.tab><Key.caps_lock>v<Key.caps_lock>anshu<Key.enter>
Screenshot: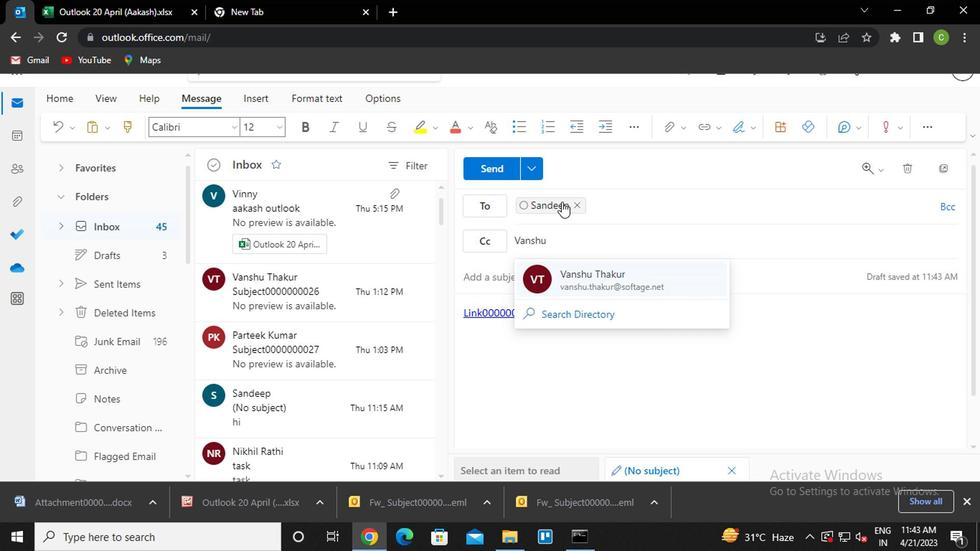
Action: Mouse moved to (940, 207)
Screenshot: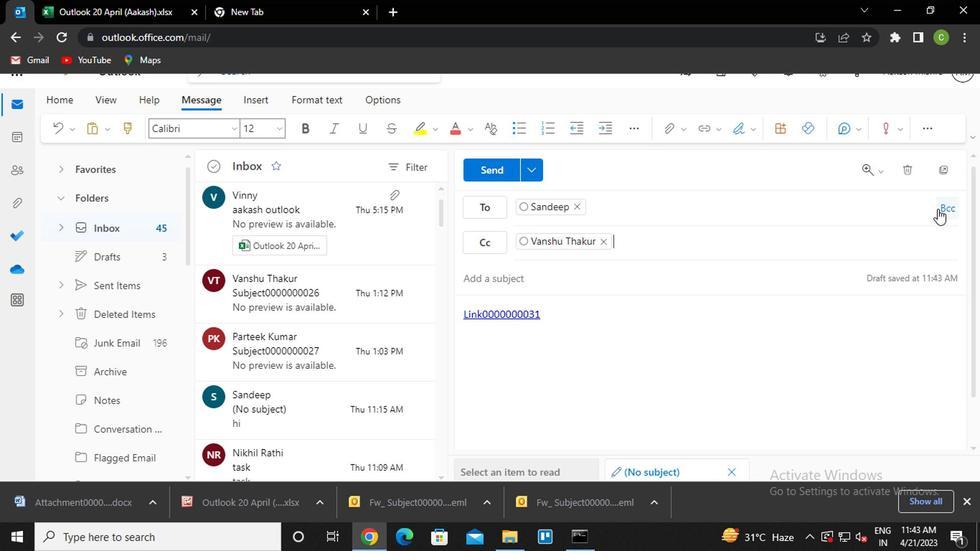 
Action: Mouse pressed left at (940, 207)
Screenshot: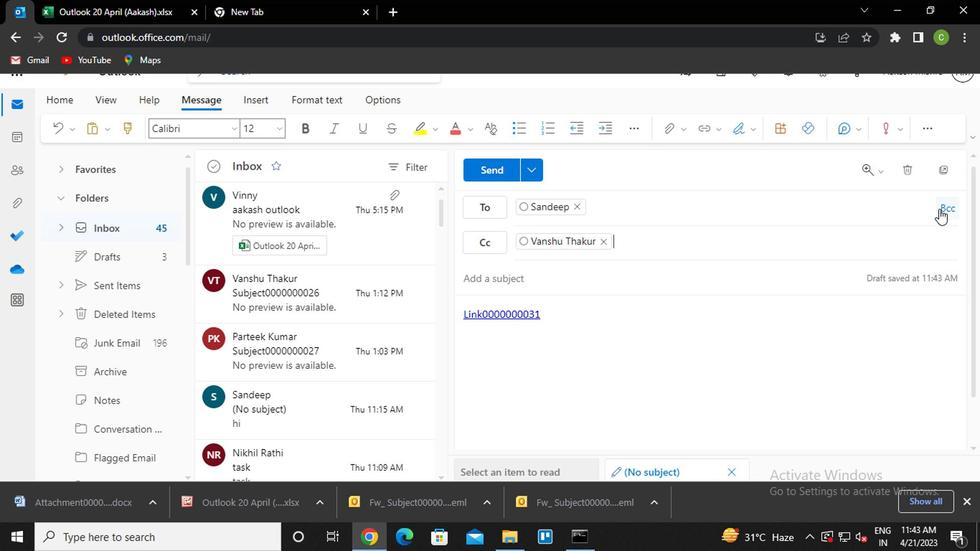 
Action: Mouse moved to (742, 281)
Screenshot: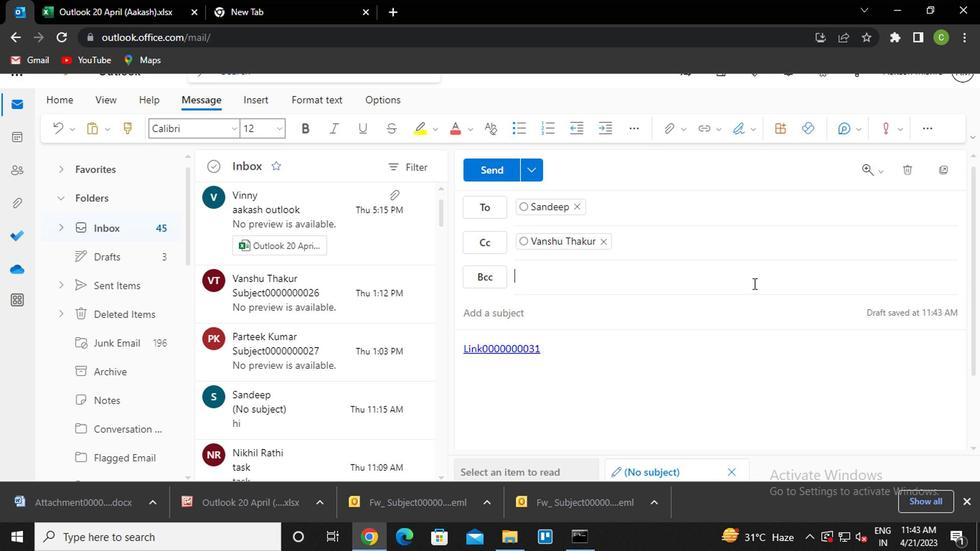 
Action: Key pressed <Key.caps_lock>n<Key.caps_lock>ikhil<Key.enter>
Screenshot: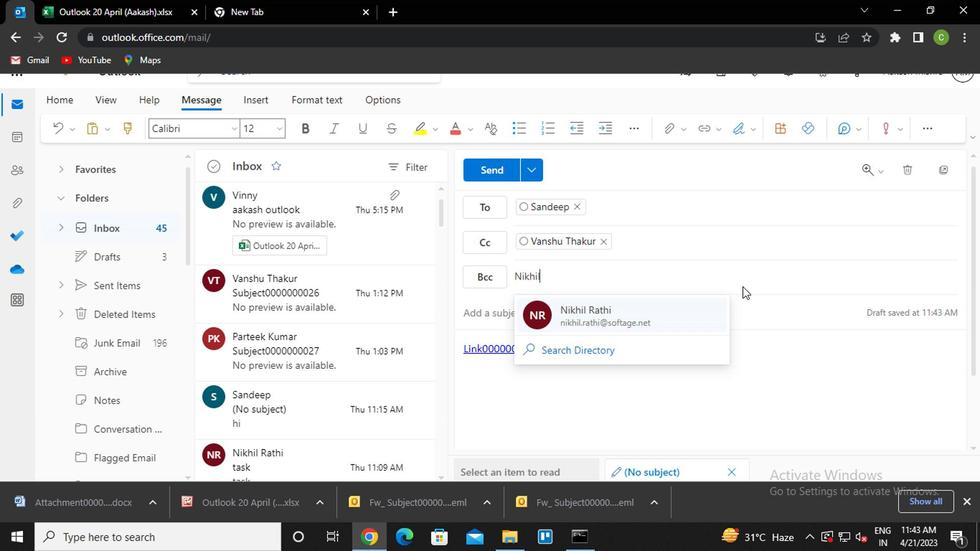 
Action: Mouse moved to (574, 312)
Screenshot: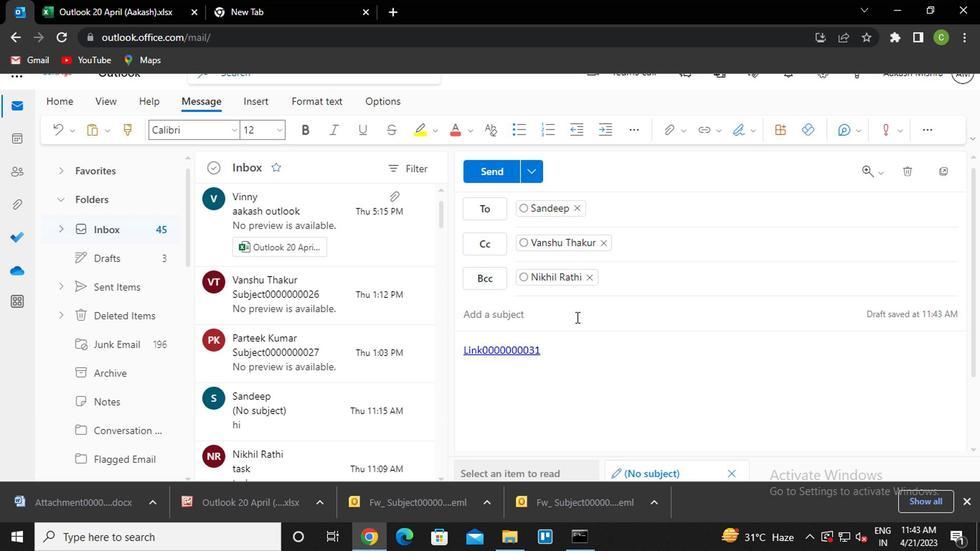 
Action: Mouse pressed left at (574, 312)
Screenshot: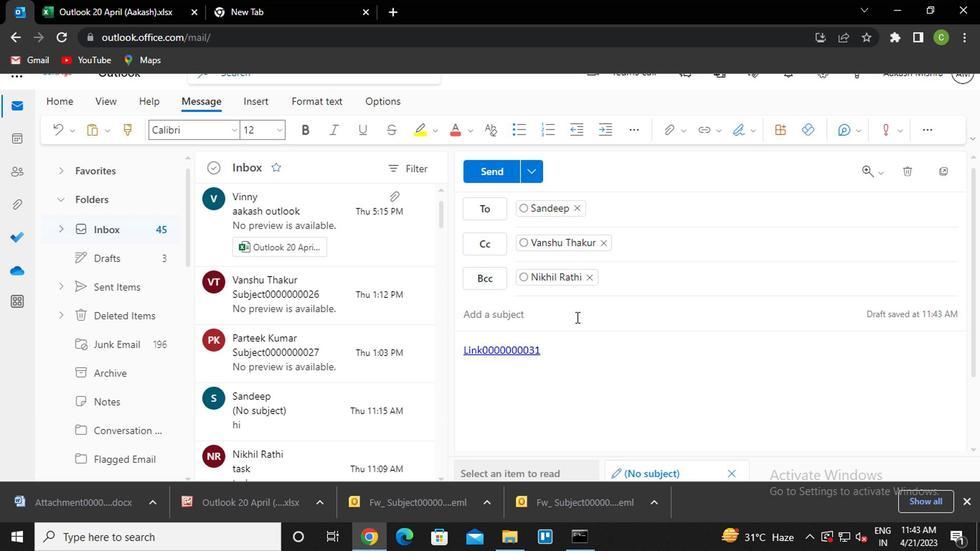 
Action: Key pressed <Key.caps_lock>s<Key.caps_lock>ubject000000031<Key.tab><Key.tab><Key.enter><Key.caps_lock>m<Key.caps_lock>essage0000000033
Screenshot: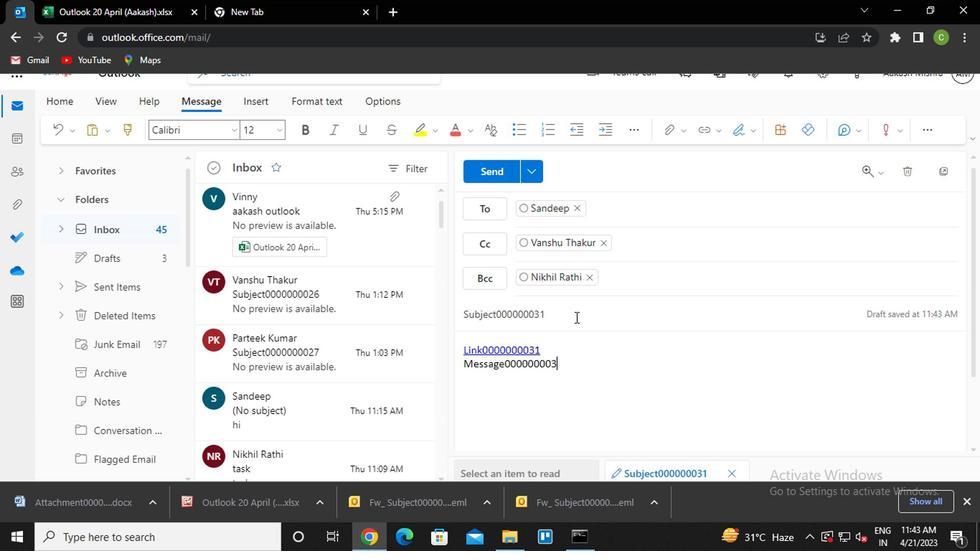 
Action: Mouse moved to (497, 169)
Screenshot: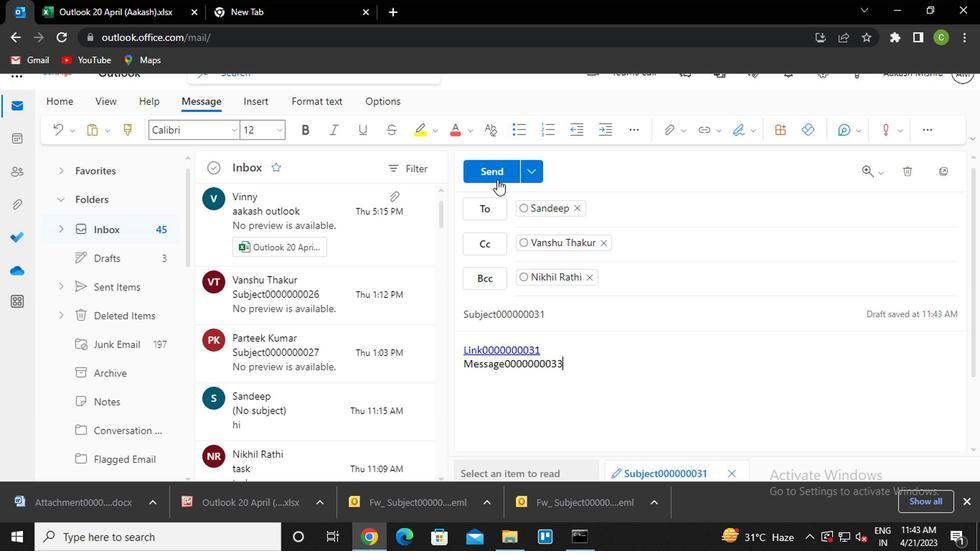 
Action: Mouse pressed left at (497, 169)
Screenshot: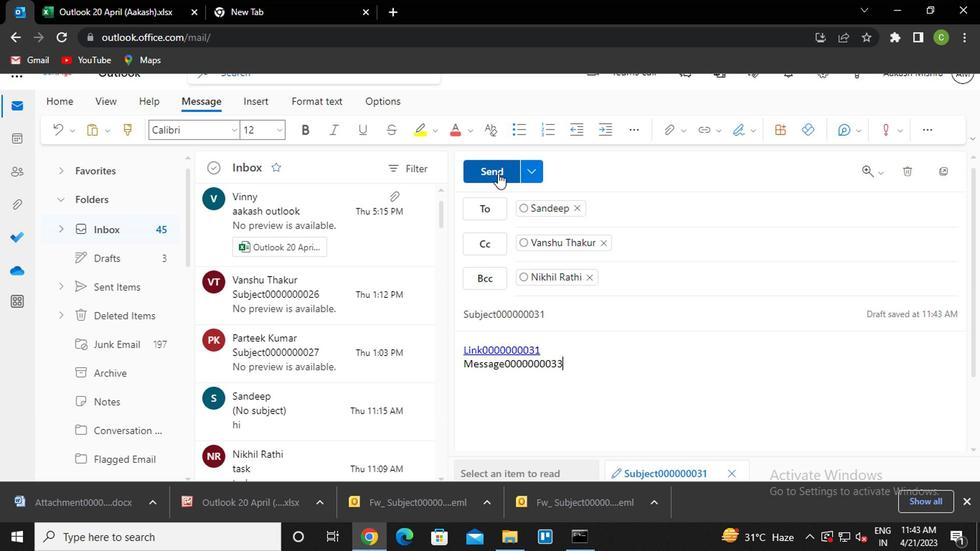 
Action: Mouse moved to (618, 360)
Screenshot: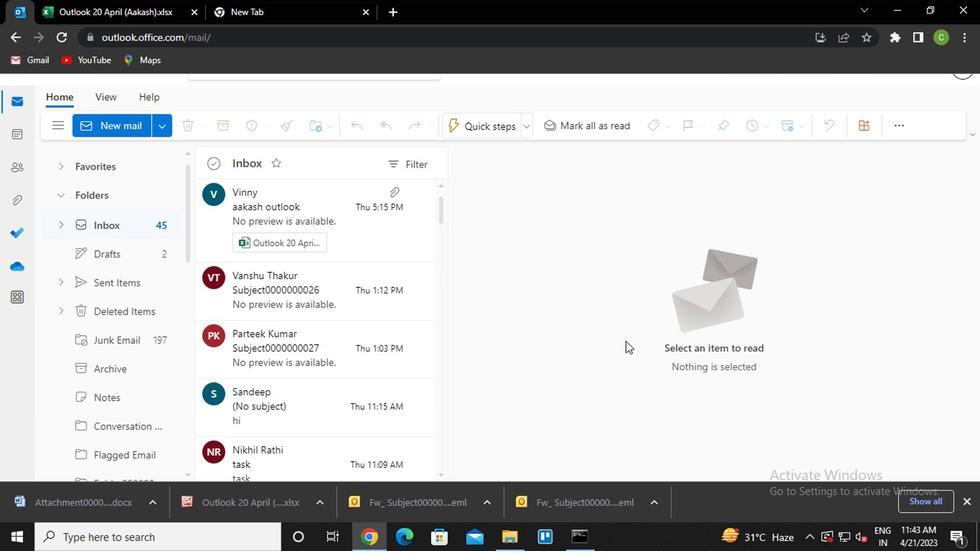 
